 Task: Create a due date automation trigger when advanced on, on the monday before a card is due add dates with a complete due date at 11:00 AM.
Action: Mouse moved to (1170, 340)
Screenshot: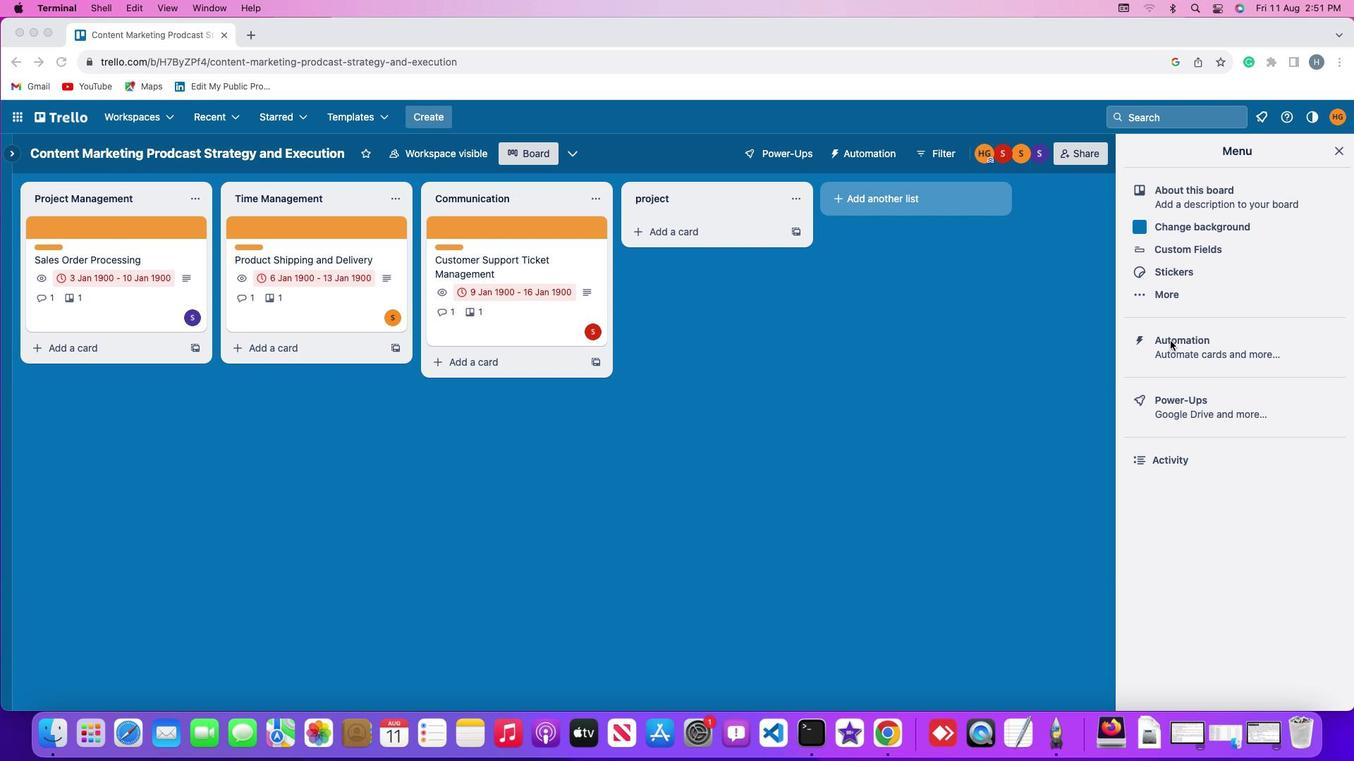 
Action: Mouse pressed left at (1170, 340)
Screenshot: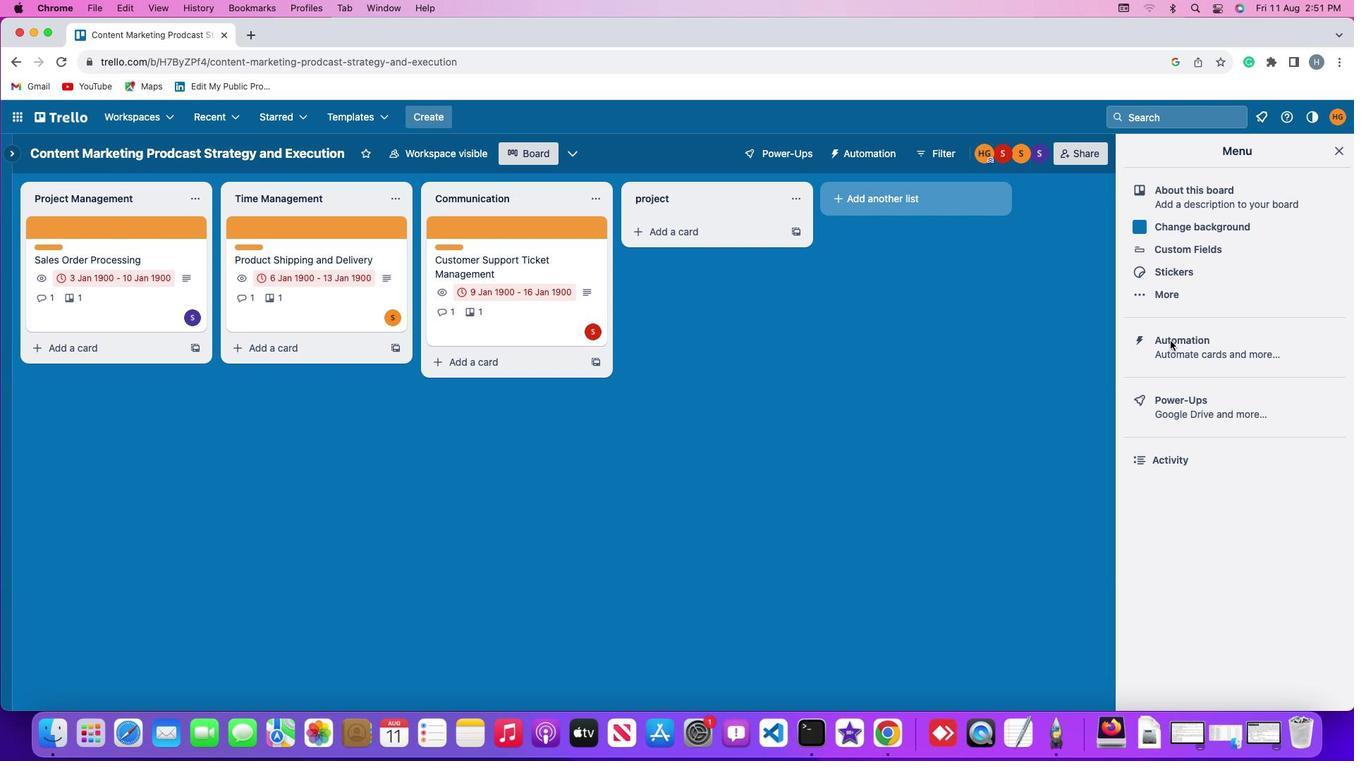 
Action: Mouse pressed left at (1170, 340)
Screenshot: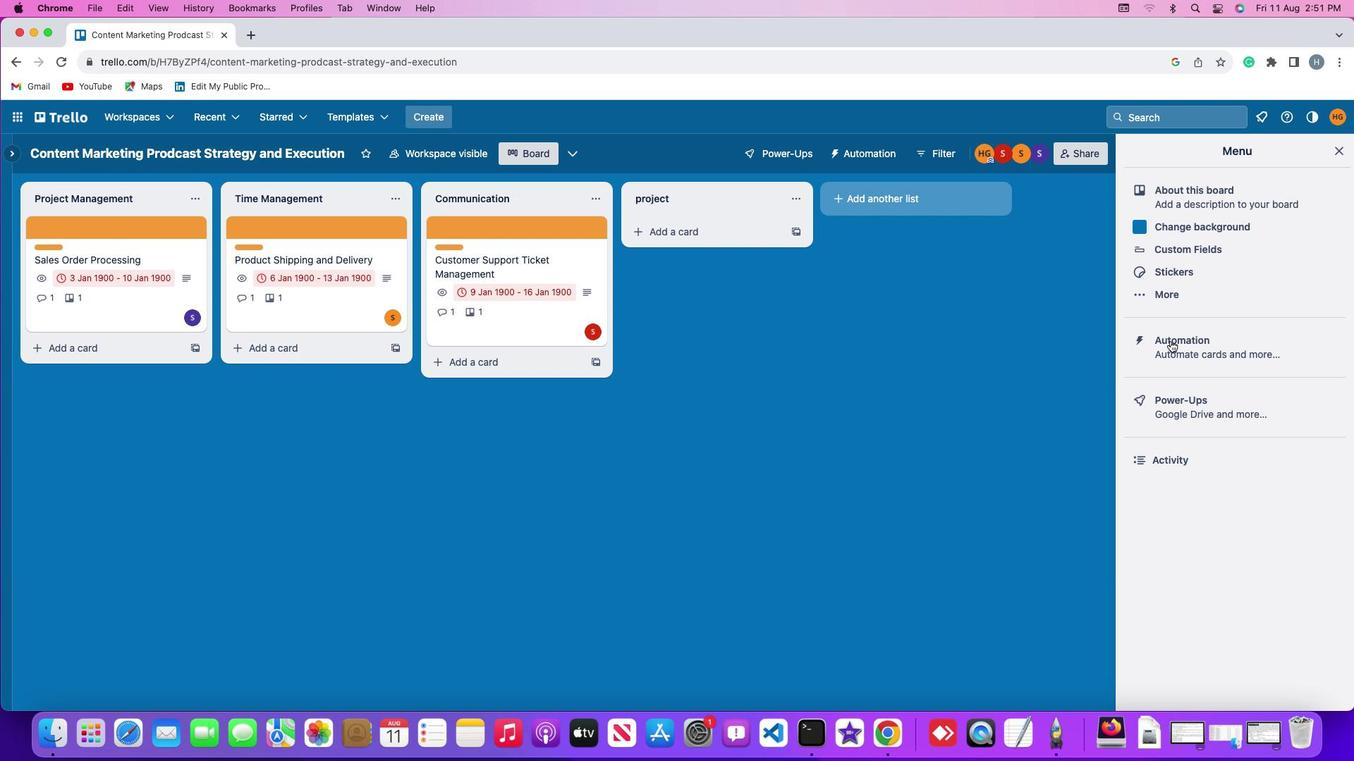 
Action: Mouse moved to (84, 332)
Screenshot: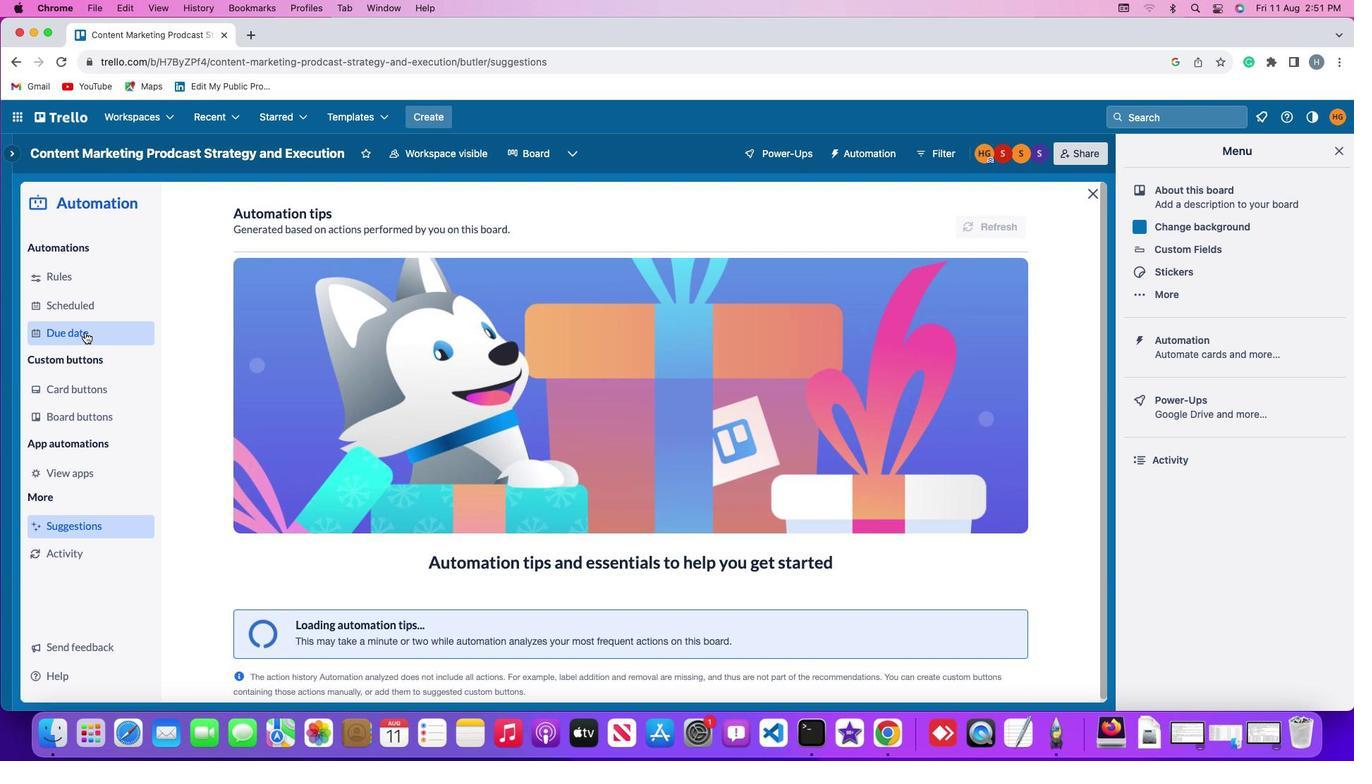 
Action: Mouse pressed left at (84, 332)
Screenshot: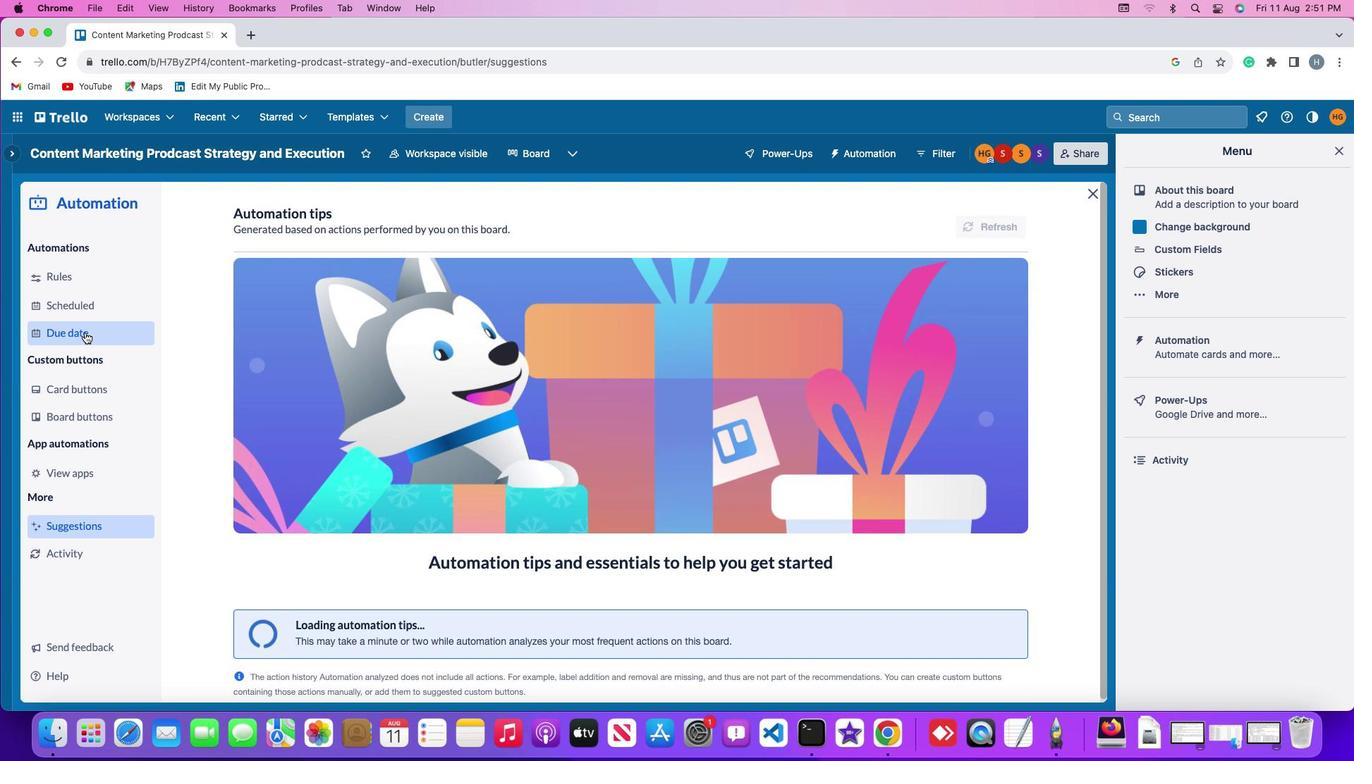 
Action: Mouse moved to (964, 217)
Screenshot: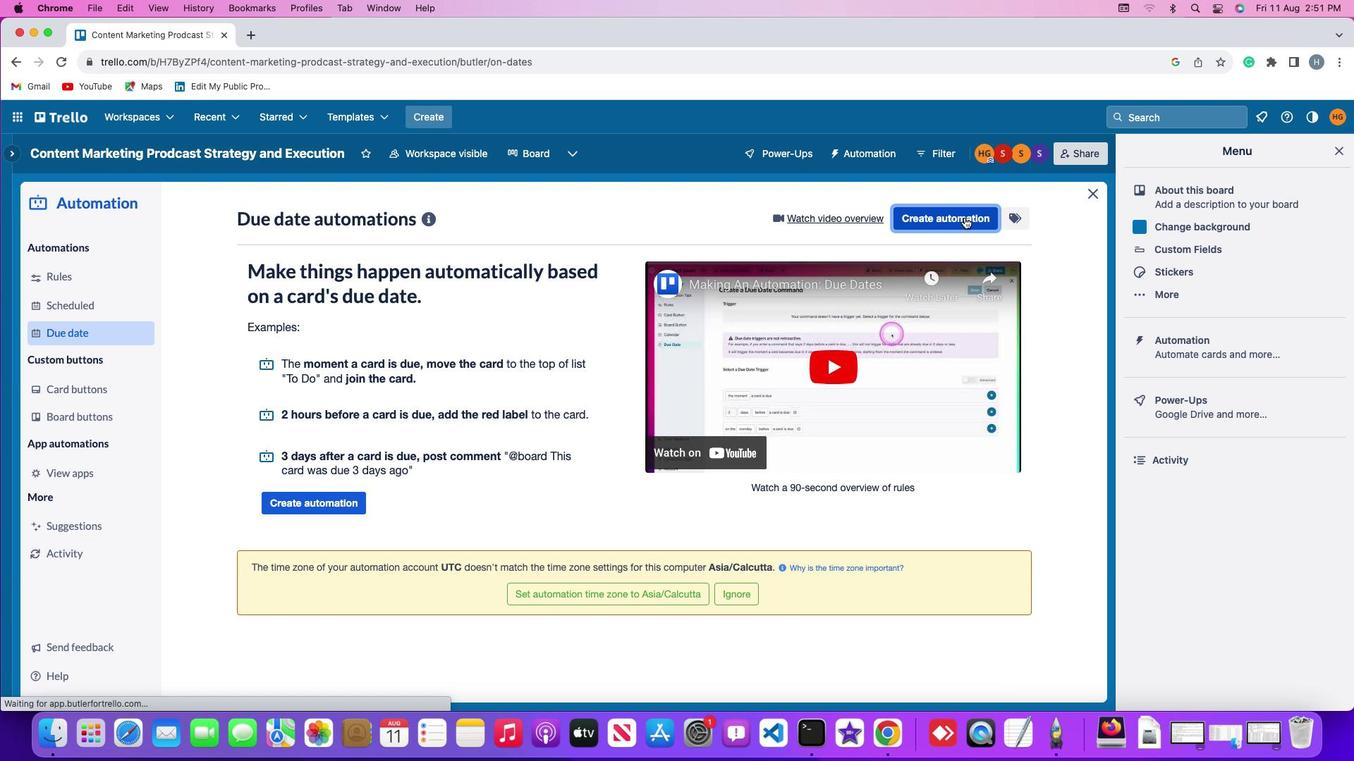 
Action: Mouse pressed left at (964, 217)
Screenshot: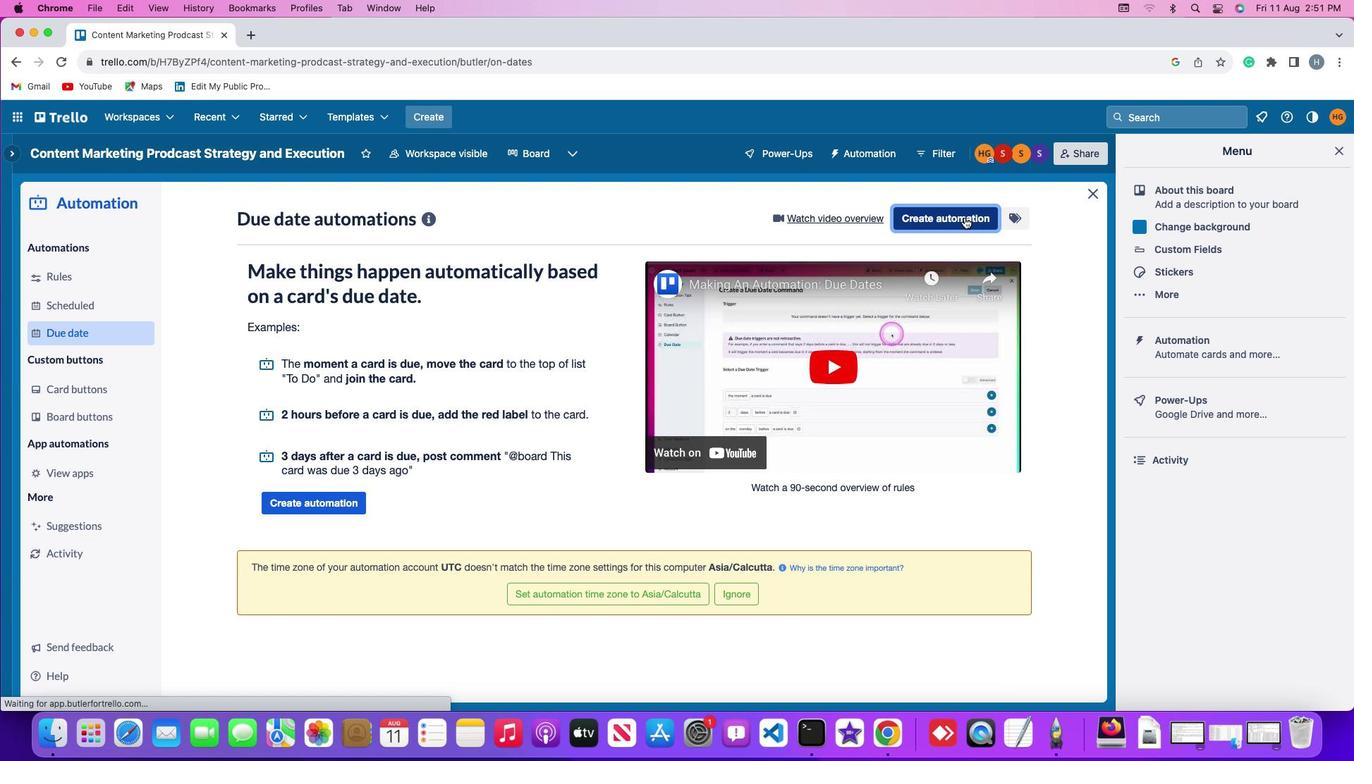 
Action: Mouse moved to (311, 353)
Screenshot: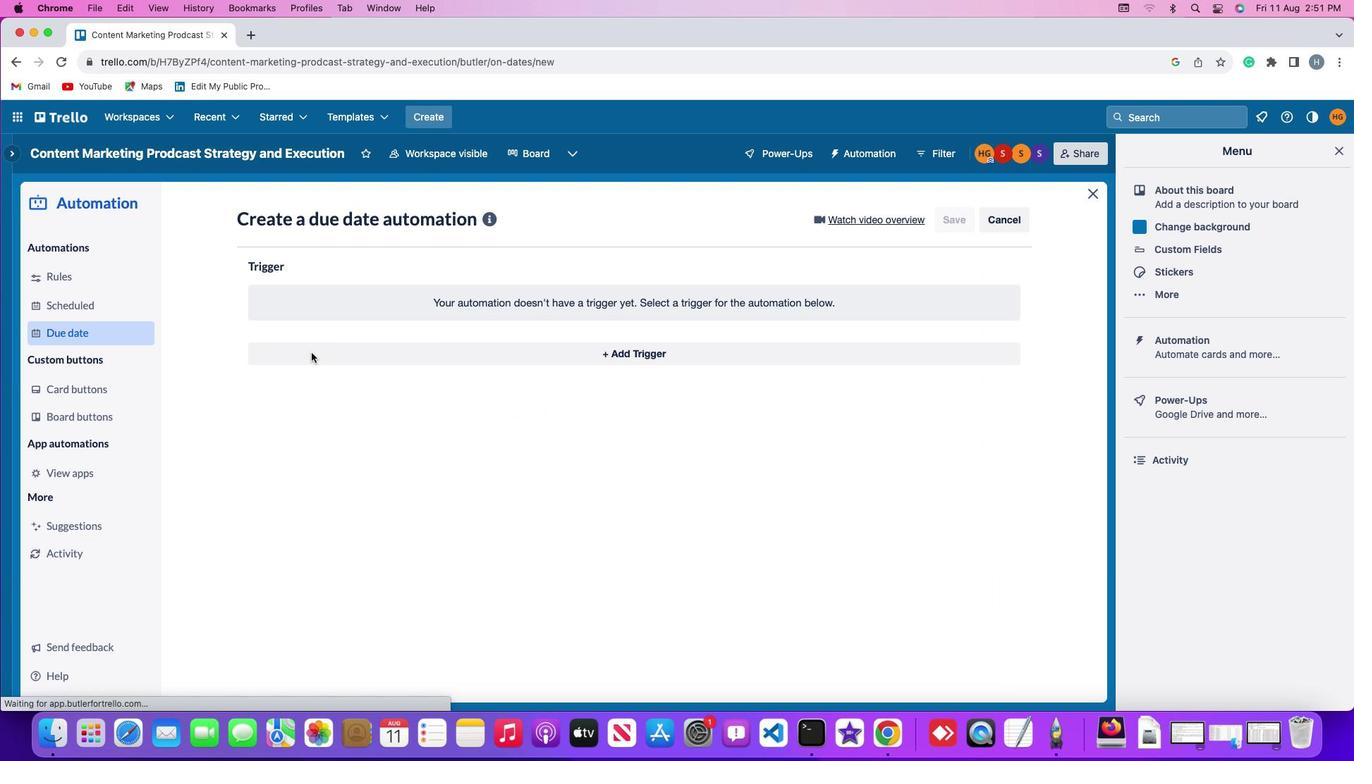 
Action: Mouse pressed left at (311, 353)
Screenshot: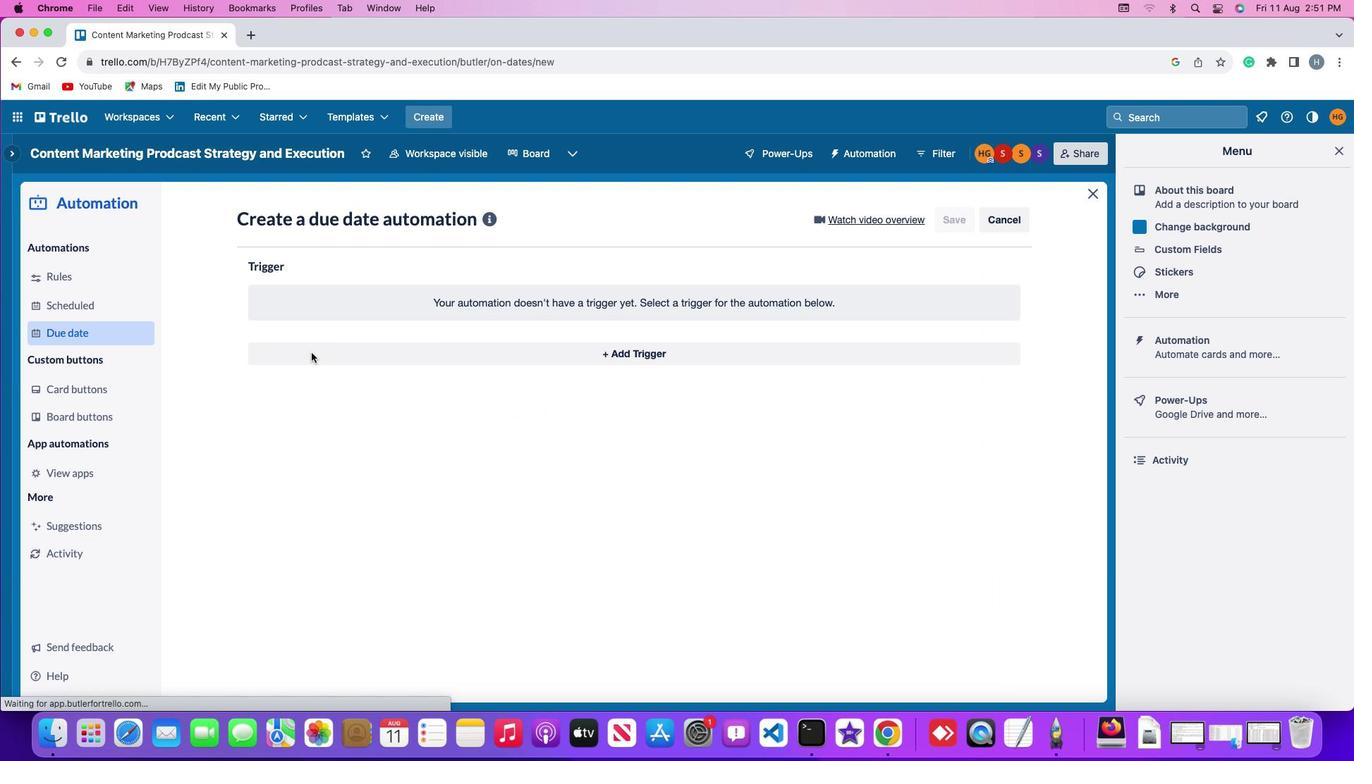 
Action: Mouse moved to (331, 612)
Screenshot: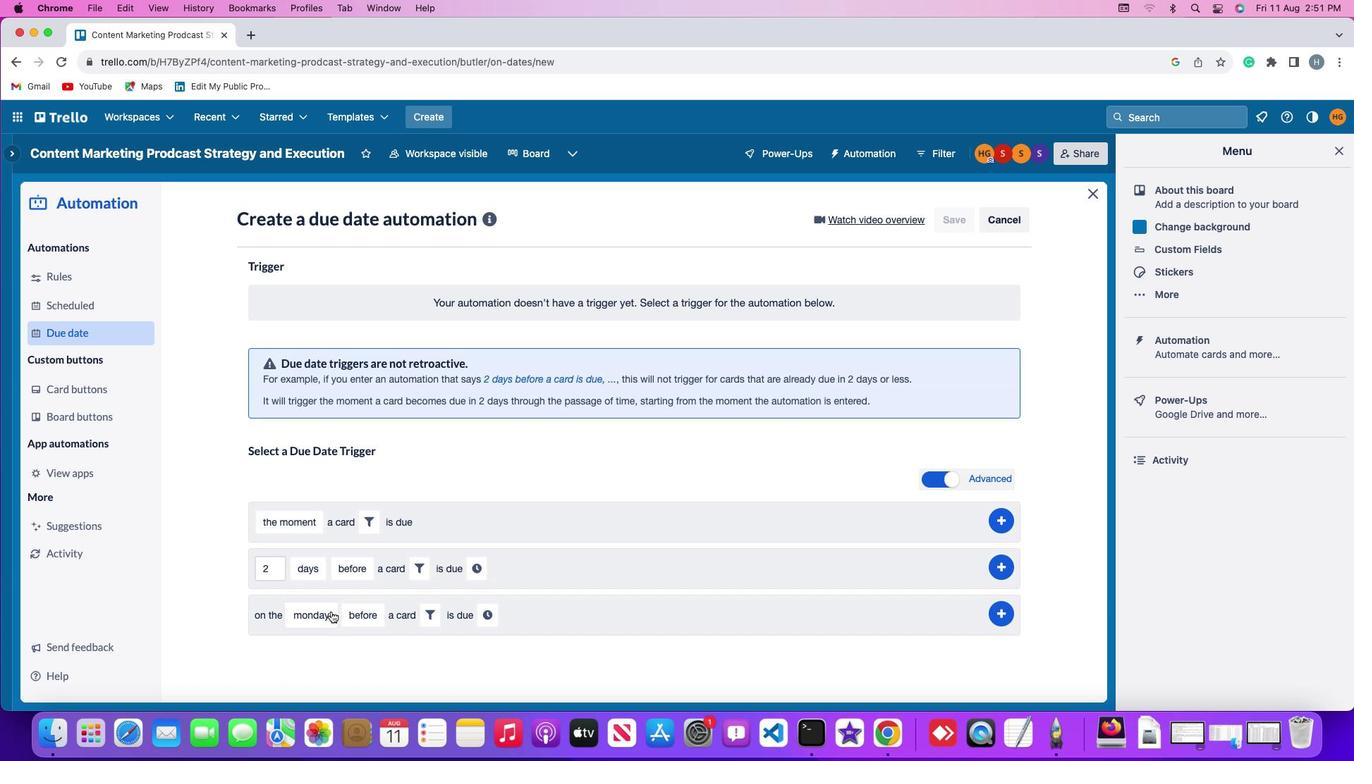 
Action: Mouse pressed left at (331, 612)
Screenshot: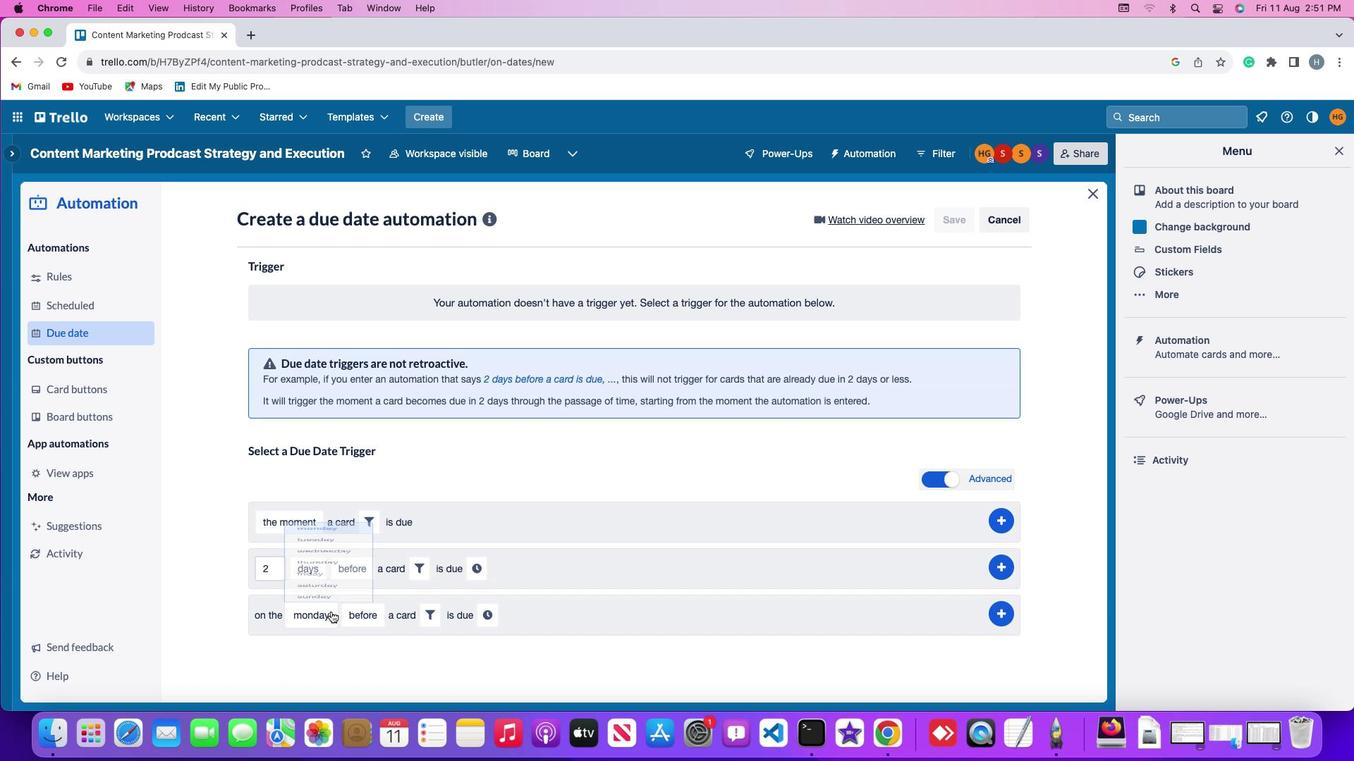 
Action: Mouse moved to (335, 422)
Screenshot: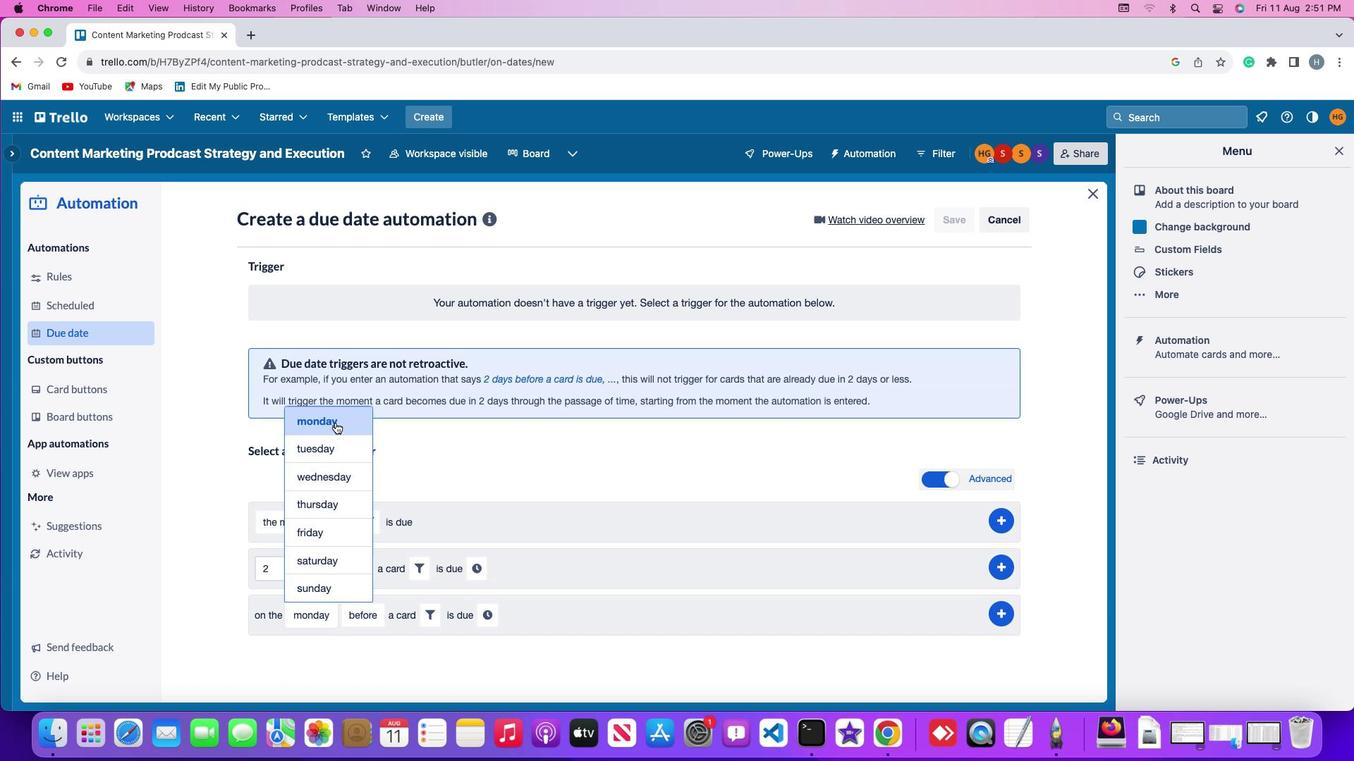 
Action: Mouse pressed left at (335, 422)
Screenshot: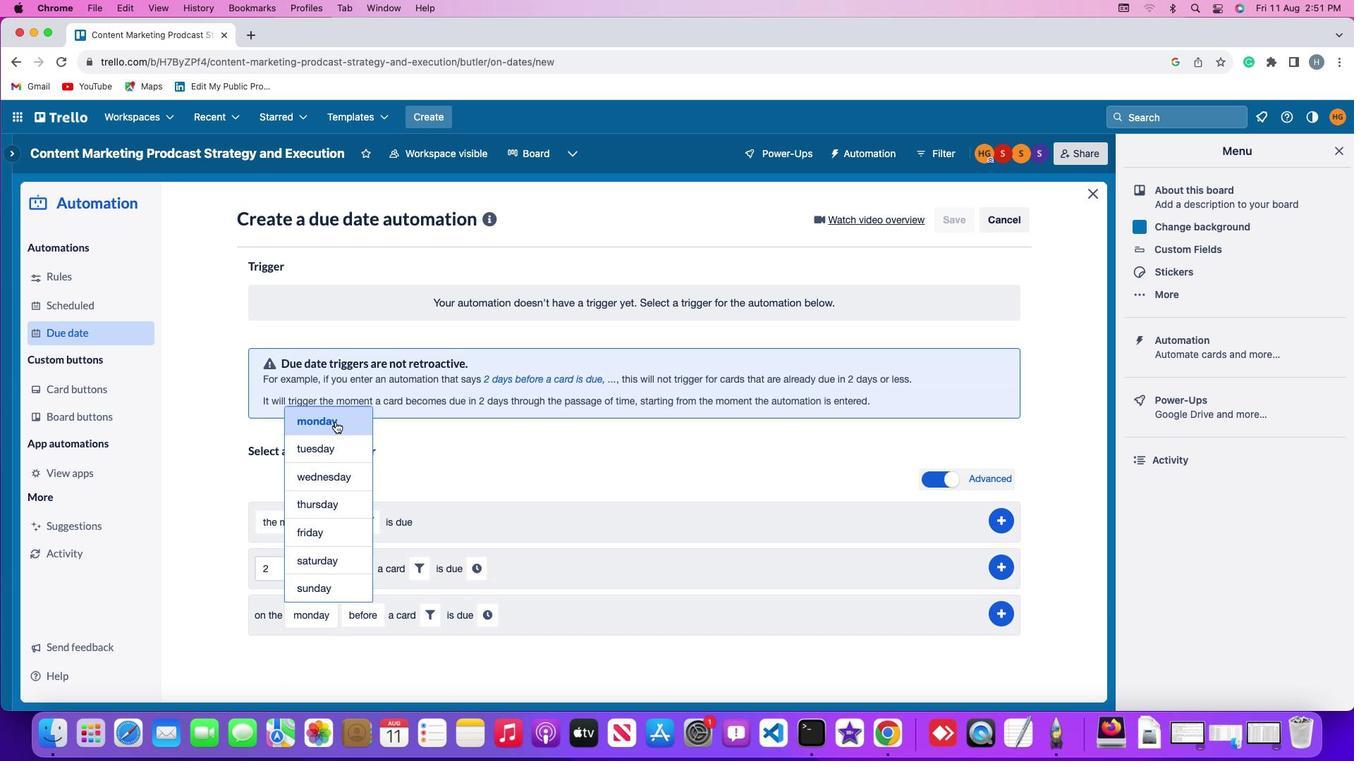 
Action: Mouse moved to (351, 617)
Screenshot: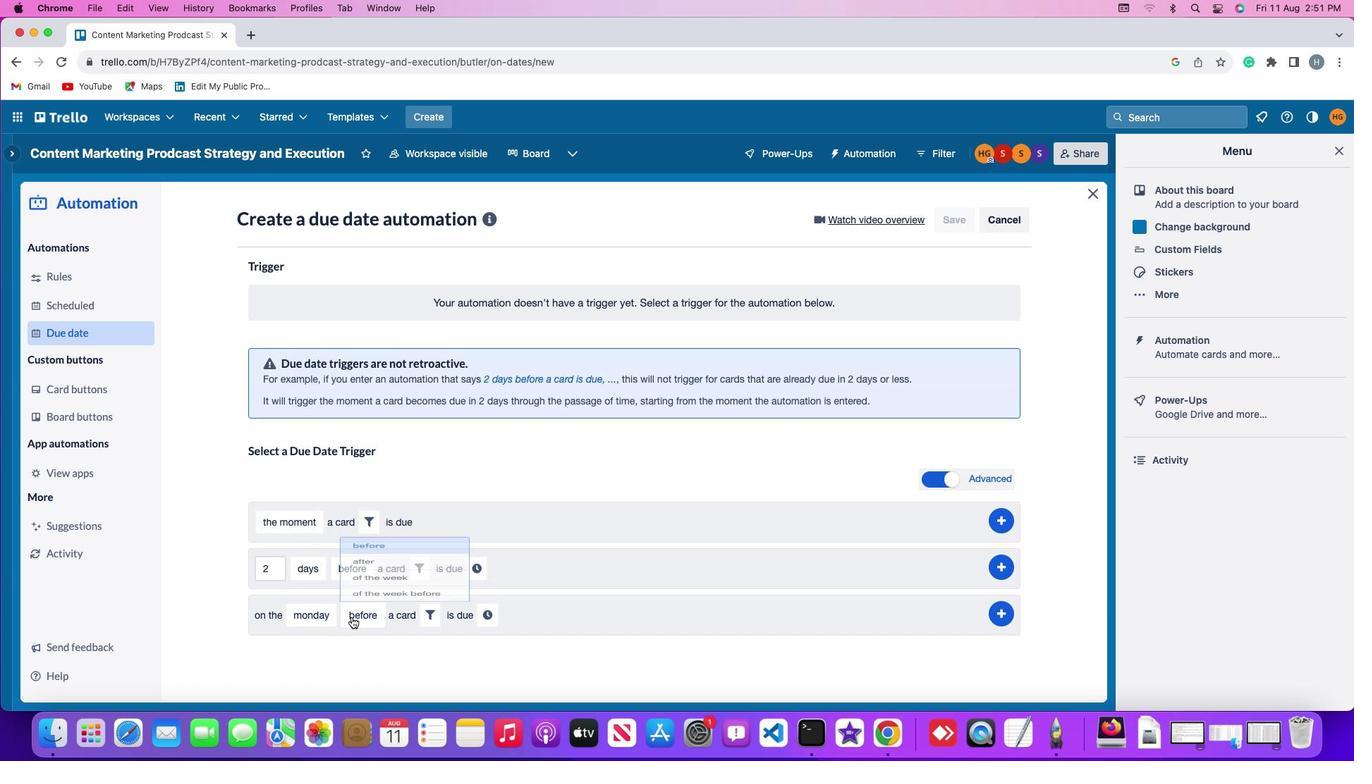 
Action: Mouse pressed left at (351, 617)
Screenshot: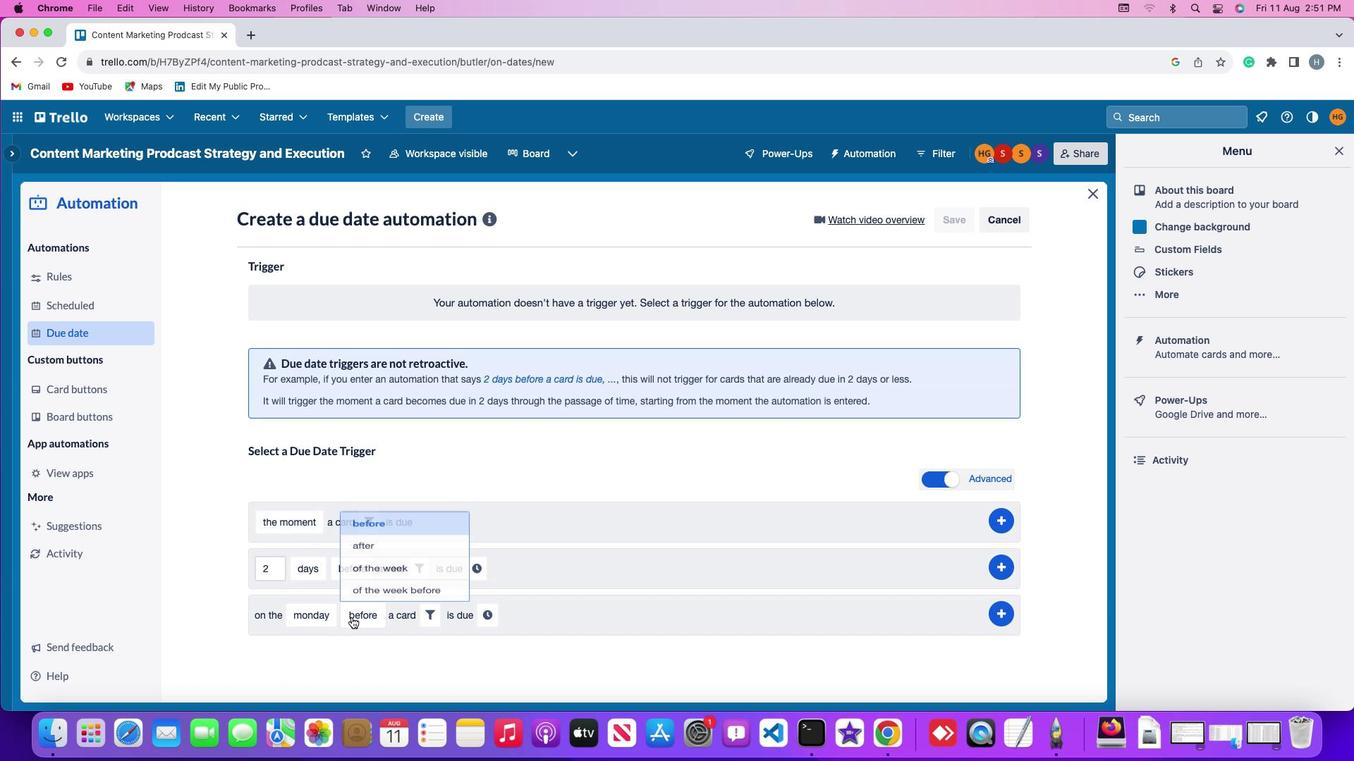 
Action: Mouse moved to (385, 504)
Screenshot: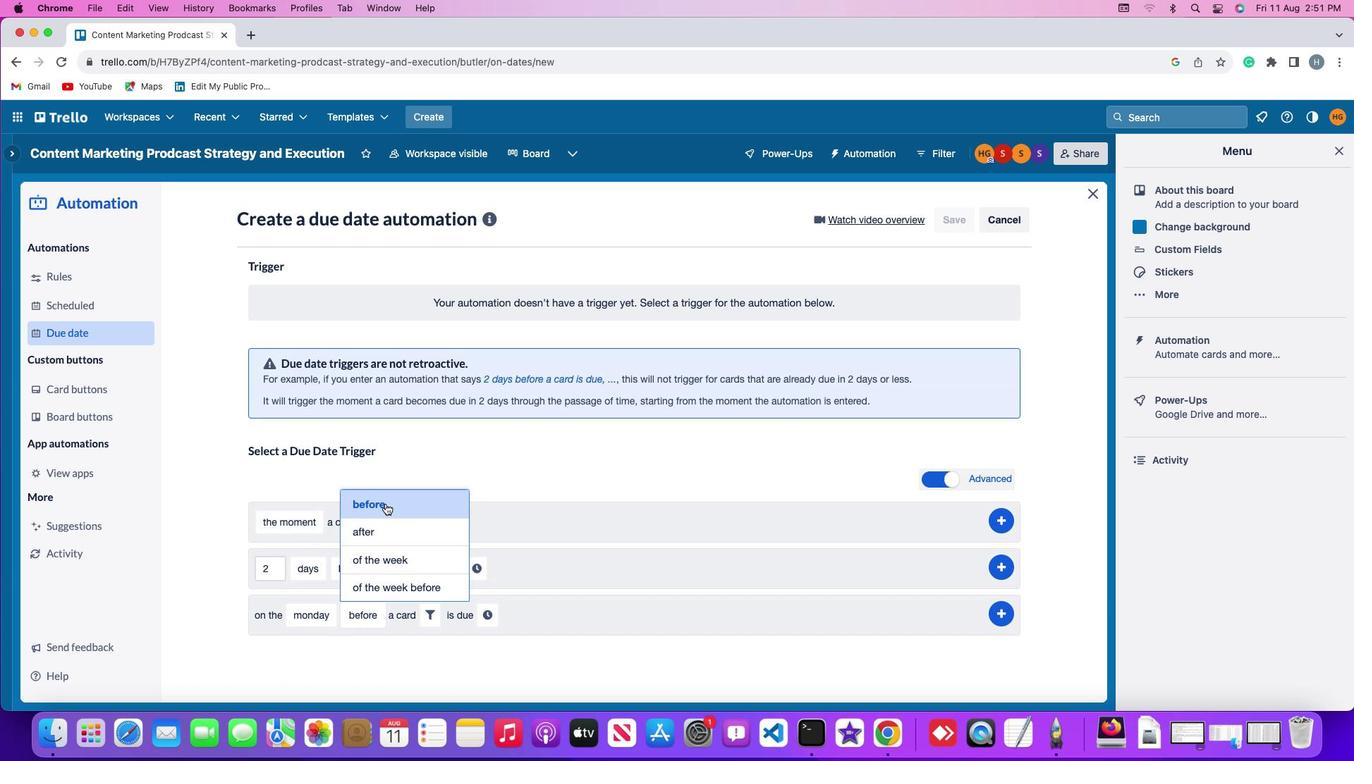 
Action: Mouse pressed left at (385, 504)
Screenshot: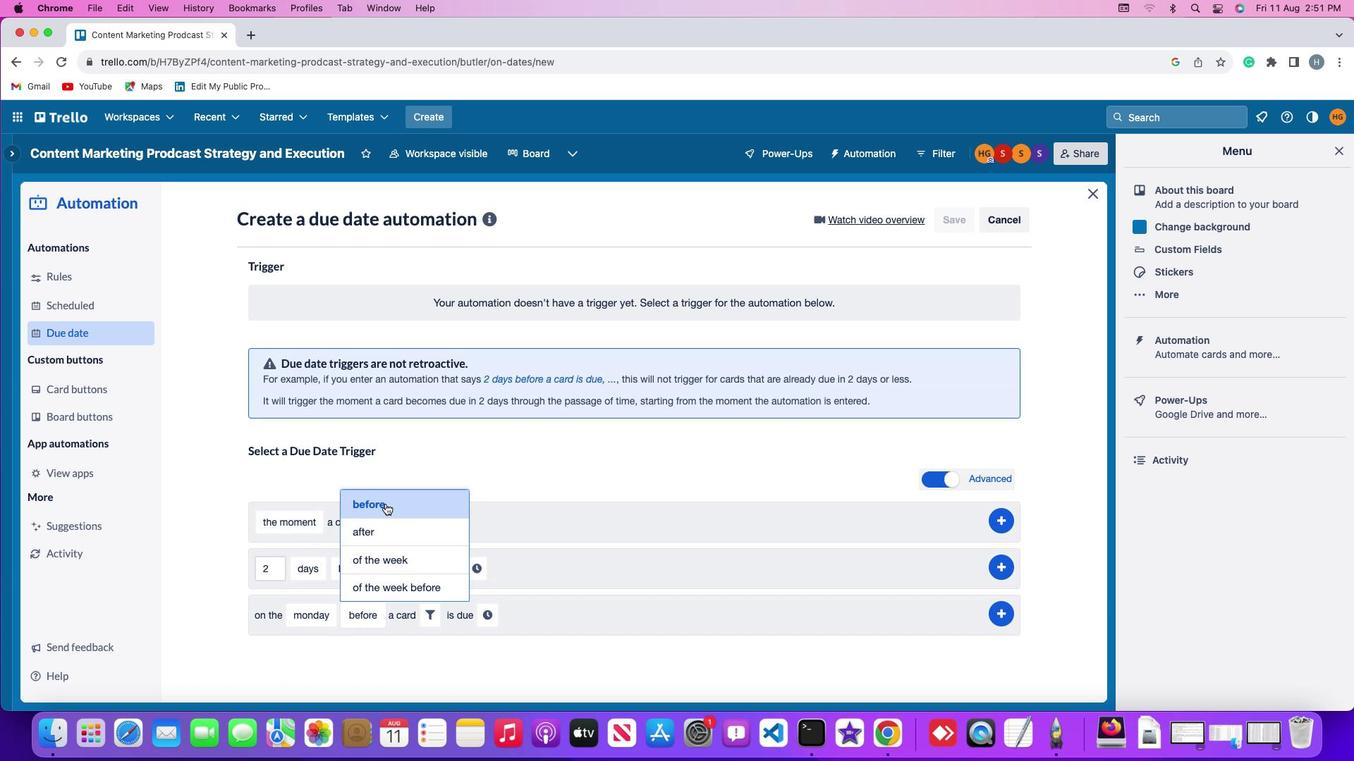 
Action: Mouse moved to (428, 612)
Screenshot: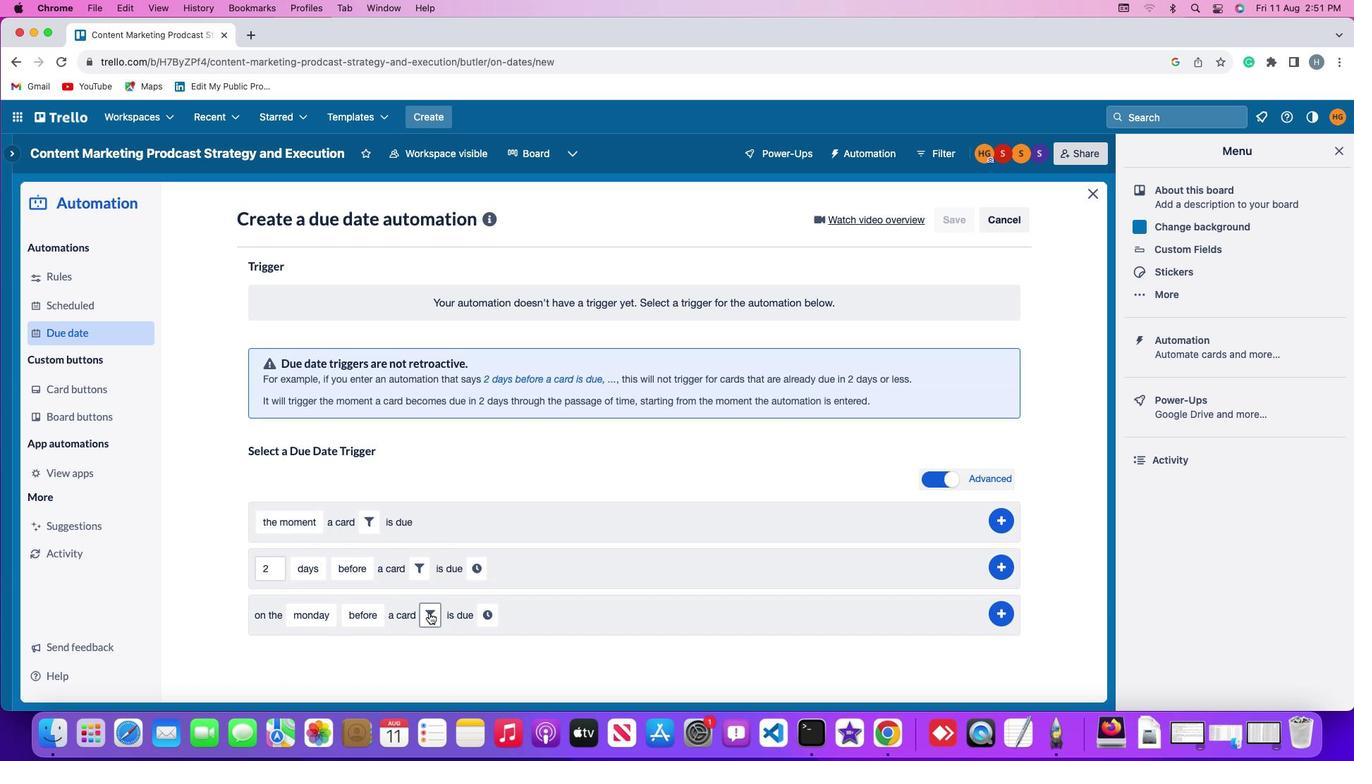 
Action: Mouse pressed left at (428, 612)
Screenshot: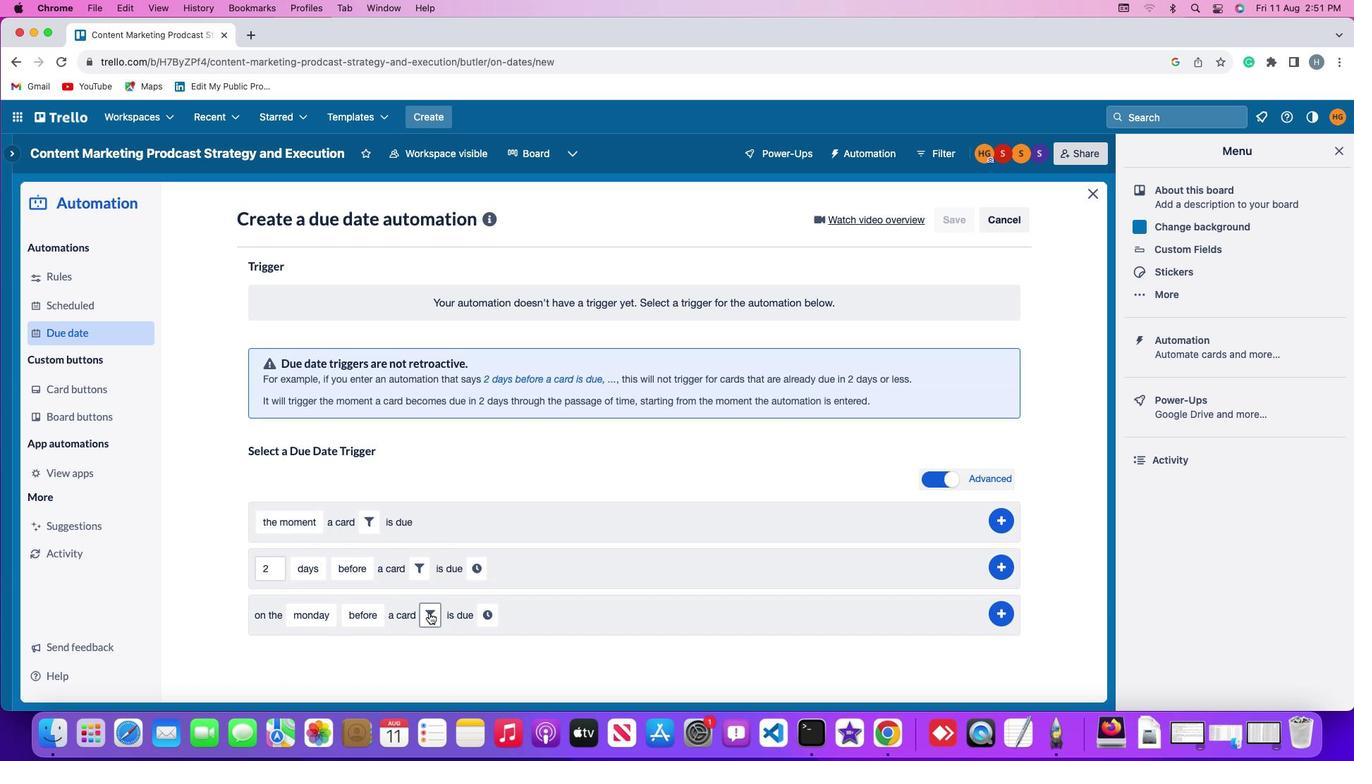 
Action: Mouse moved to (387, 665)
Screenshot: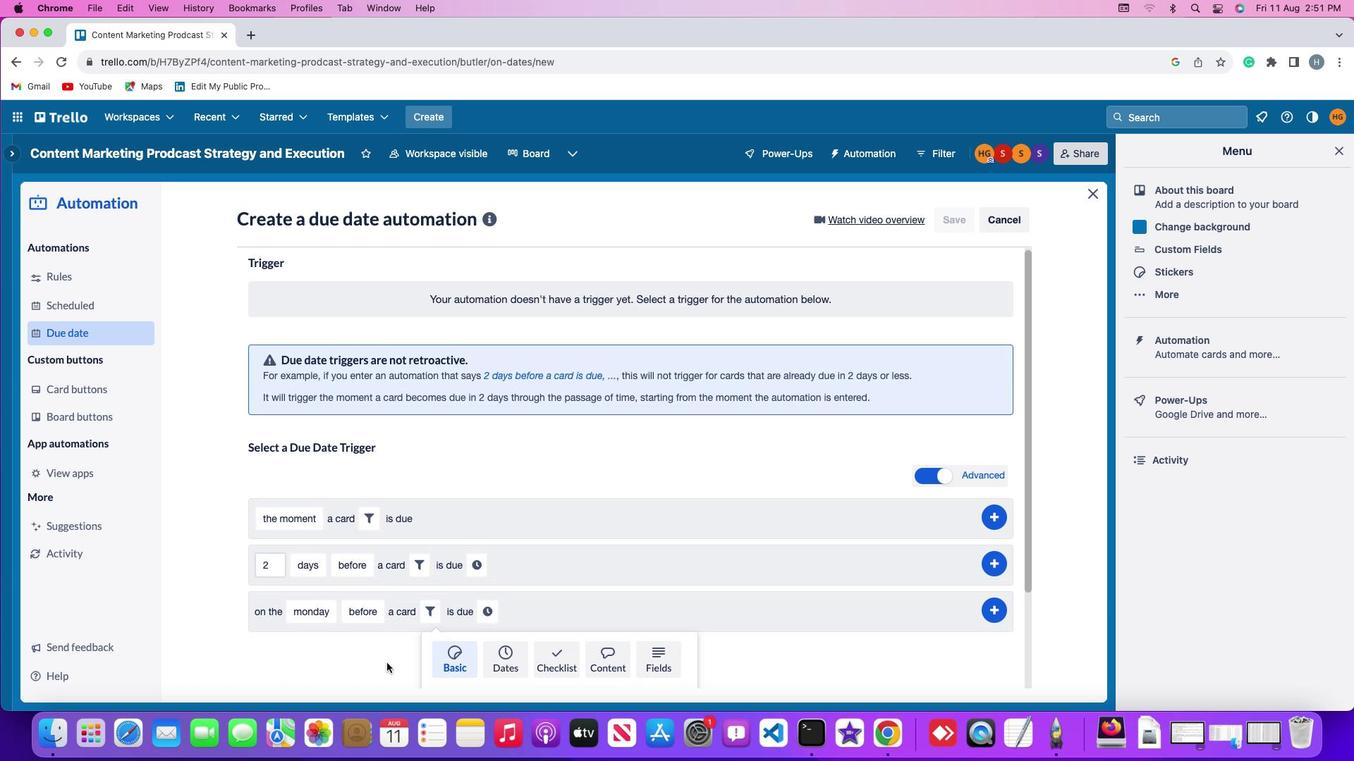 
Action: Mouse scrolled (387, 665) with delta (0, 0)
Screenshot: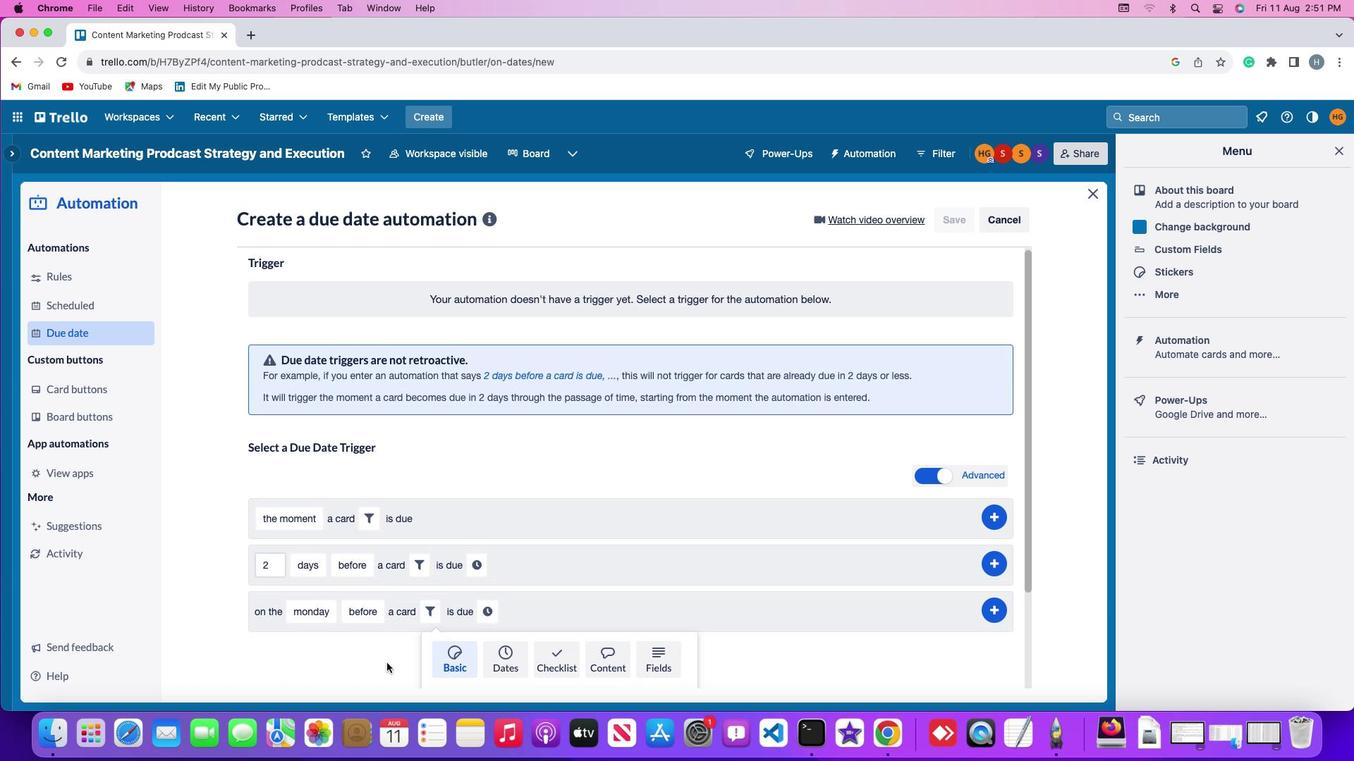 
Action: Mouse scrolled (387, 665) with delta (0, 0)
Screenshot: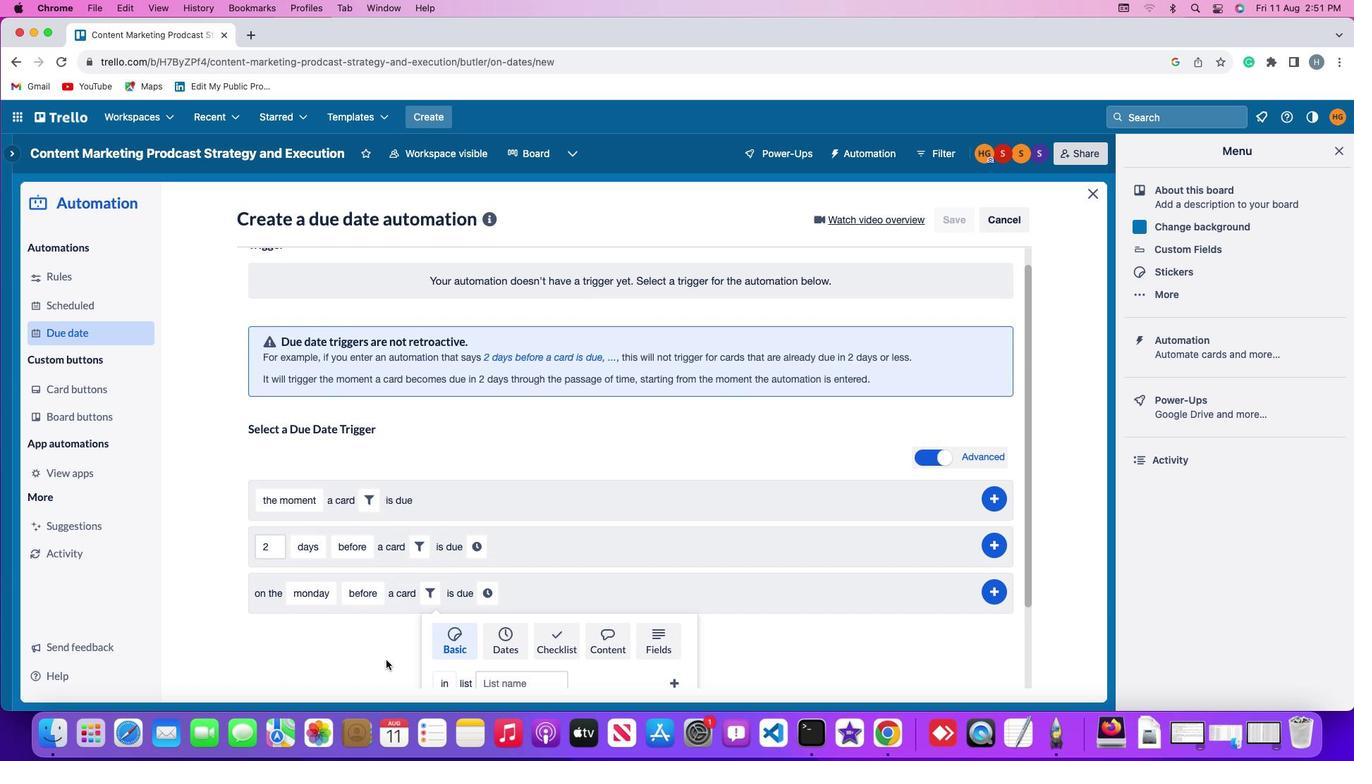 
Action: Mouse scrolled (387, 665) with delta (0, -2)
Screenshot: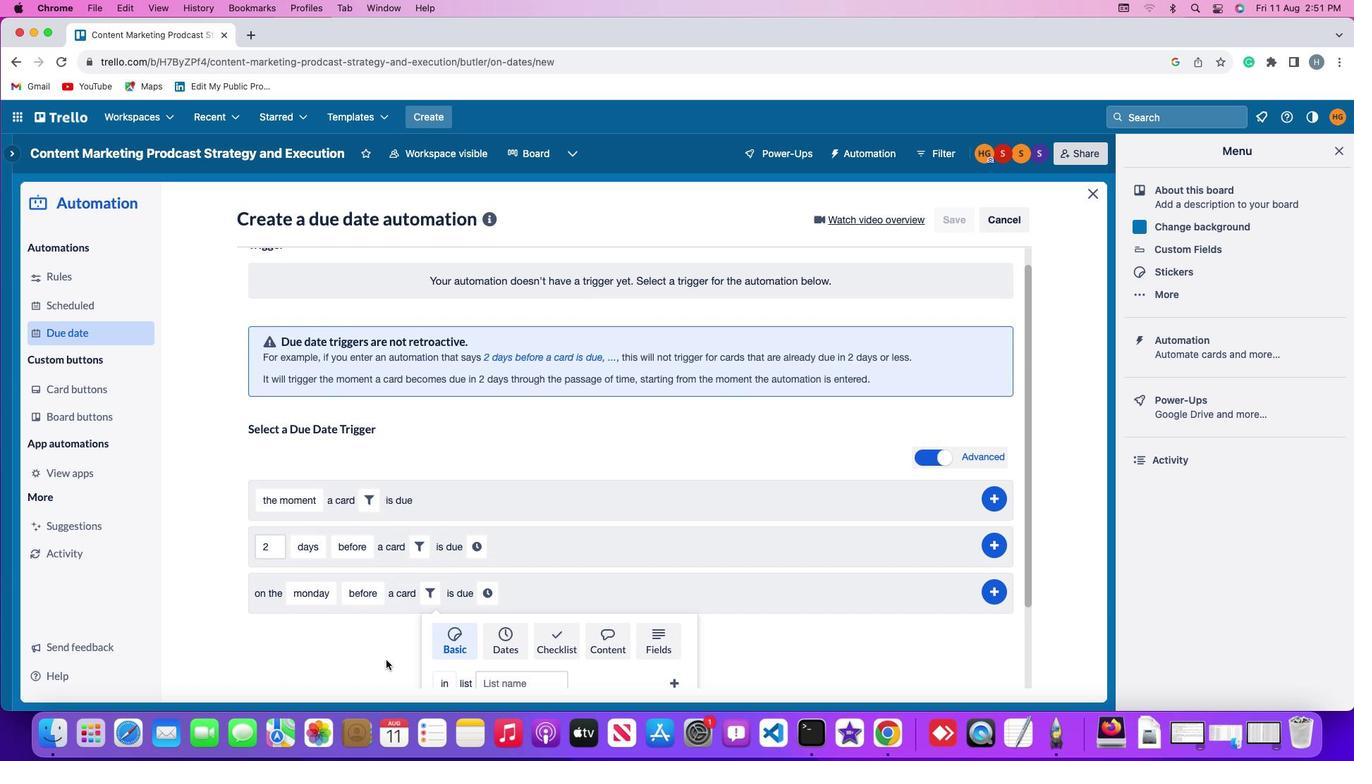 
Action: Mouse moved to (387, 665)
Screenshot: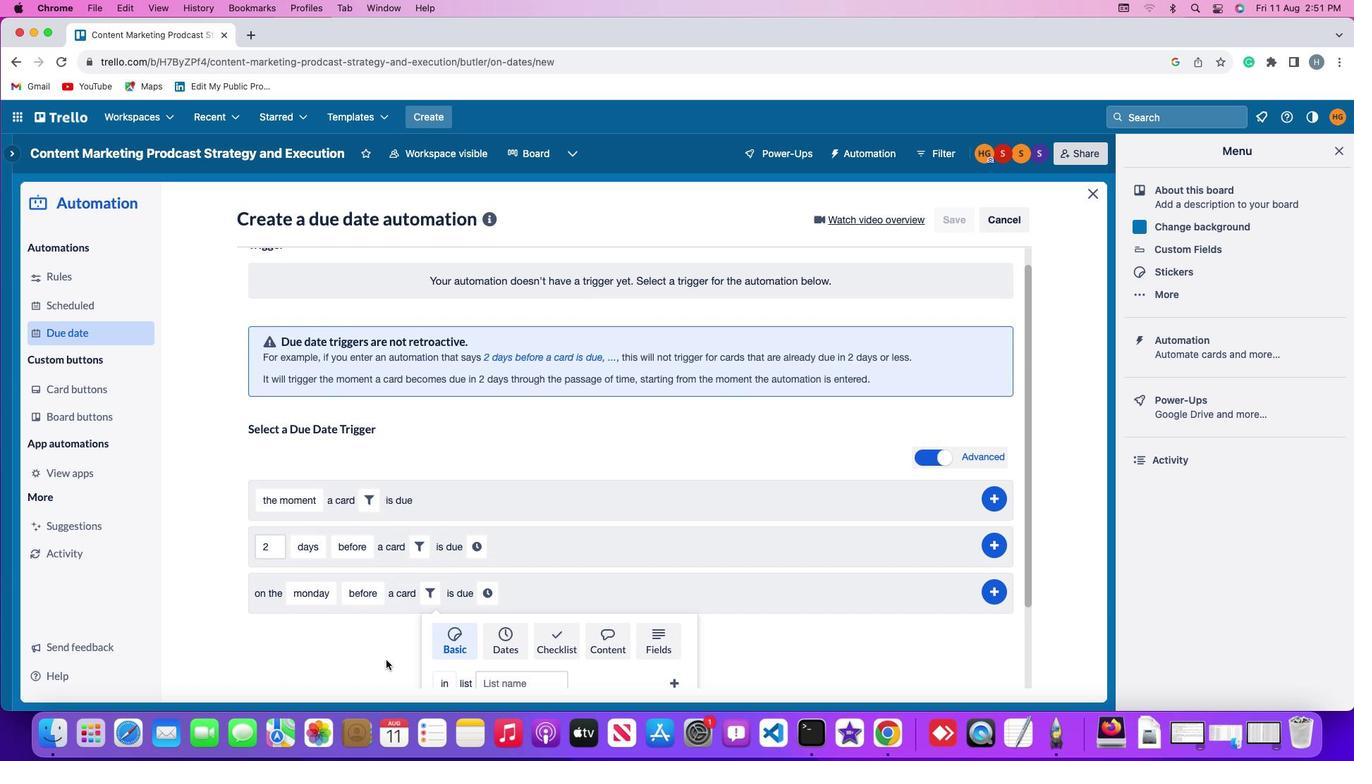 
Action: Mouse scrolled (387, 665) with delta (0, -3)
Screenshot: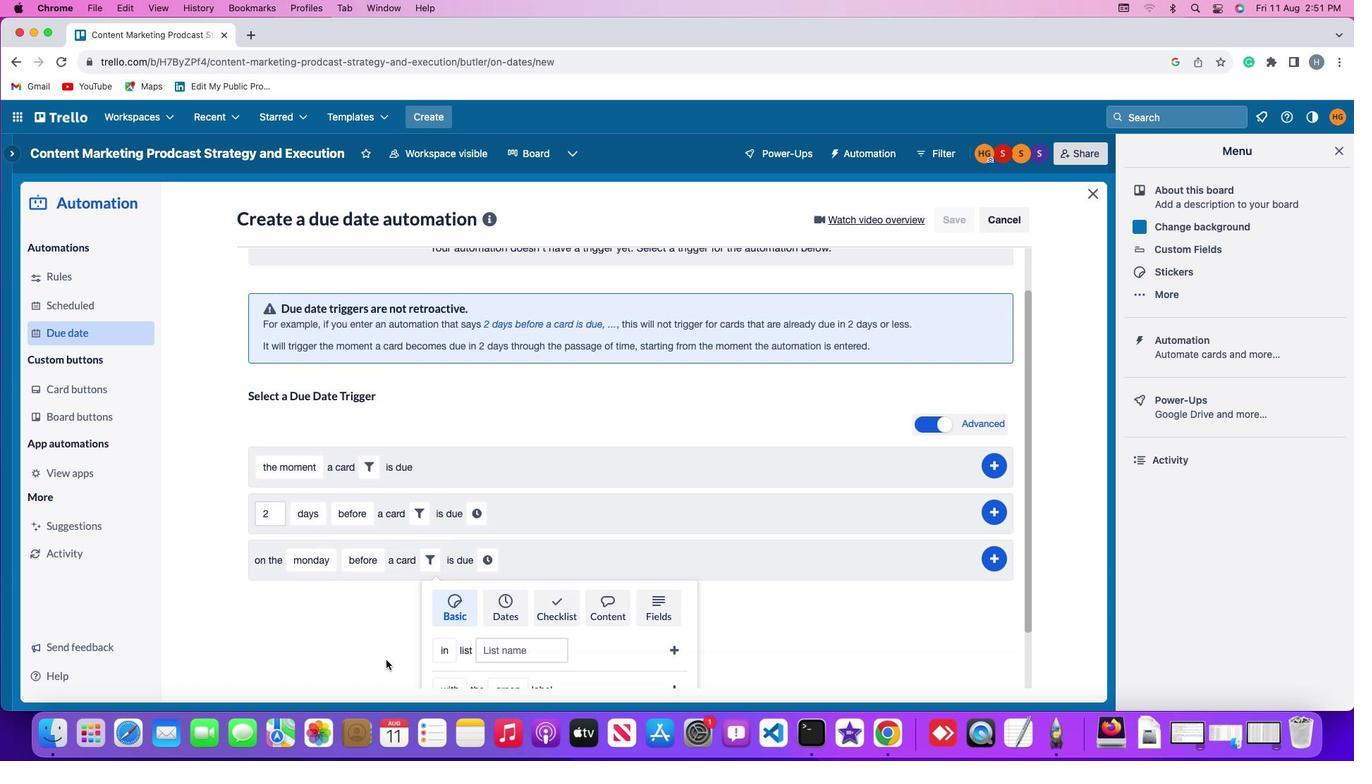 
Action: Mouse moved to (384, 660)
Screenshot: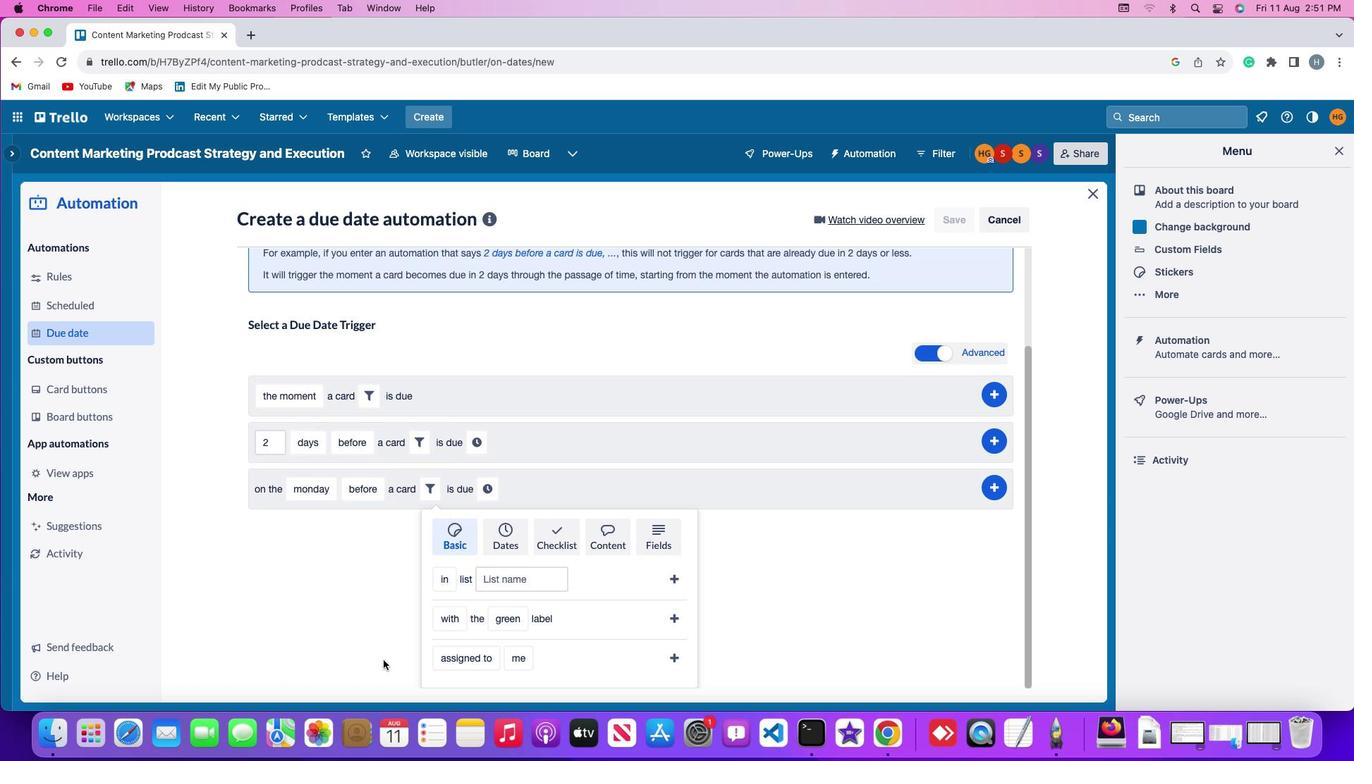 
Action: Mouse scrolled (384, 660) with delta (0, 0)
Screenshot: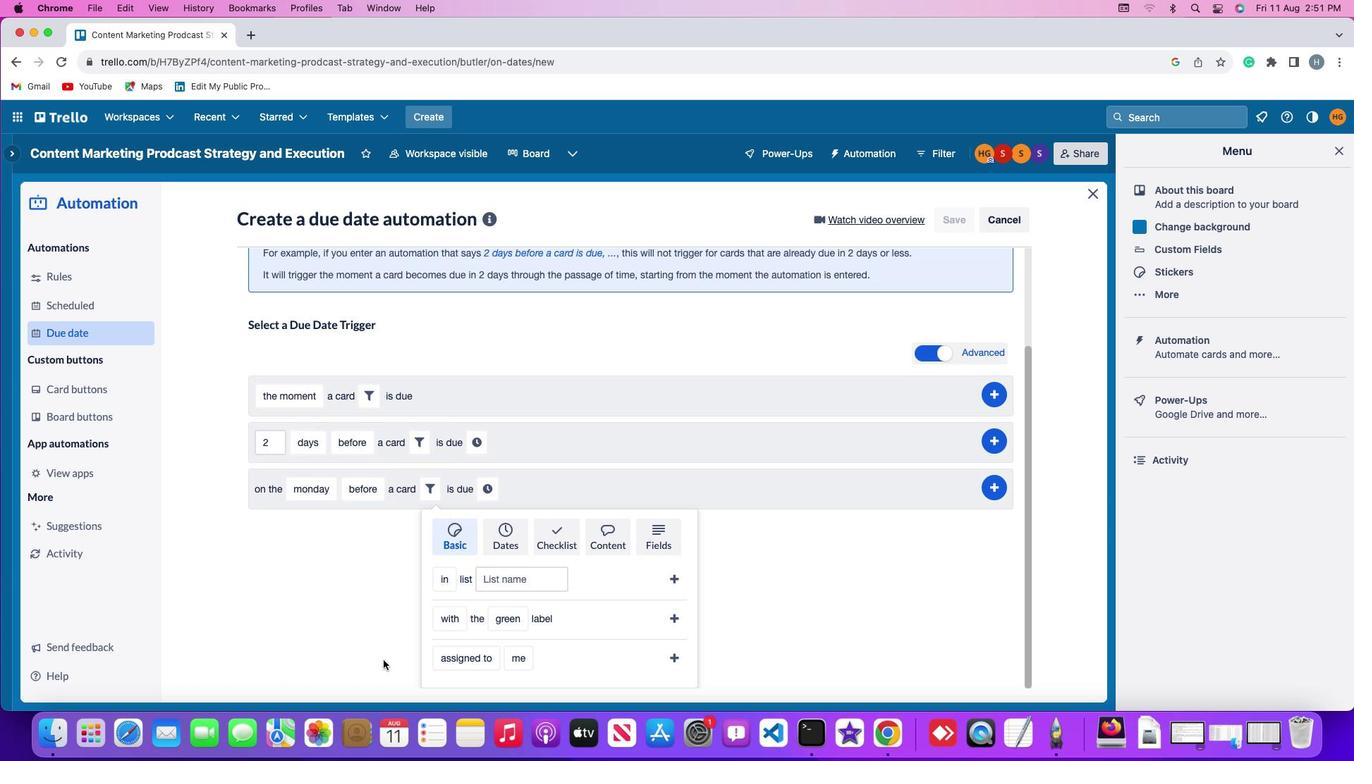 
Action: Mouse moved to (384, 660)
Screenshot: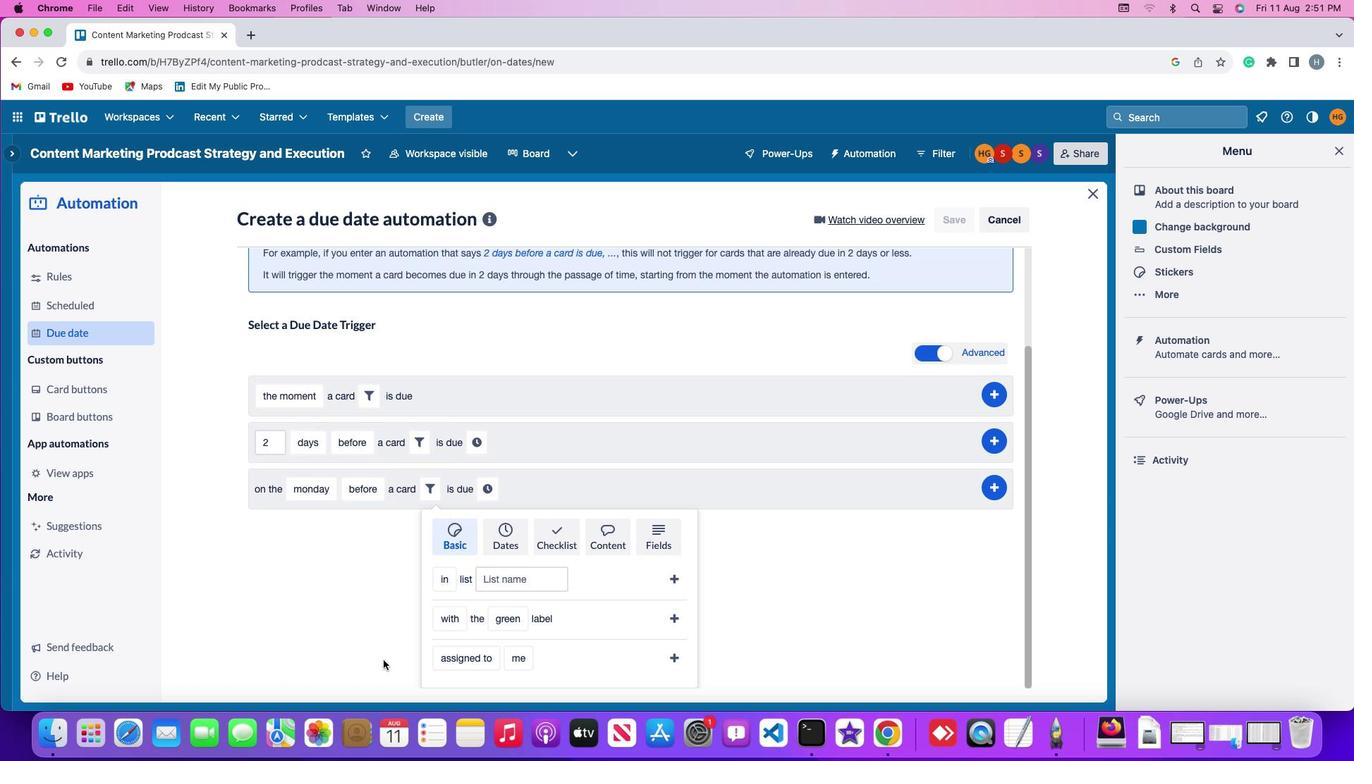 
Action: Mouse scrolled (384, 660) with delta (0, 0)
Screenshot: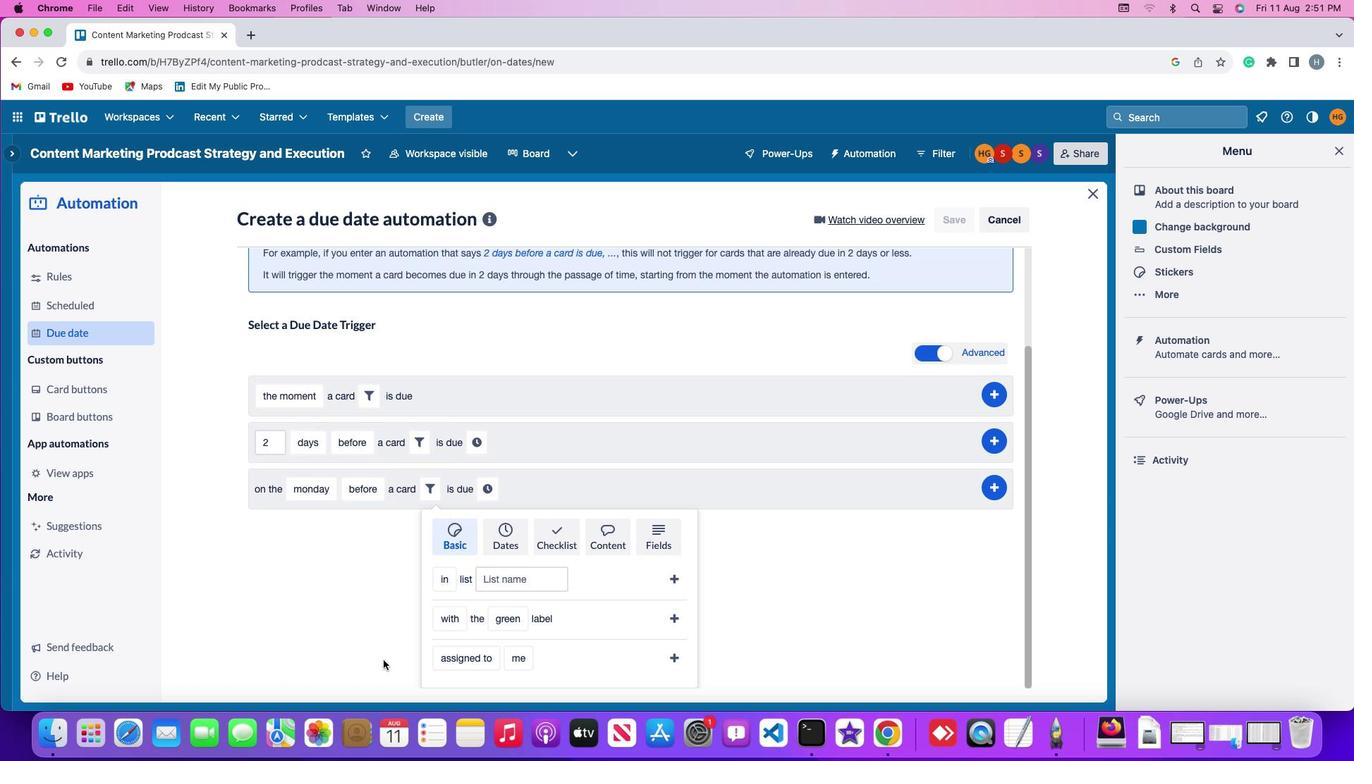 
Action: Mouse scrolled (384, 660) with delta (0, -2)
Screenshot: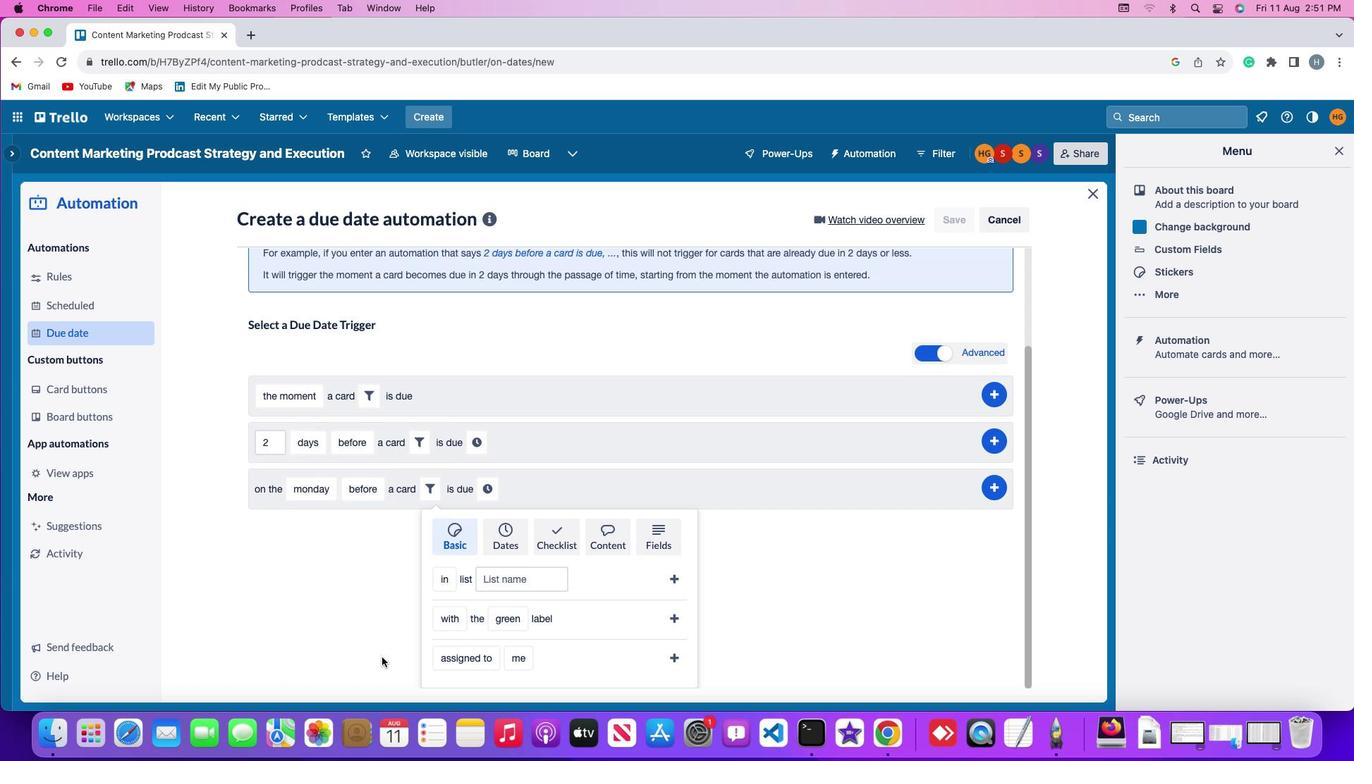 
Action: Mouse moved to (382, 658)
Screenshot: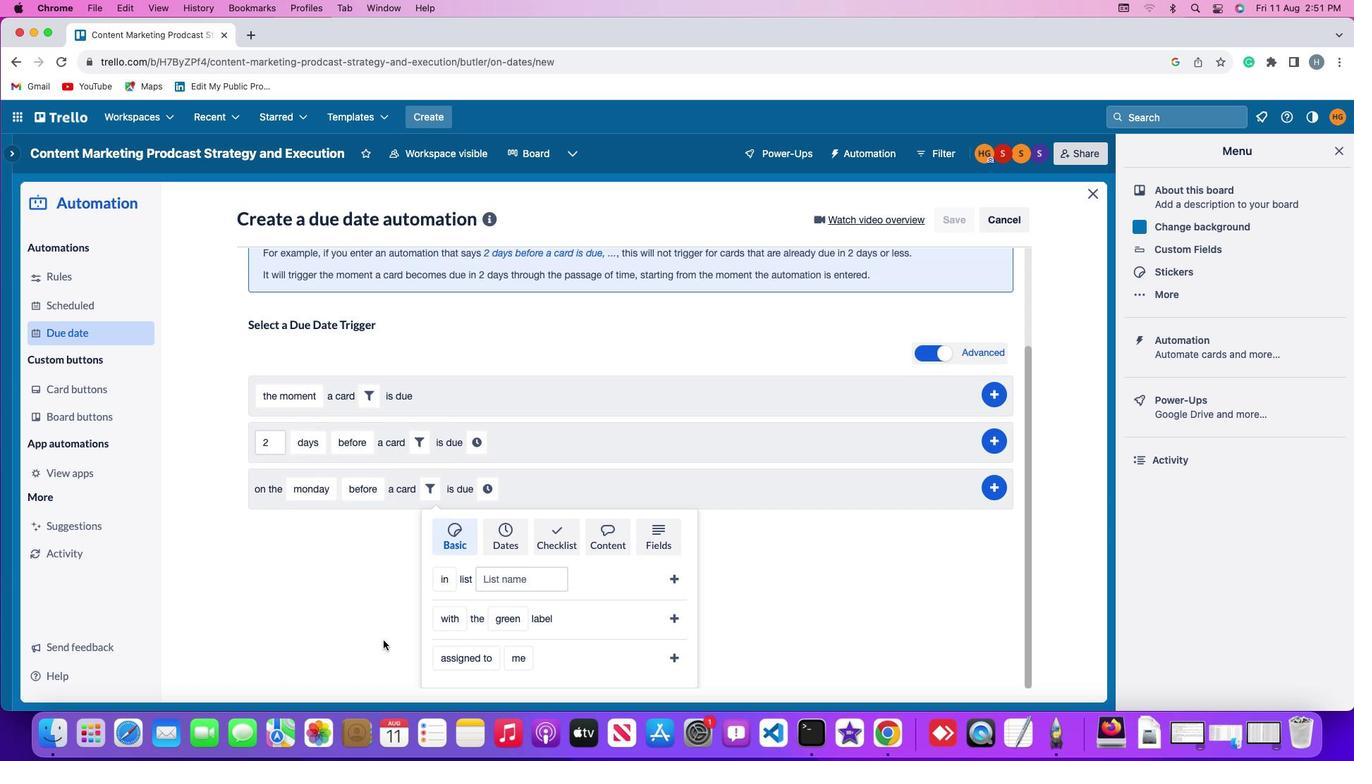 
Action: Mouse scrolled (382, 658) with delta (0, -2)
Screenshot: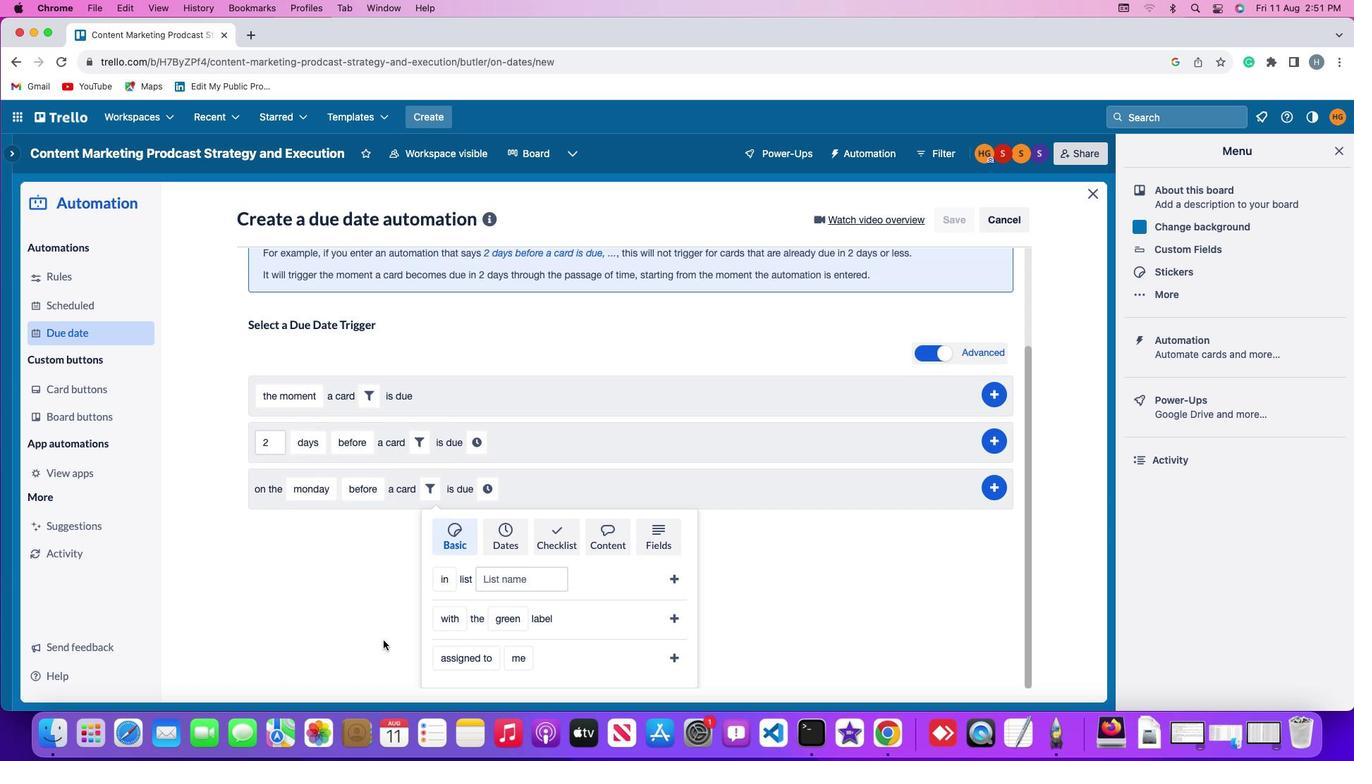 
Action: Mouse moved to (504, 542)
Screenshot: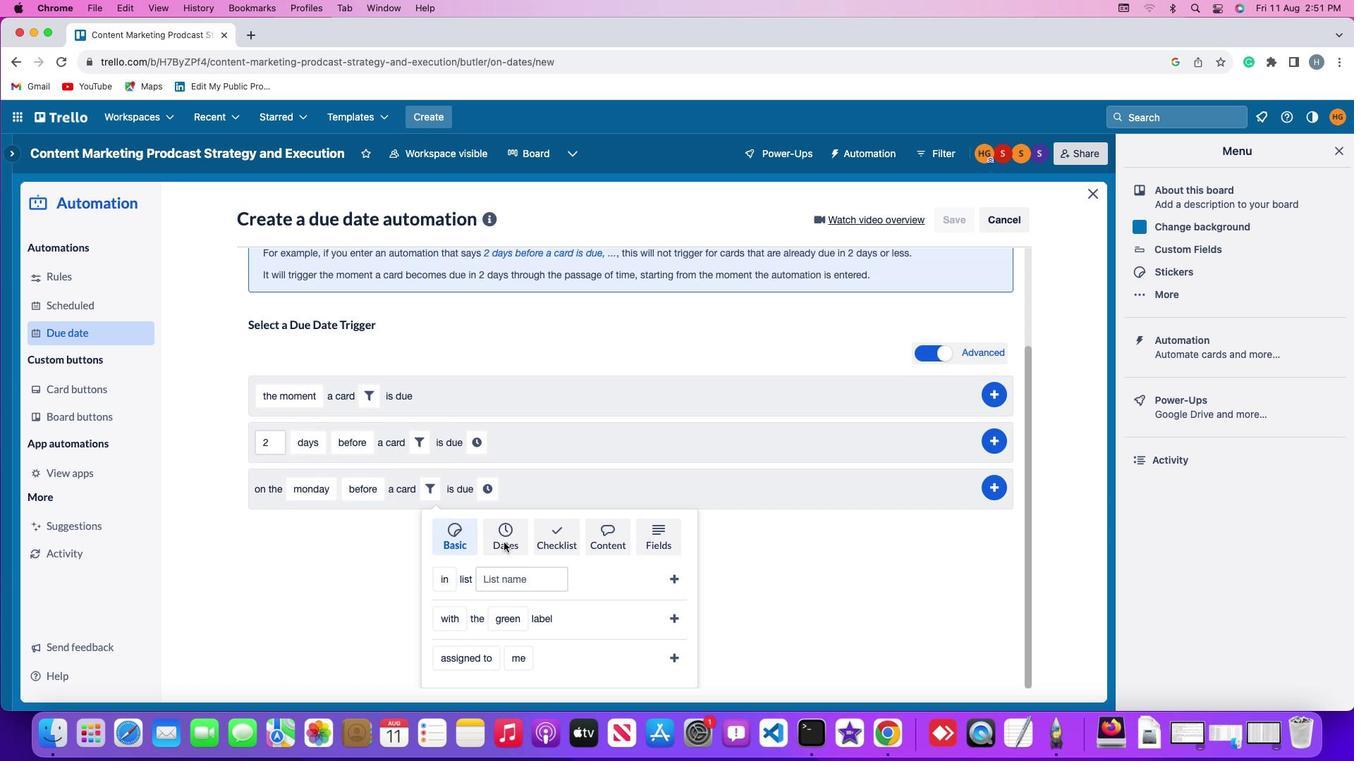 
Action: Mouse pressed left at (504, 542)
Screenshot: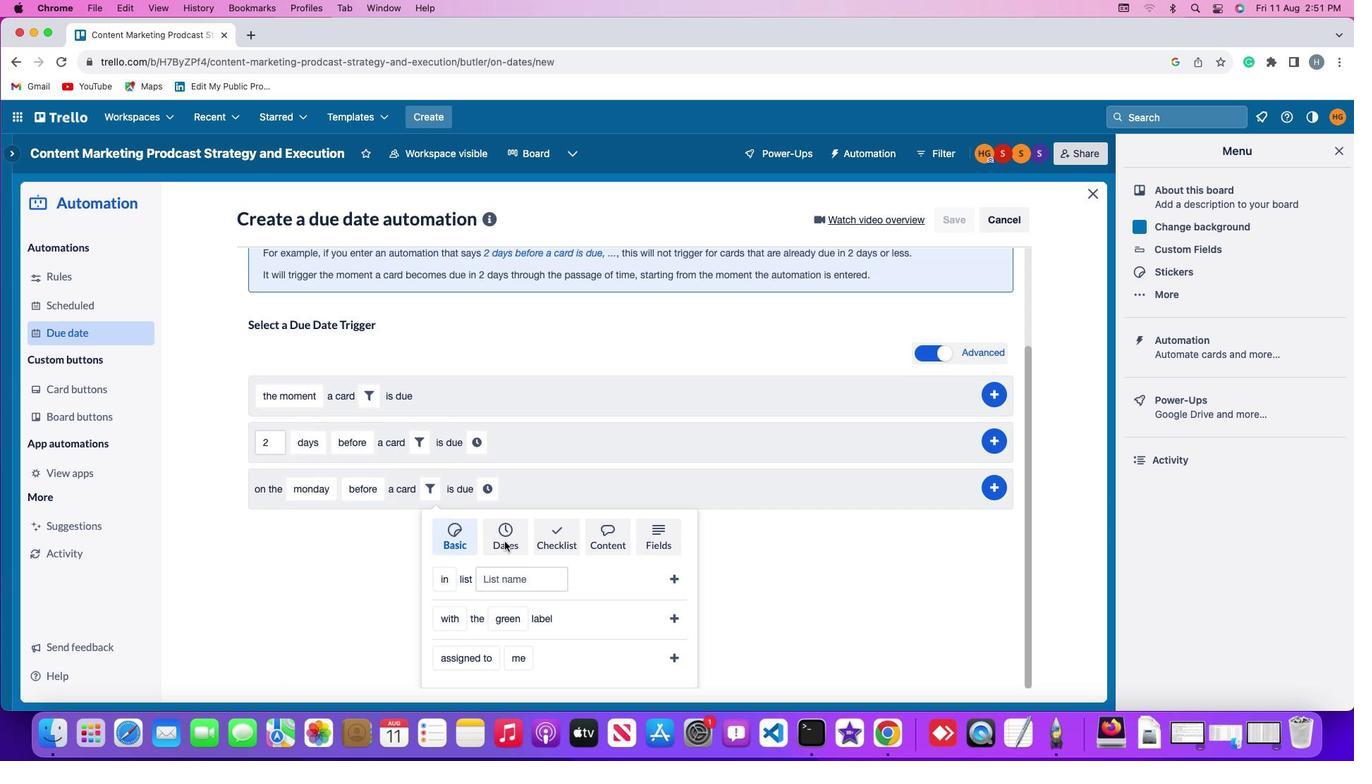 
Action: Mouse moved to (441, 579)
Screenshot: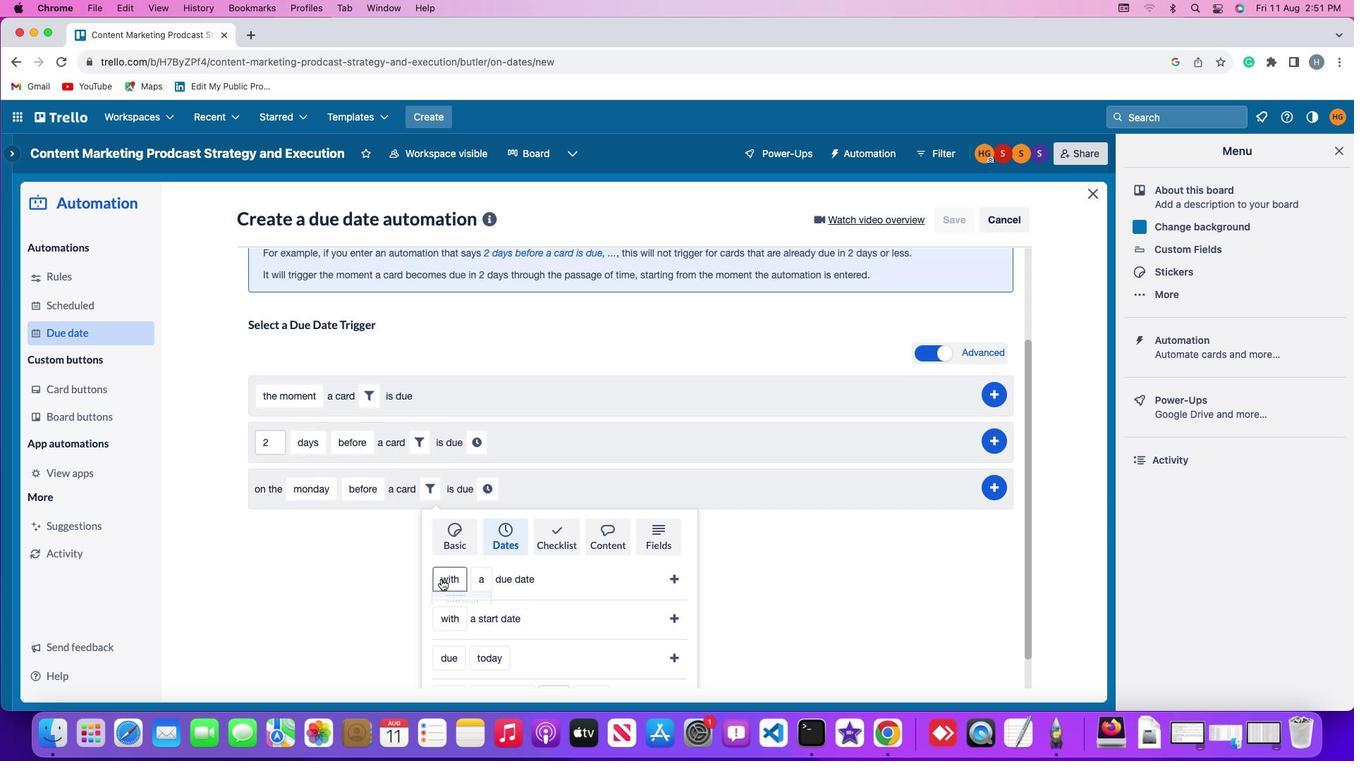 
Action: Mouse pressed left at (441, 579)
Screenshot: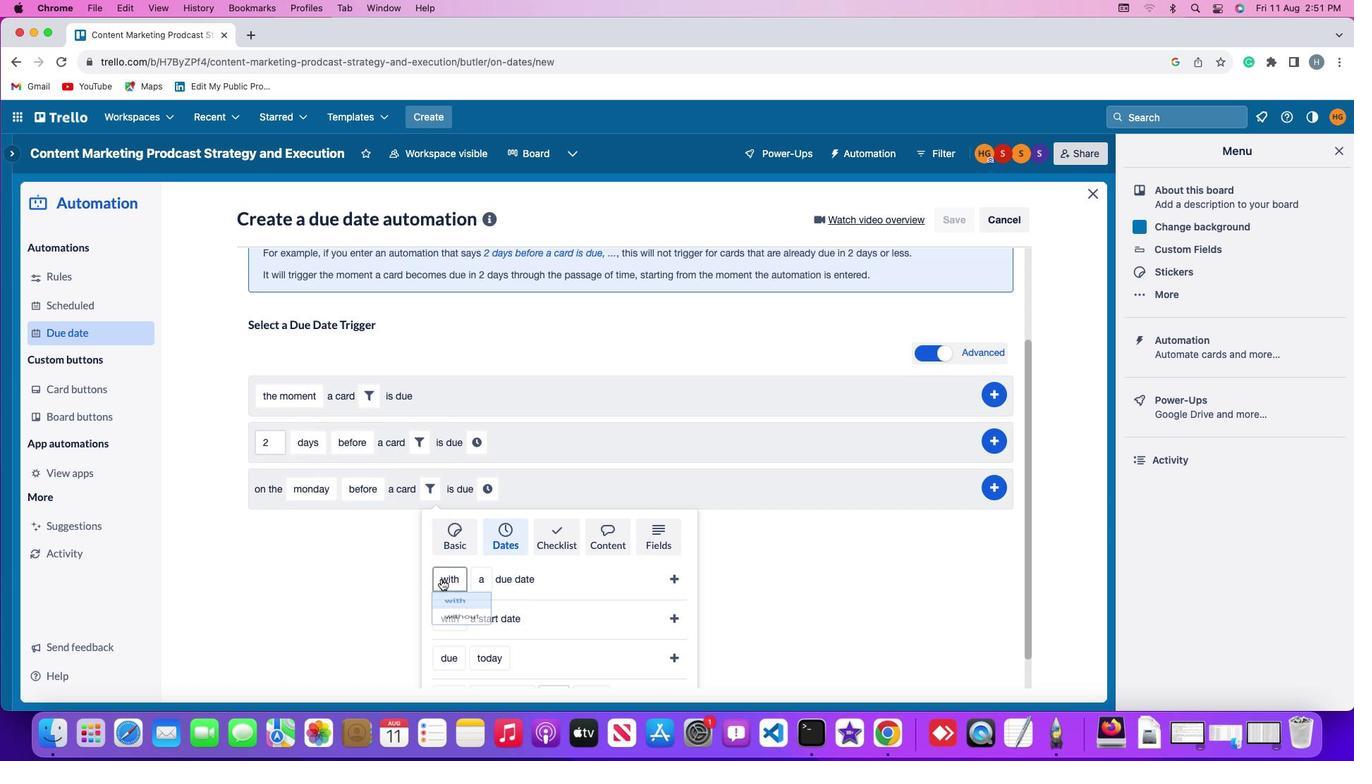 
Action: Mouse moved to (452, 601)
Screenshot: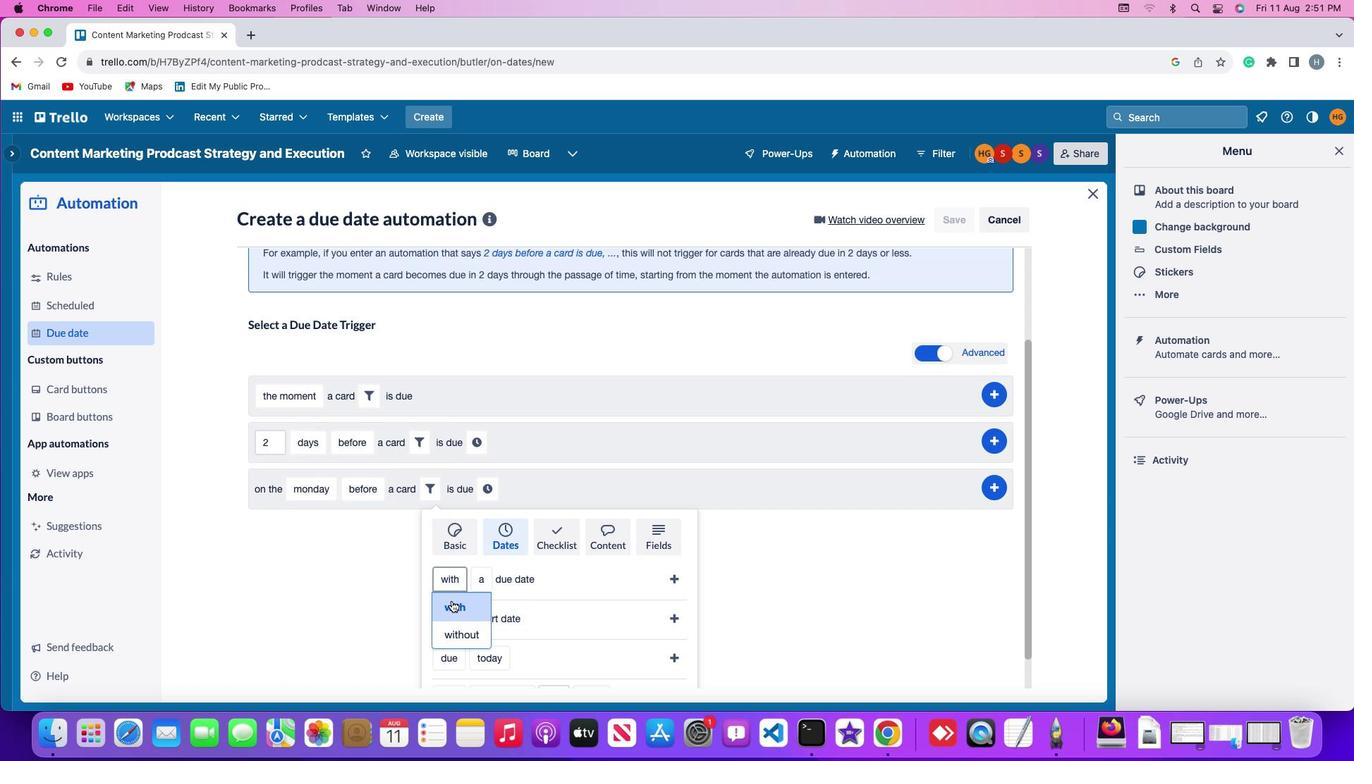 
Action: Mouse pressed left at (452, 601)
Screenshot: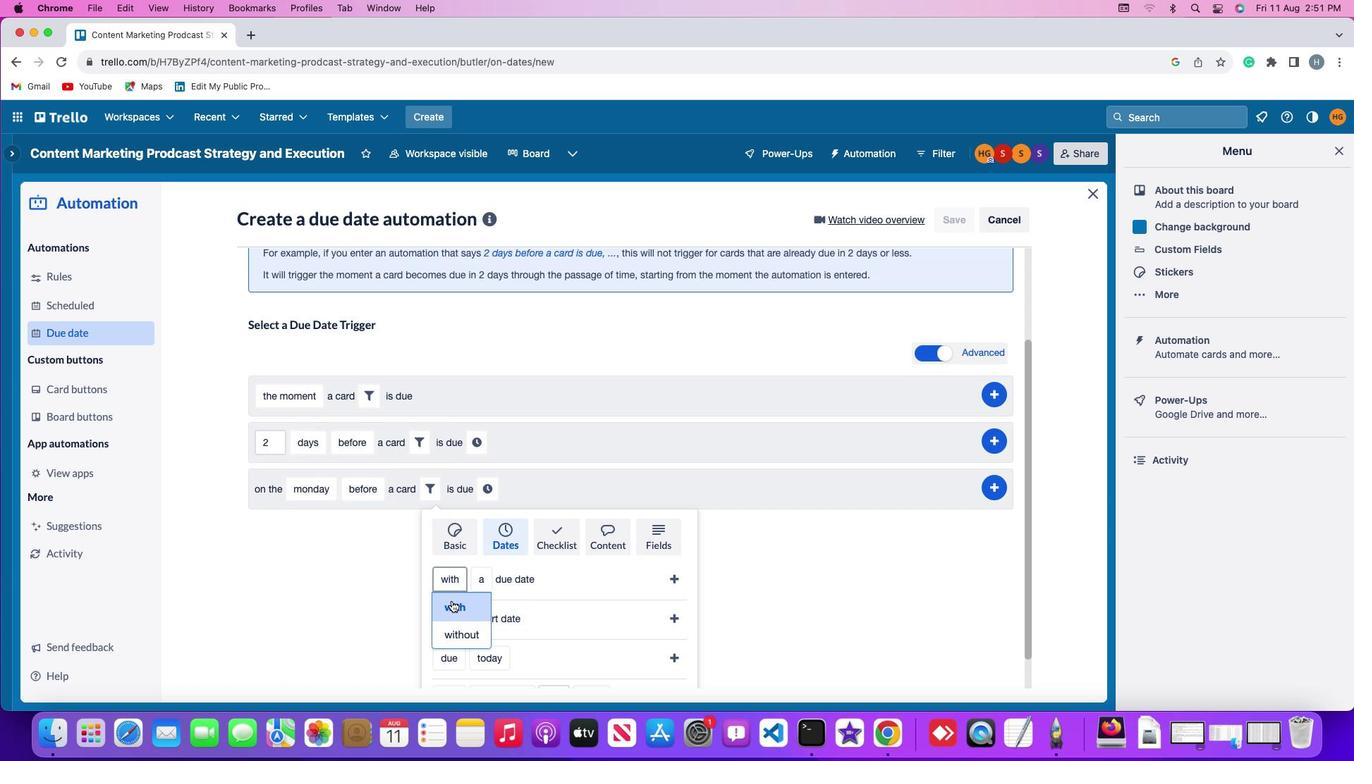 
Action: Mouse moved to (488, 579)
Screenshot: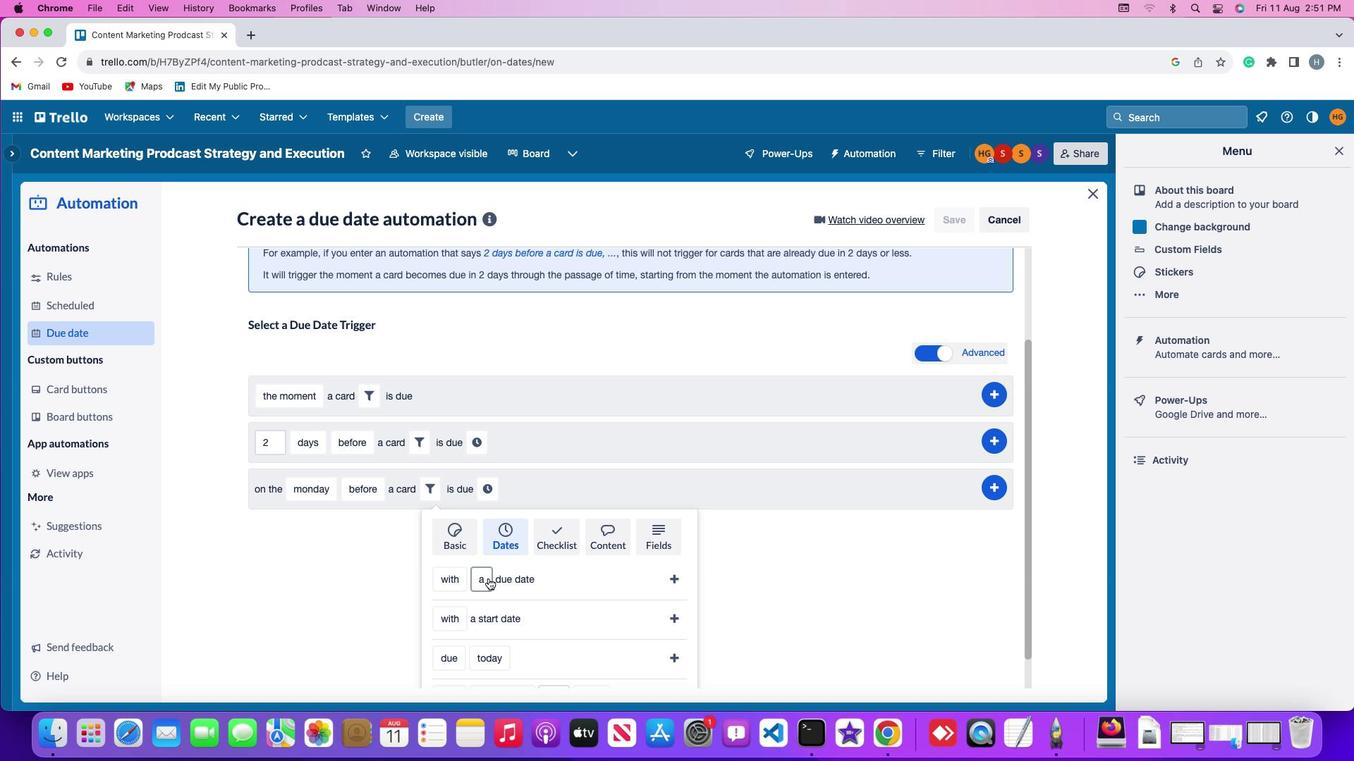 
Action: Mouse pressed left at (488, 579)
Screenshot: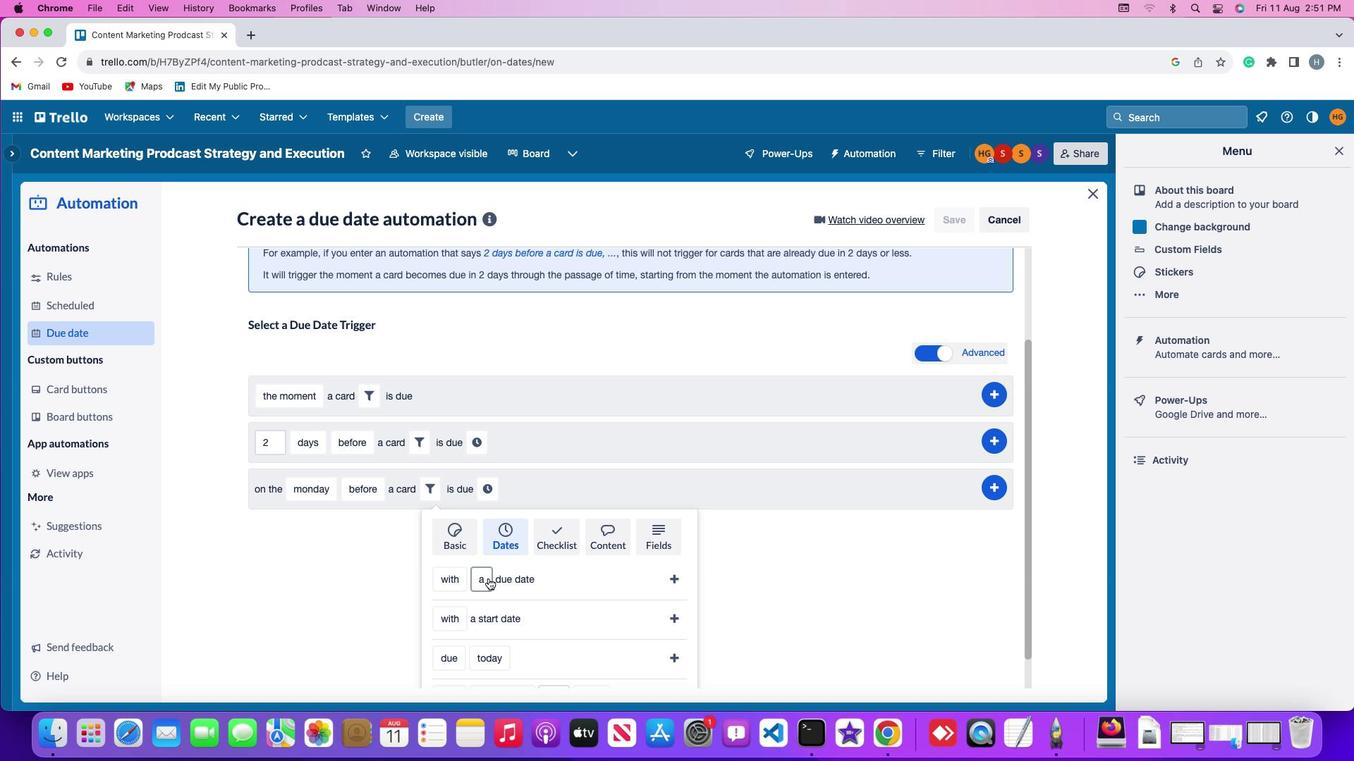 
Action: Mouse moved to (519, 496)
Screenshot: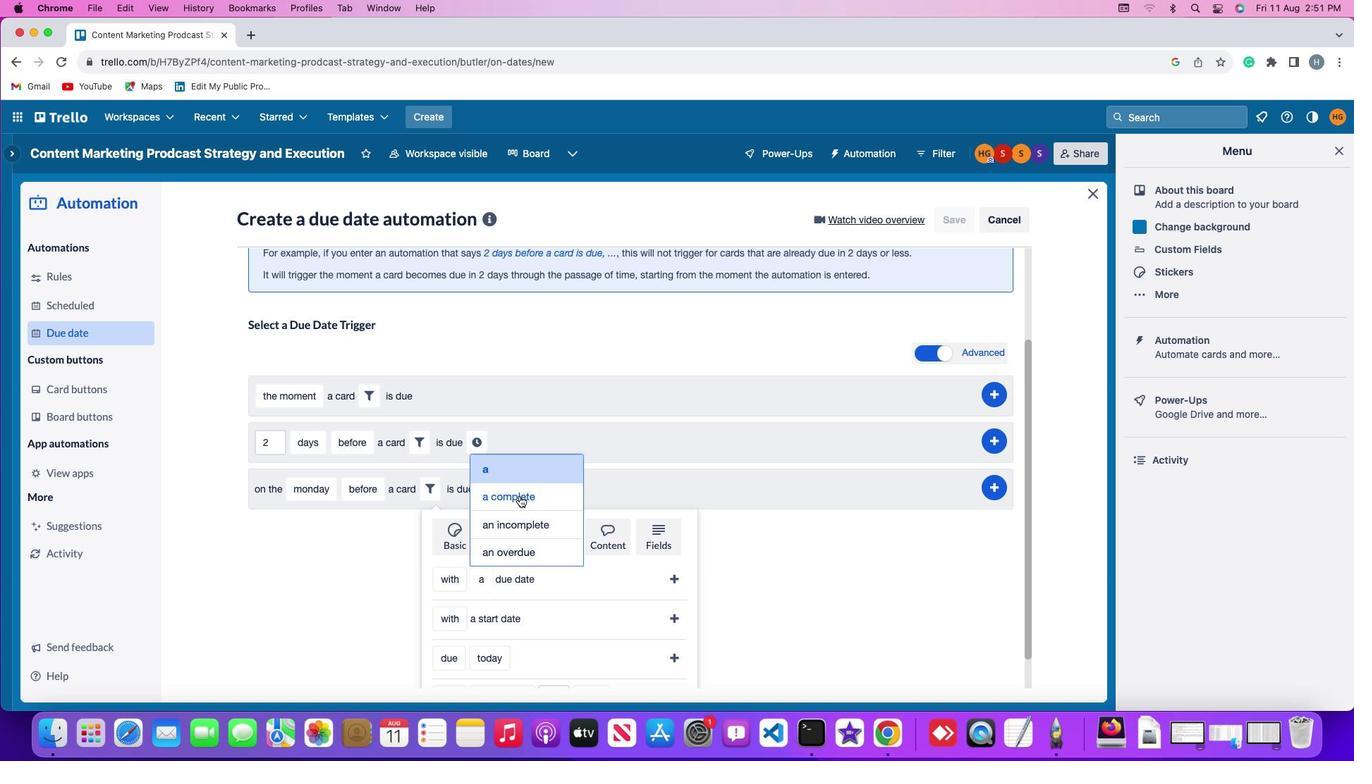 
Action: Mouse pressed left at (519, 496)
Screenshot: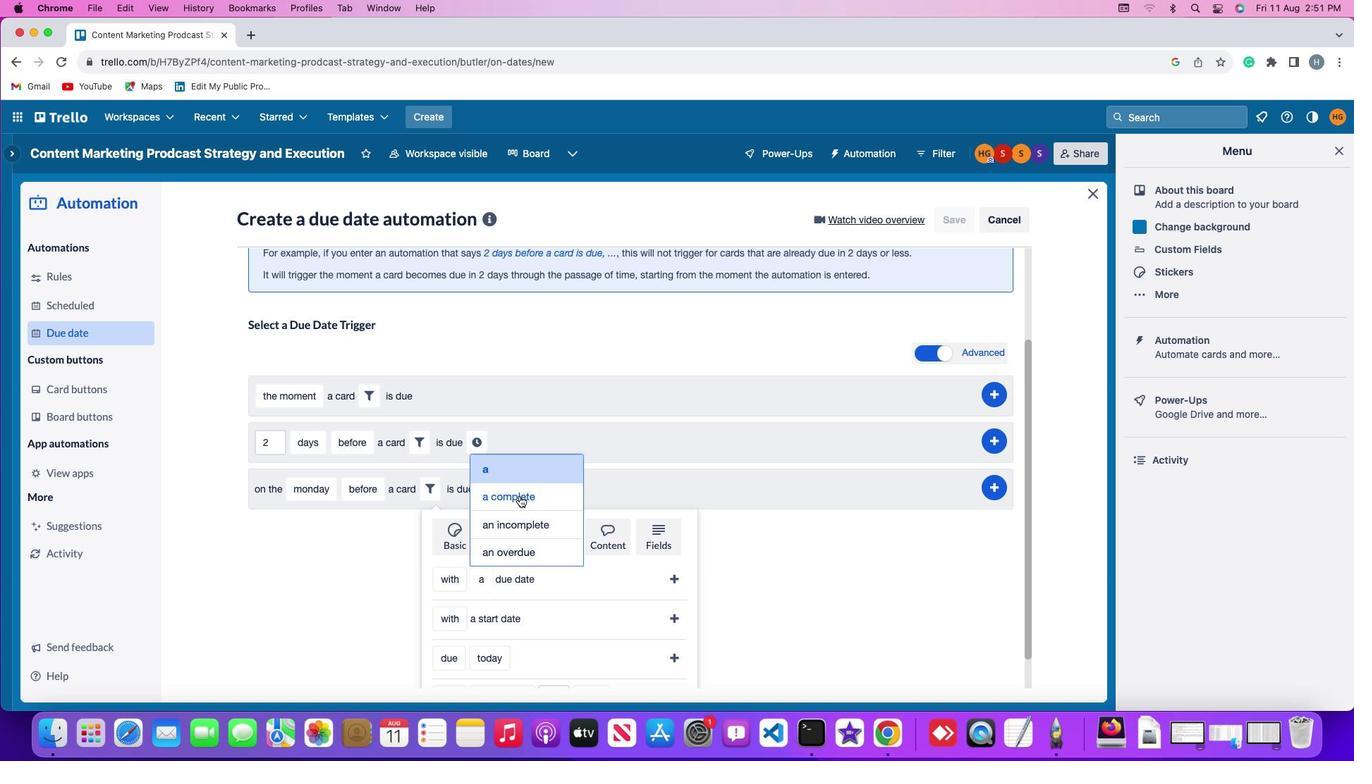 
Action: Mouse moved to (669, 576)
Screenshot: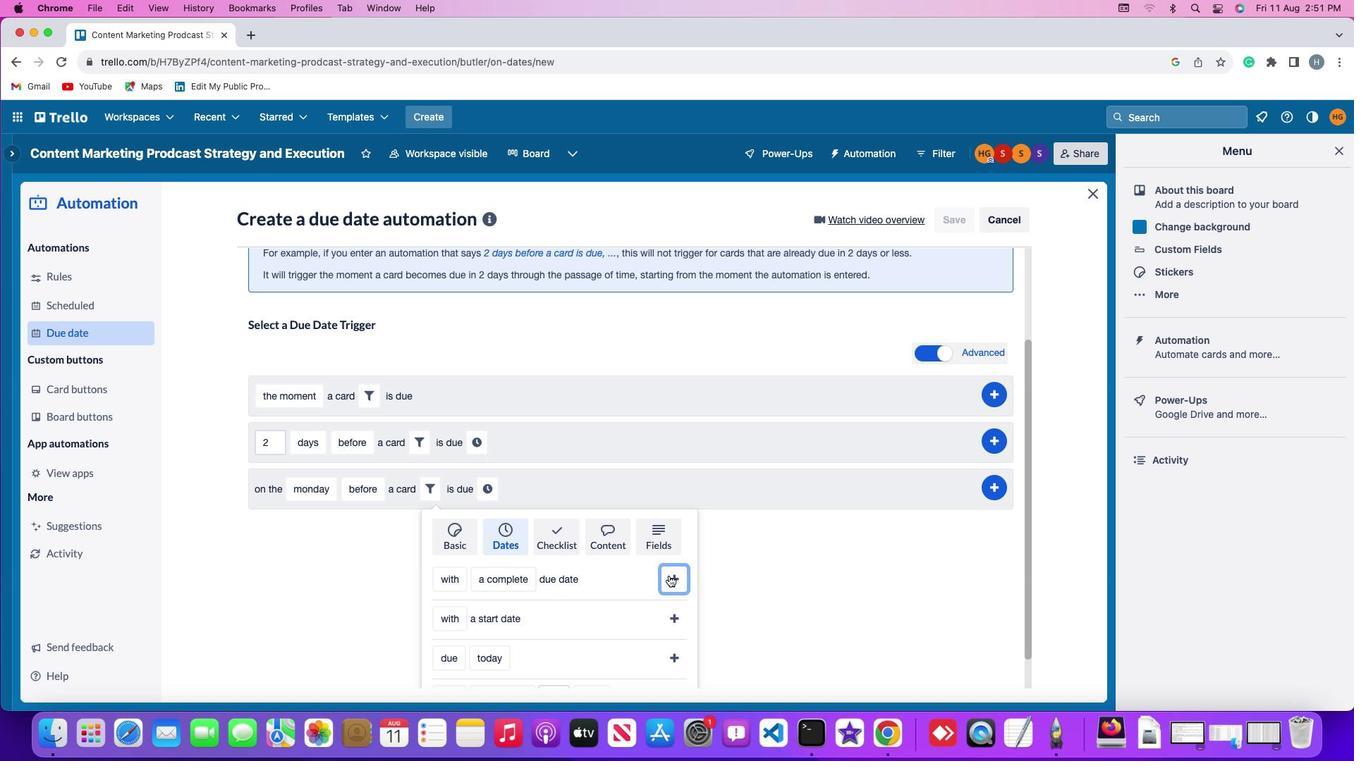 
Action: Mouse pressed left at (669, 576)
Screenshot: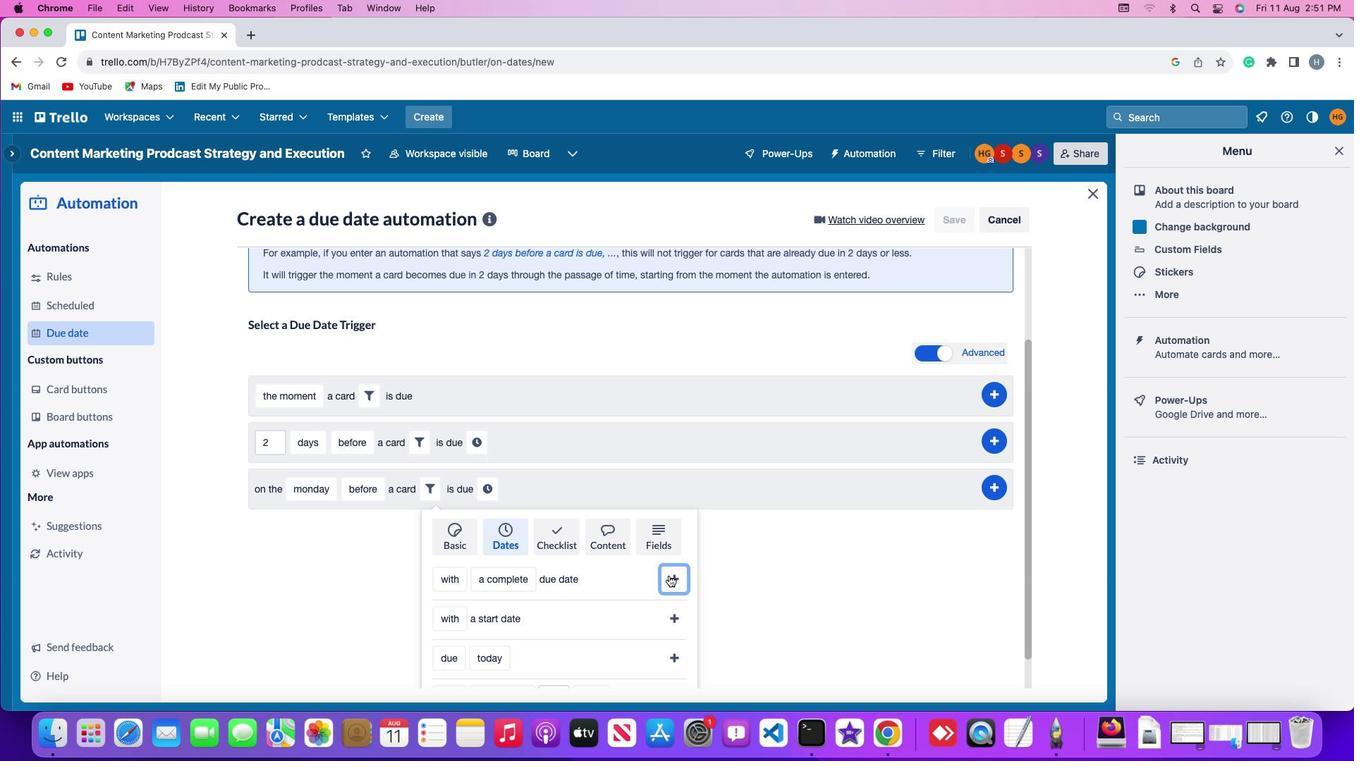 
Action: Mouse moved to (637, 600)
Screenshot: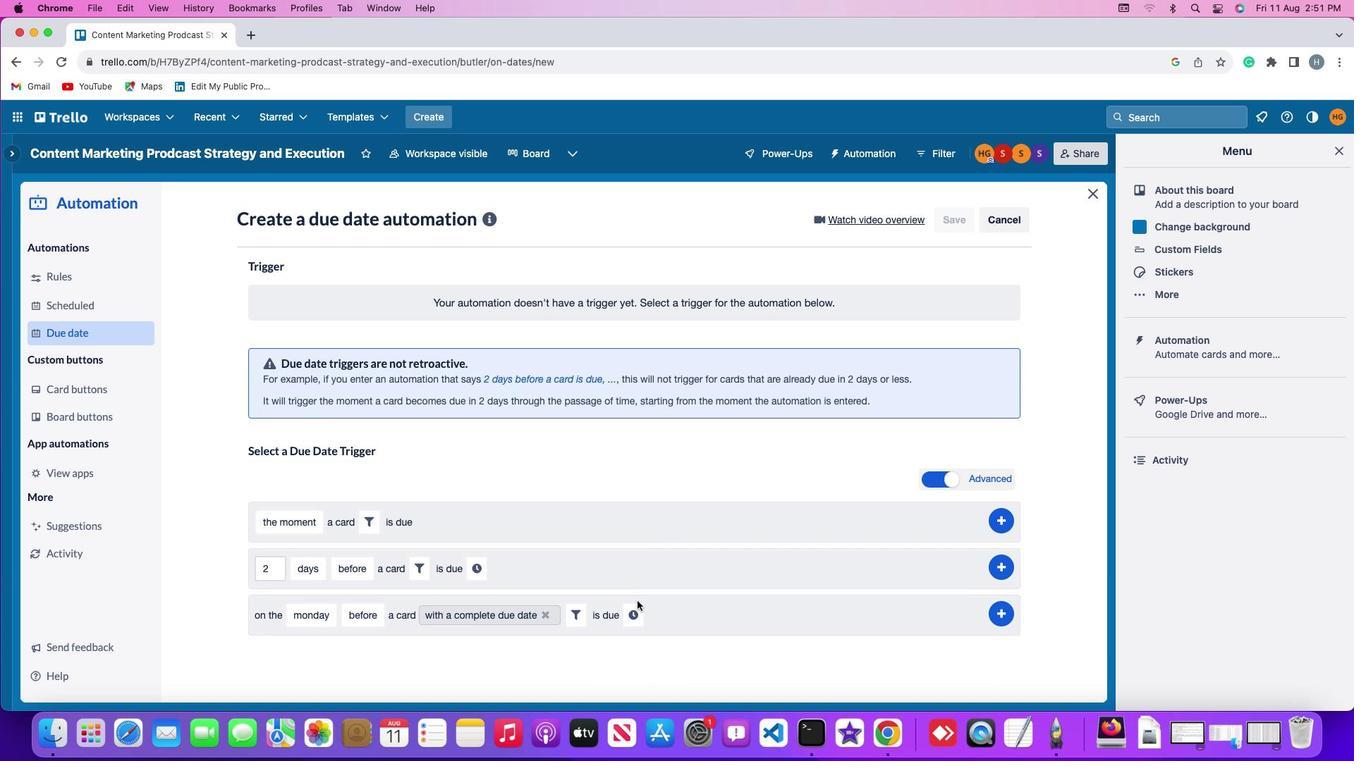 
Action: Mouse pressed left at (637, 600)
Screenshot: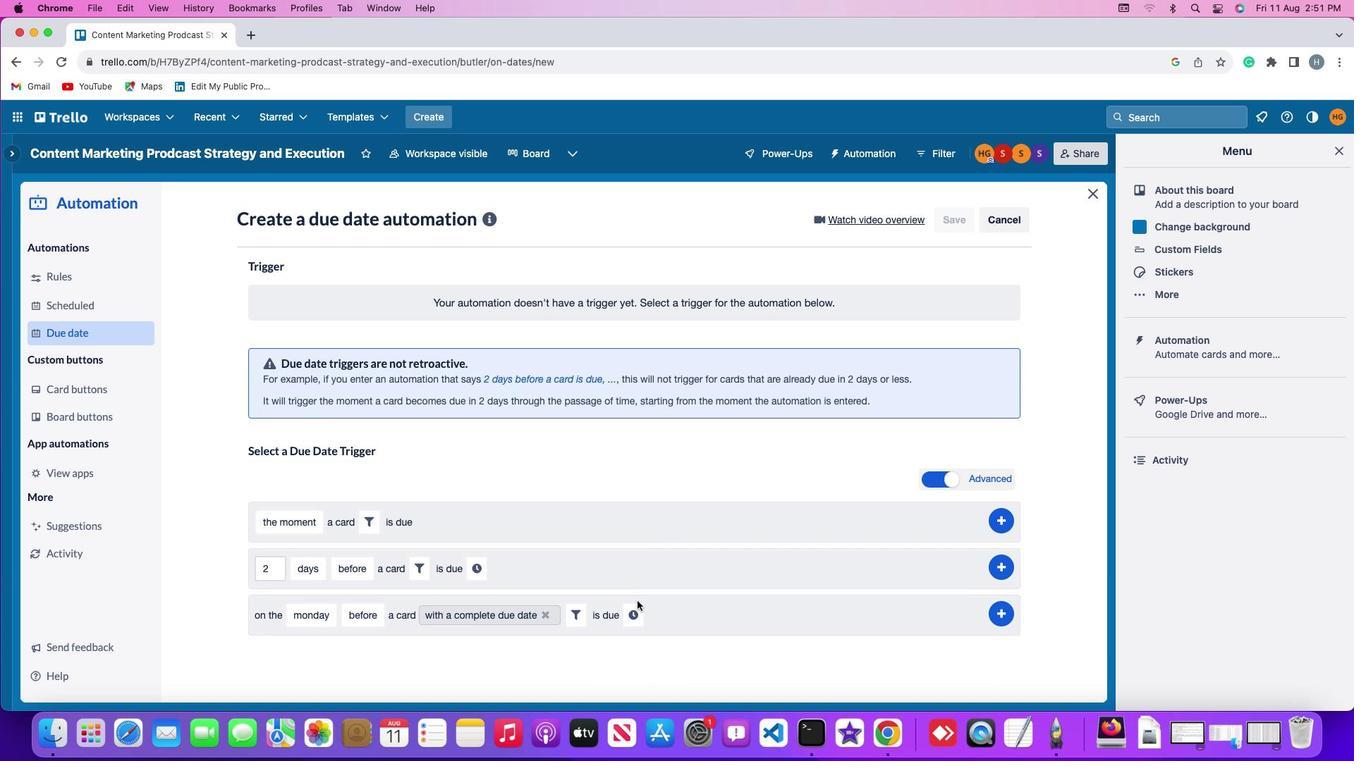 
Action: Mouse moved to (634, 615)
Screenshot: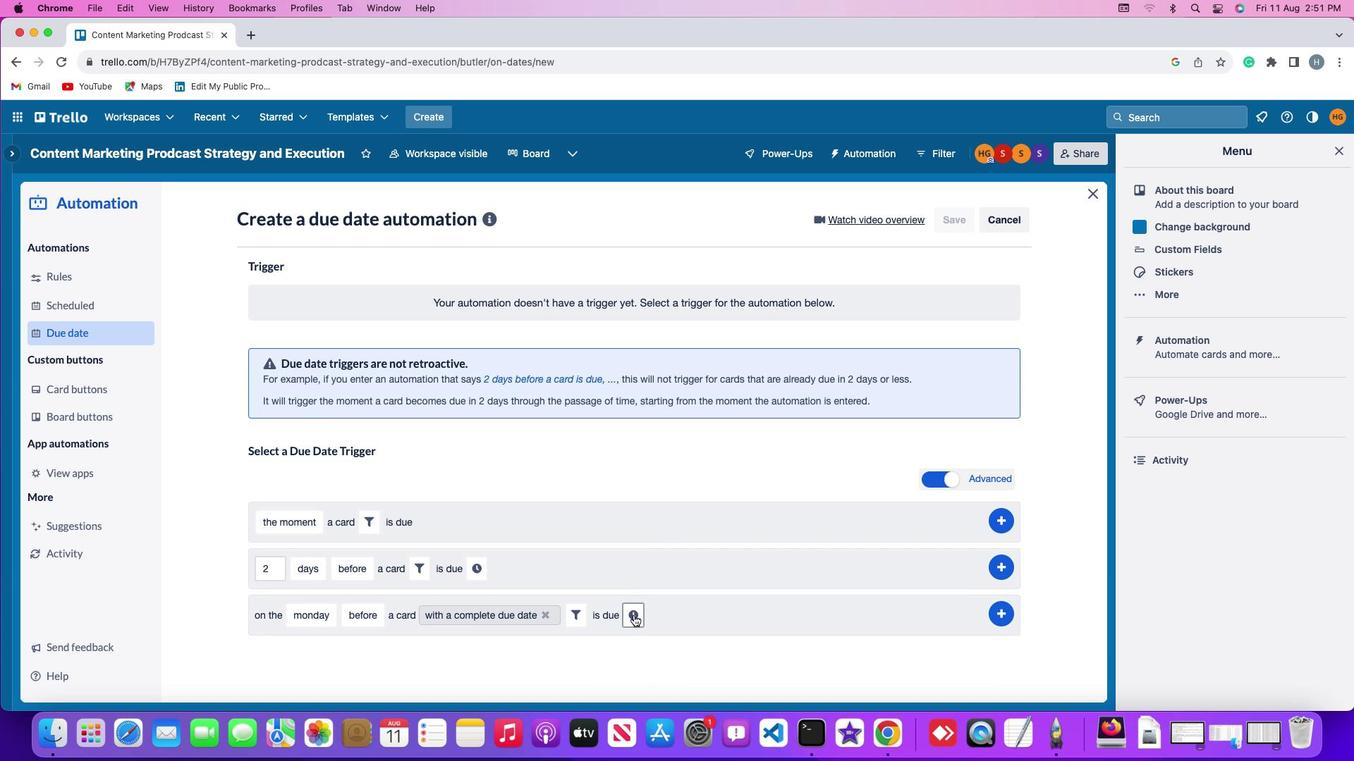 
Action: Mouse pressed left at (634, 615)
Screenshot: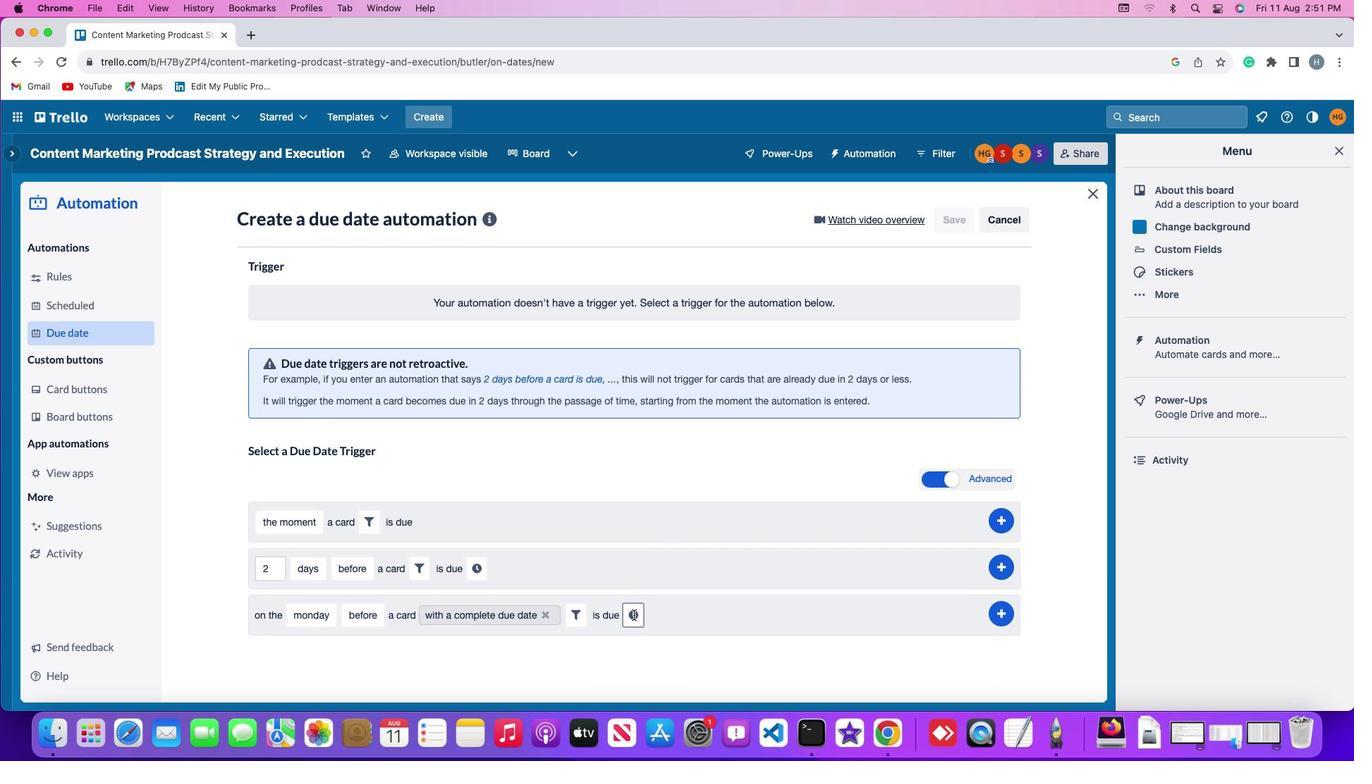 
Action: Mouse moved to (655, 618)
Screenshot: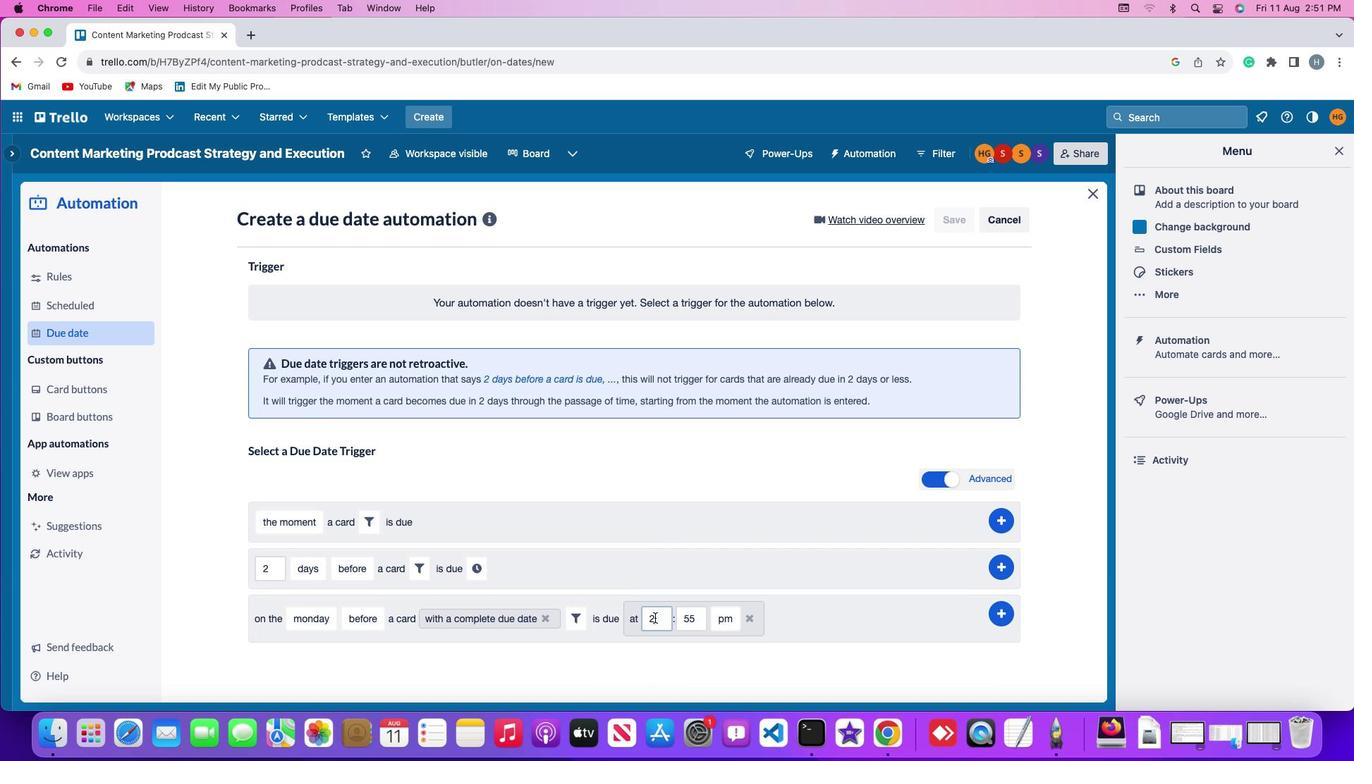 
Action: Mouse pressed left at (655, 618)
Screenshot: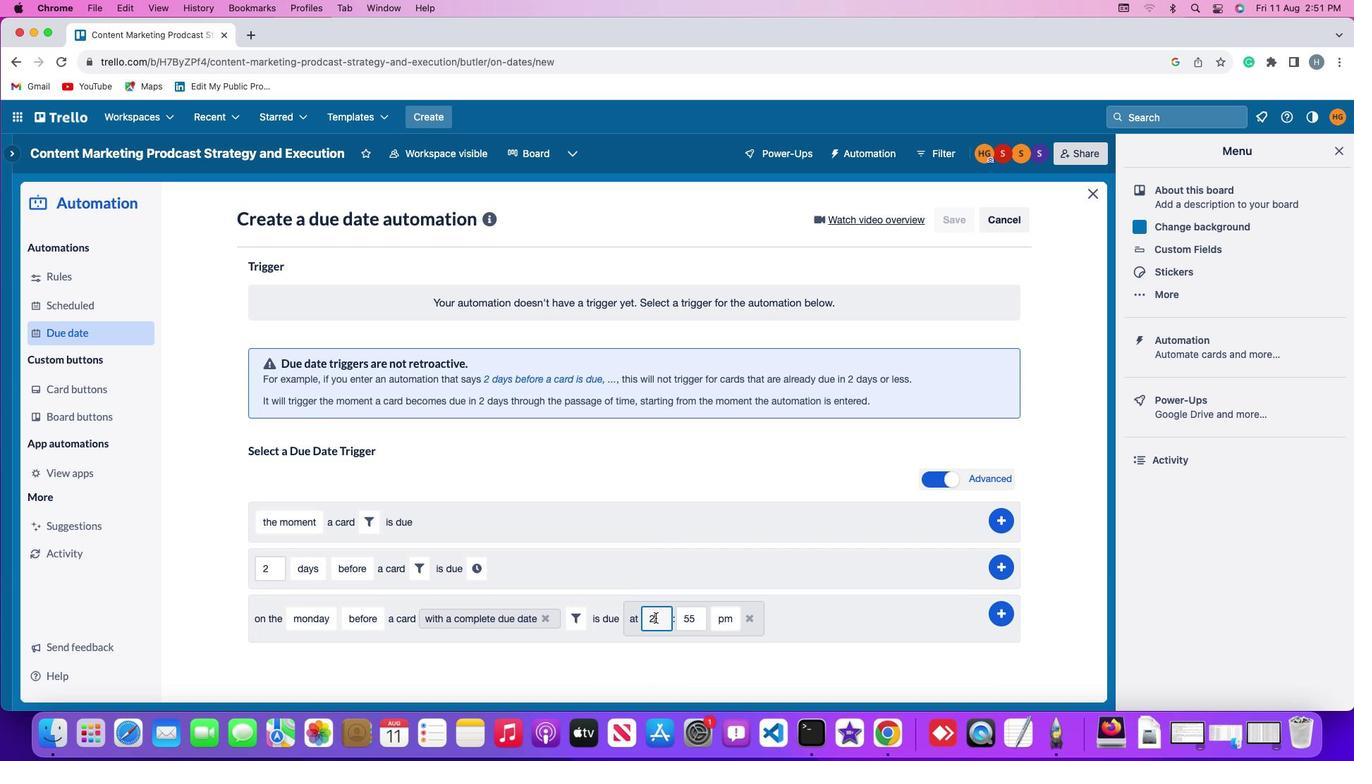 
Action: Mouse moved to (657, 617)
Screenshot: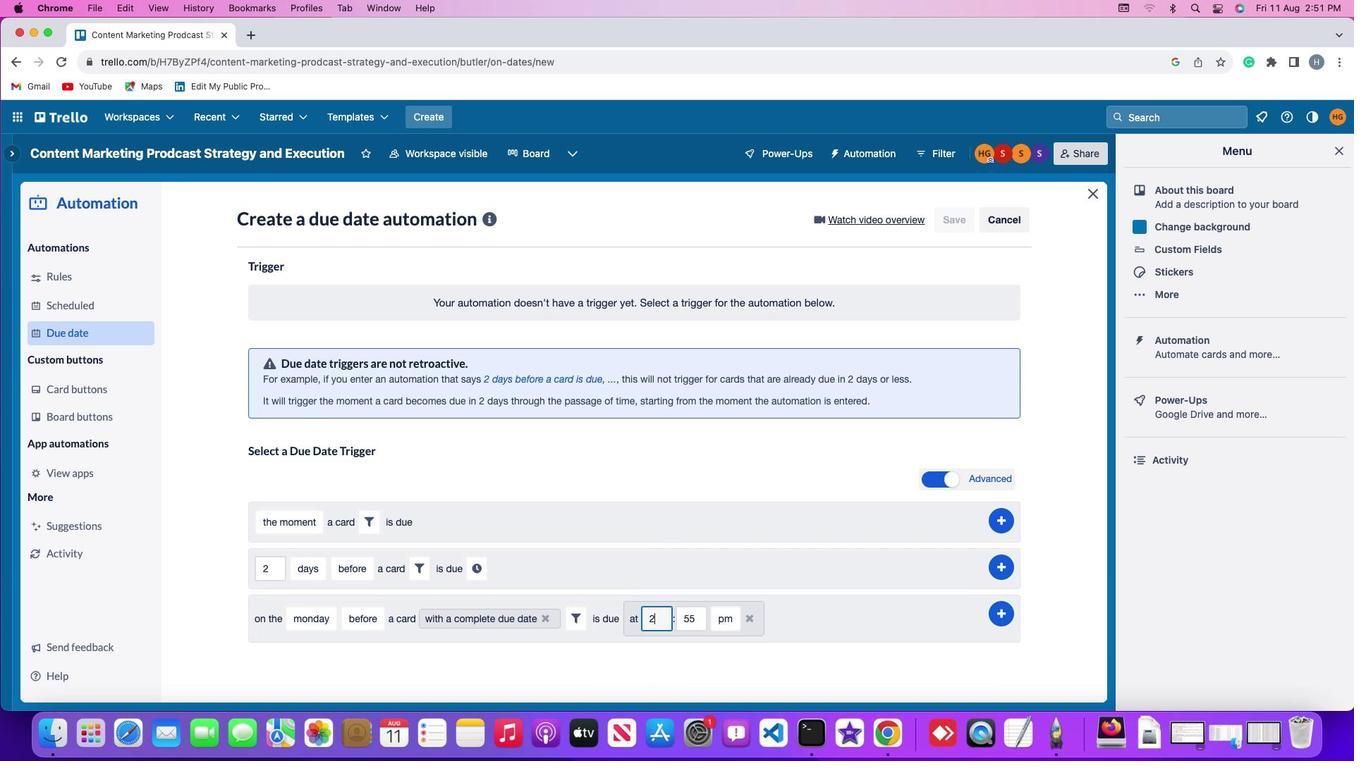 
Action: Key pressed Key.backspace
Screenshot: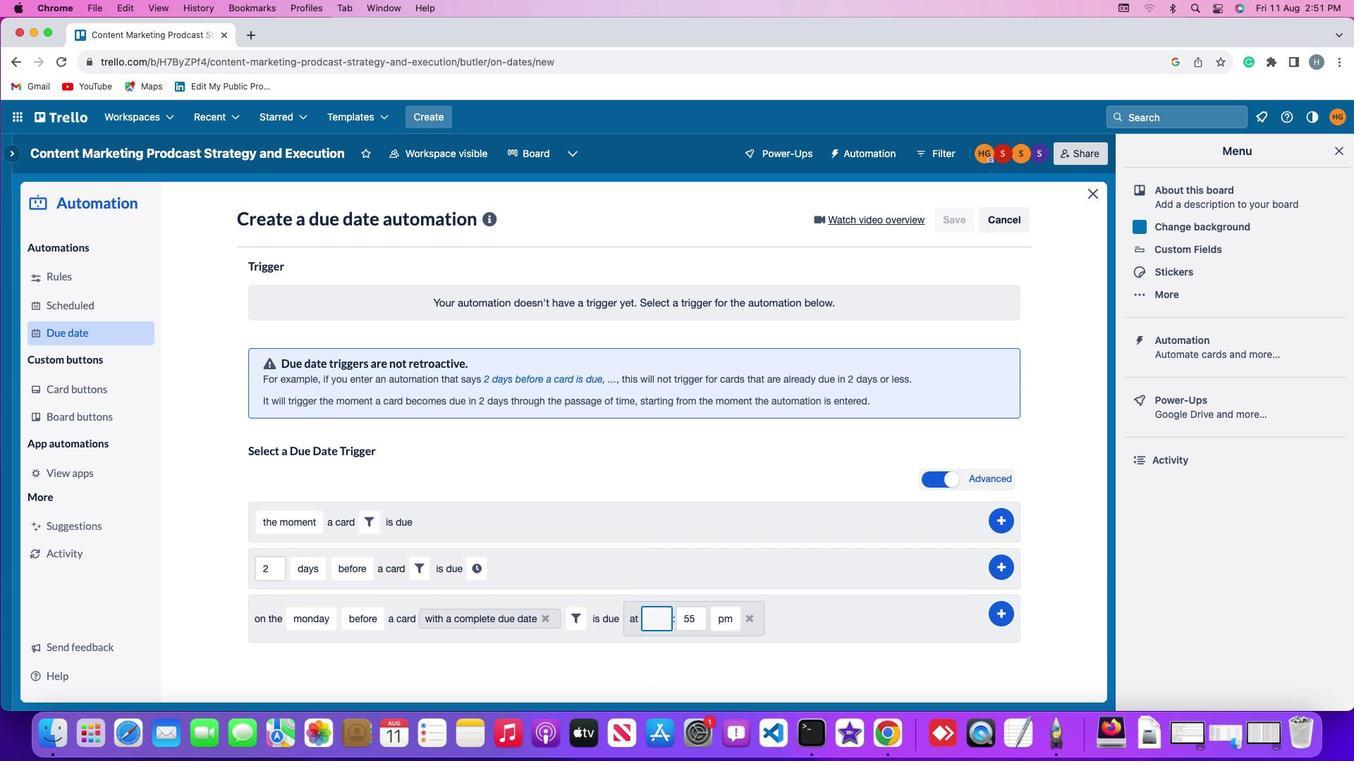 
Action: Mouse moved to (657, 617)
Screenshot: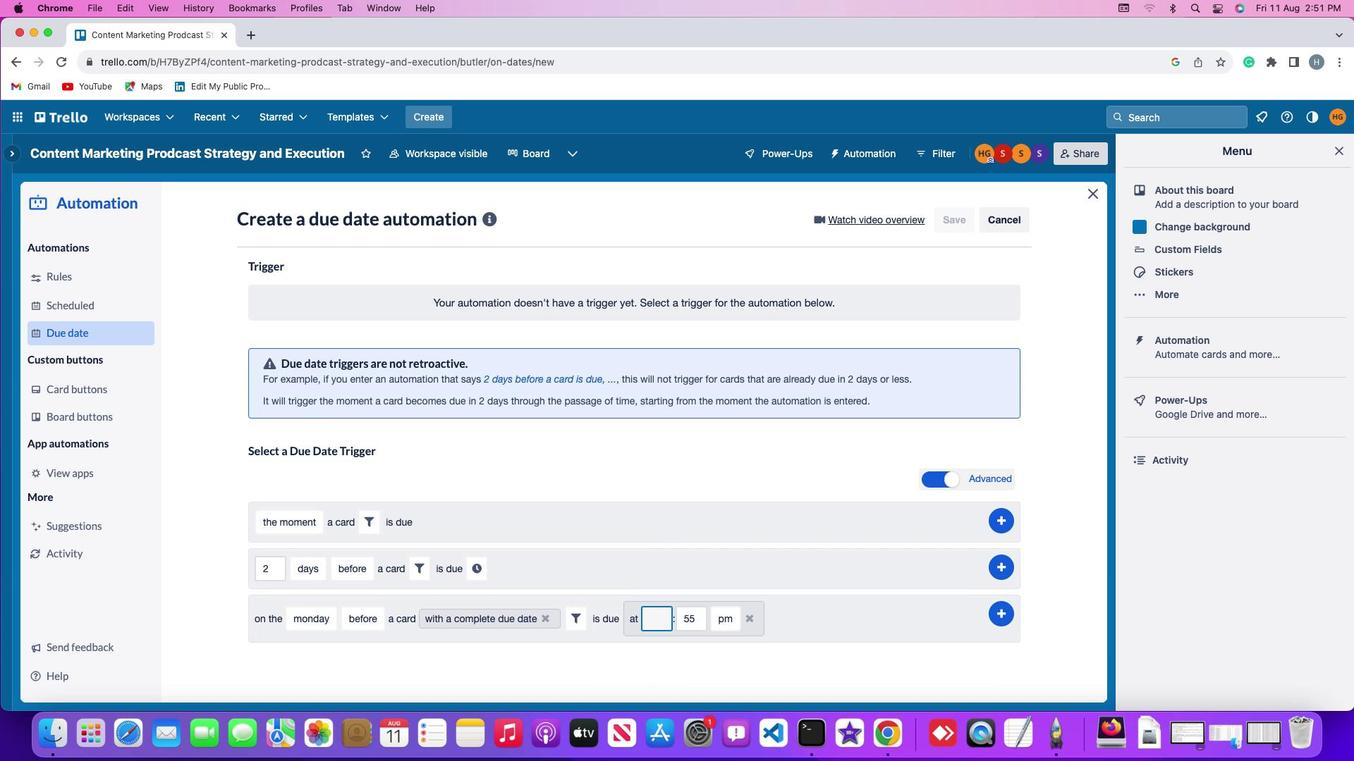 
Action: Key pressed '1'
Screenshot: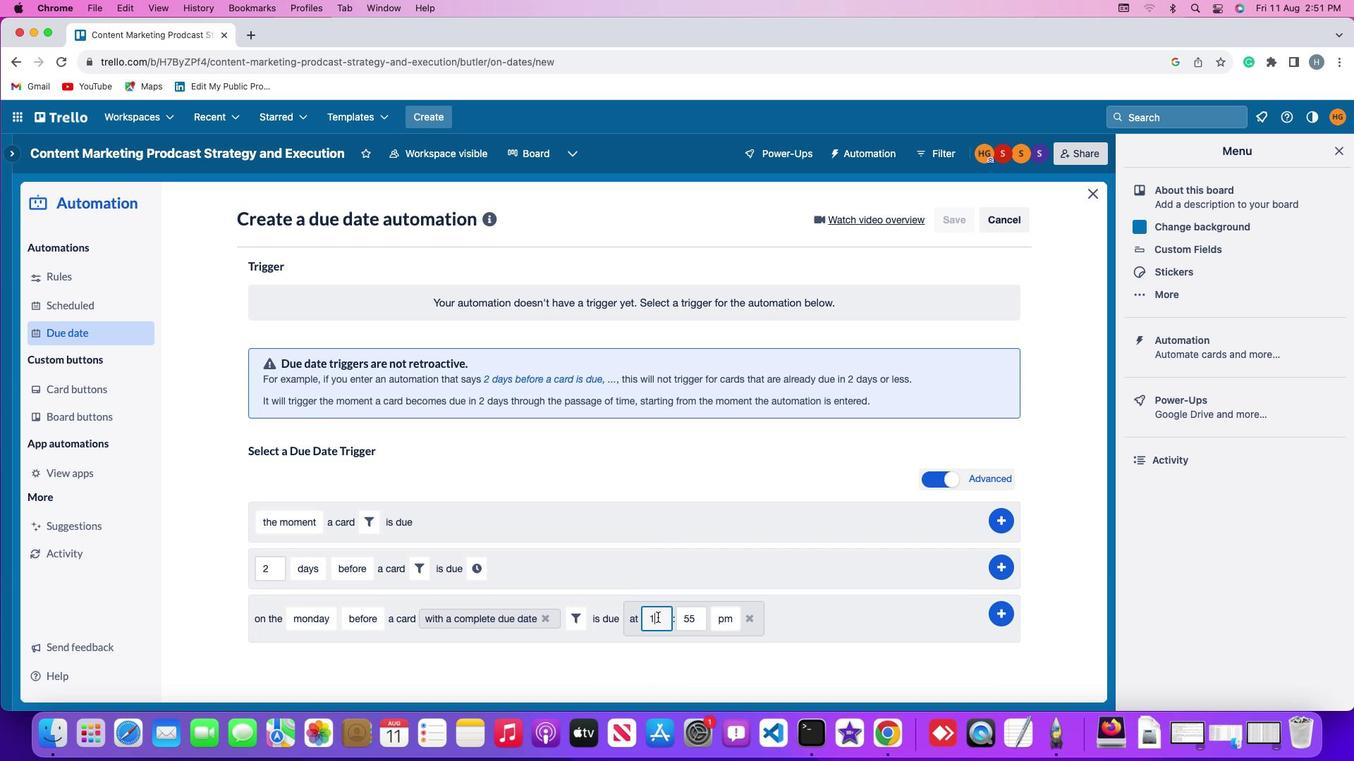 
Action: Mouse moved to (658, 617)
Screenshot: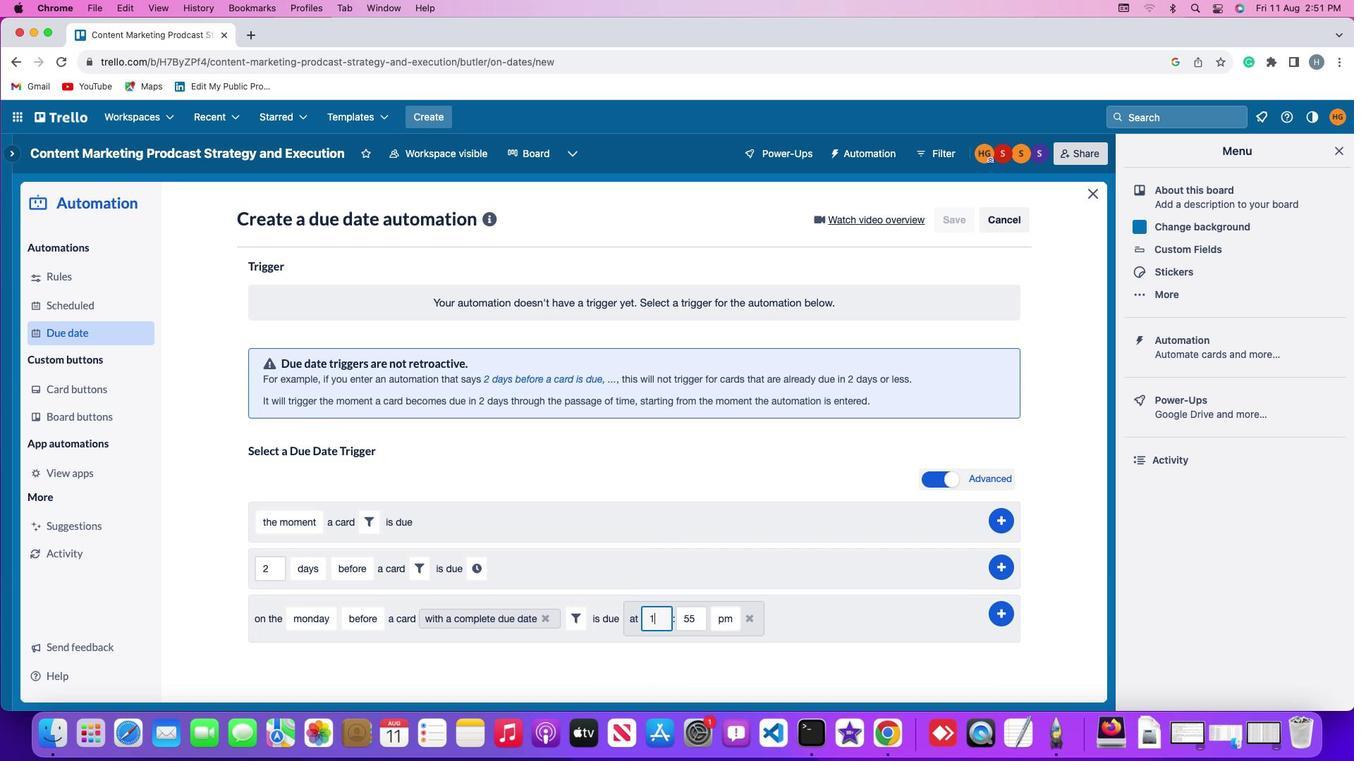
Action: Key pressed '1'
Screenshot: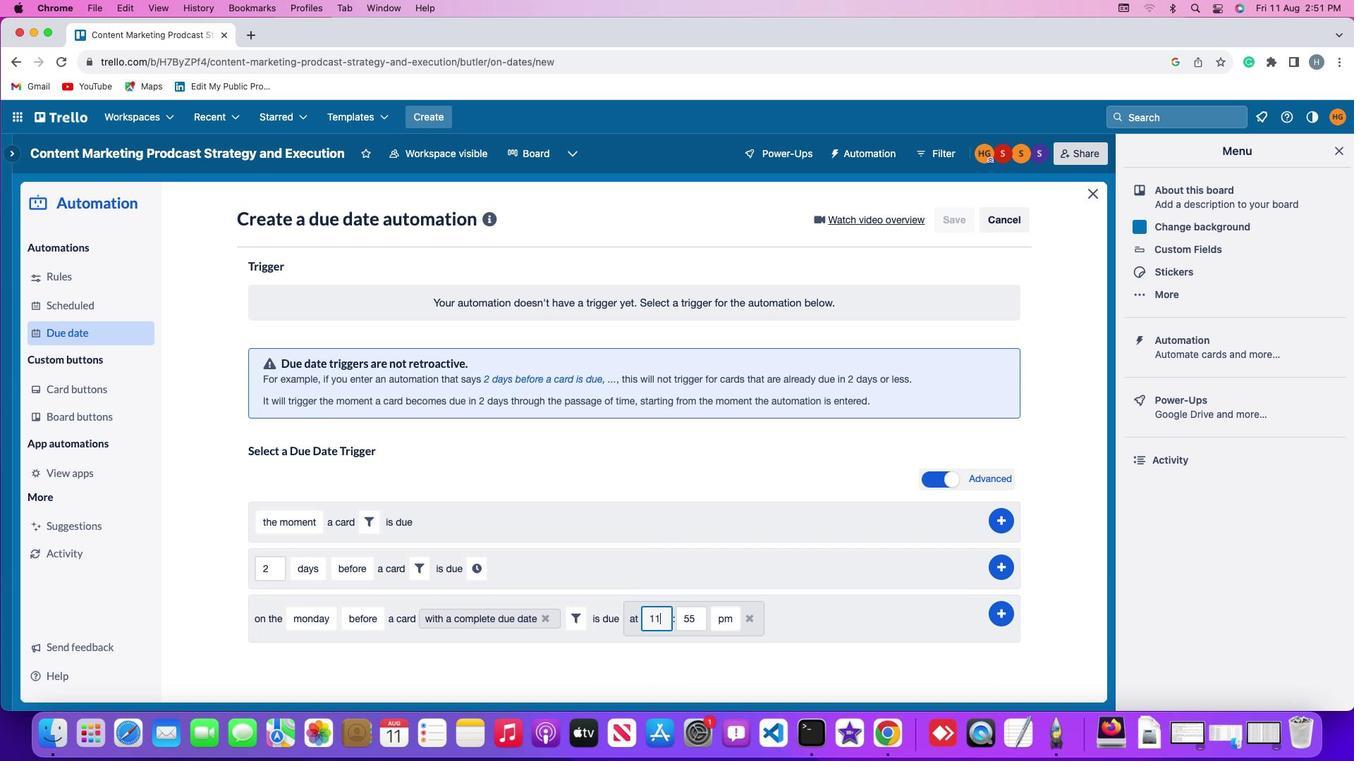 
Action: Mouse moved to (688, 617)
Screenshot: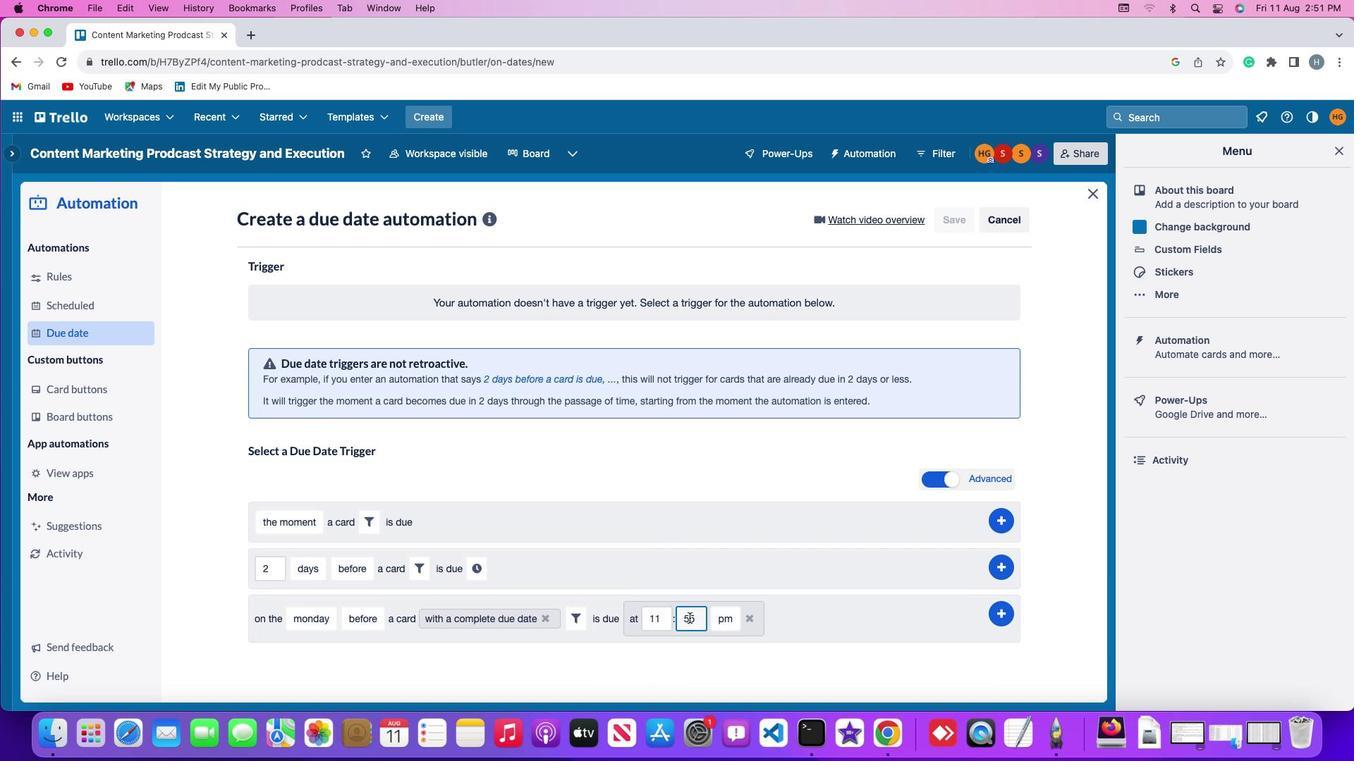 
Action: Mouse pressed left at (688, 617)
Screenshot: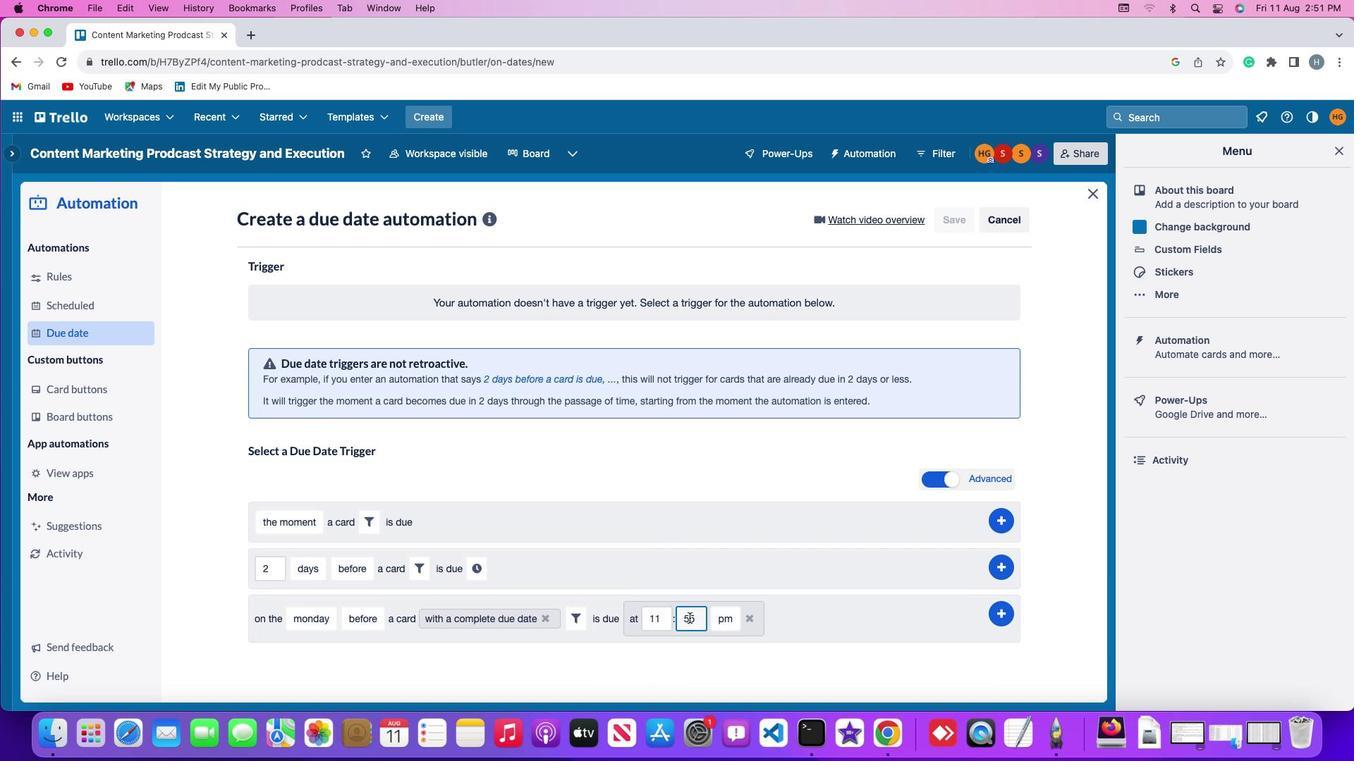 
Action: Mouse moved to (702, 621)
Screenshot: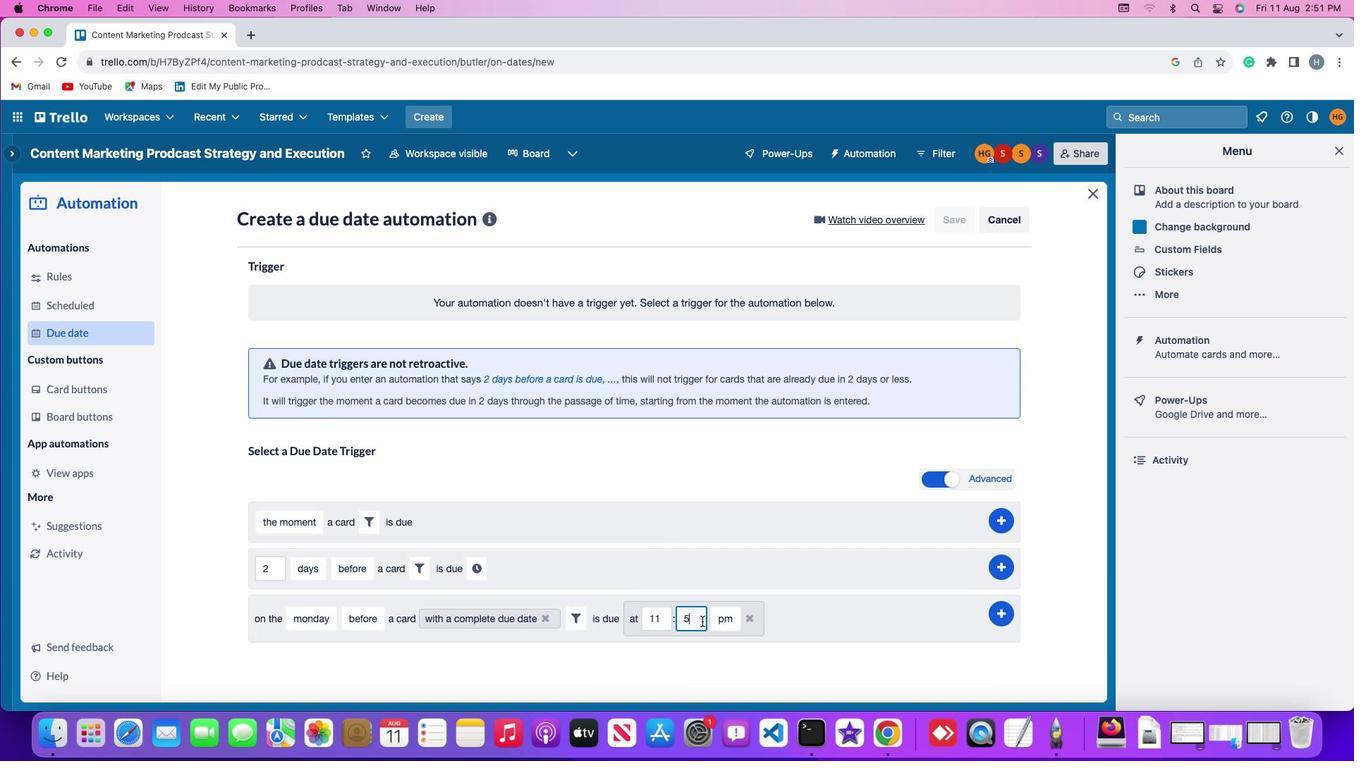 
Action: Key pressed Key.backspace
Screenshot: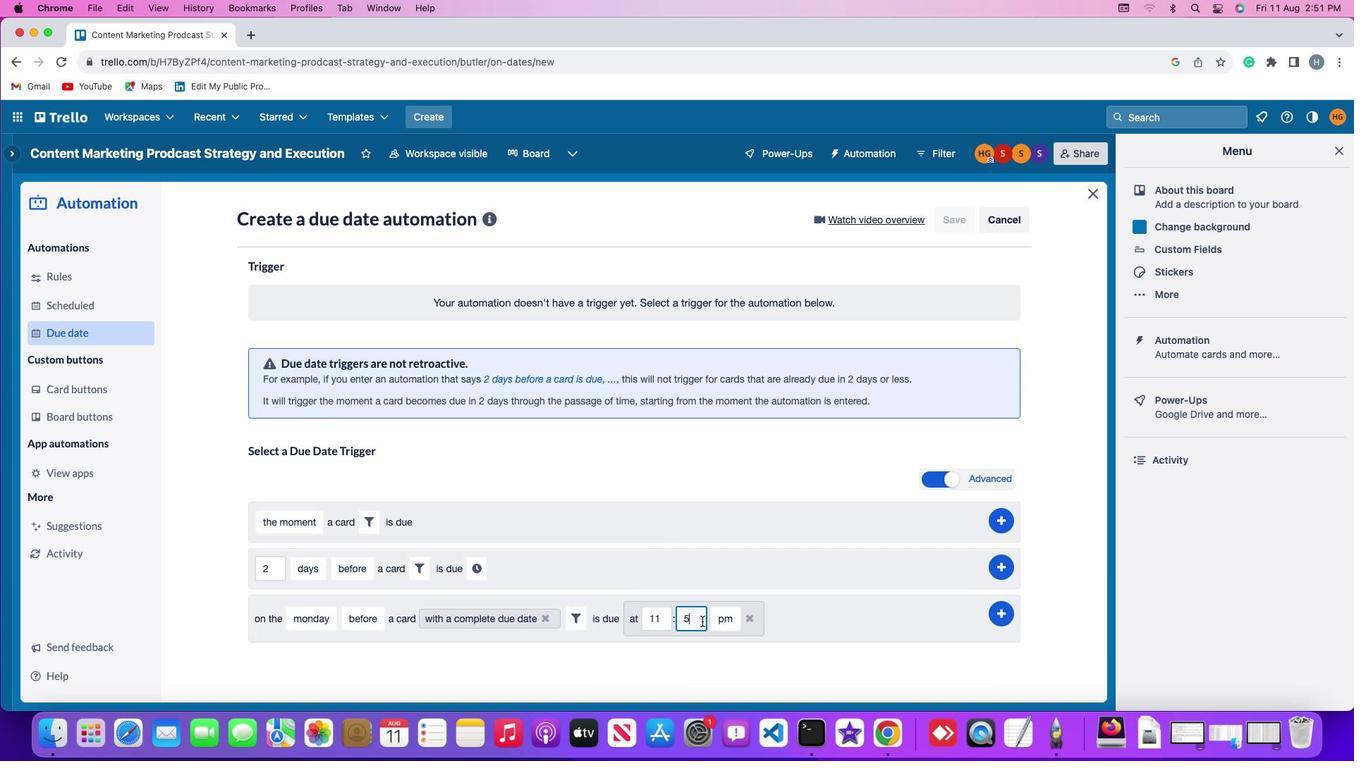 
Action: Mouse moved to (702, 621)
Screenshot: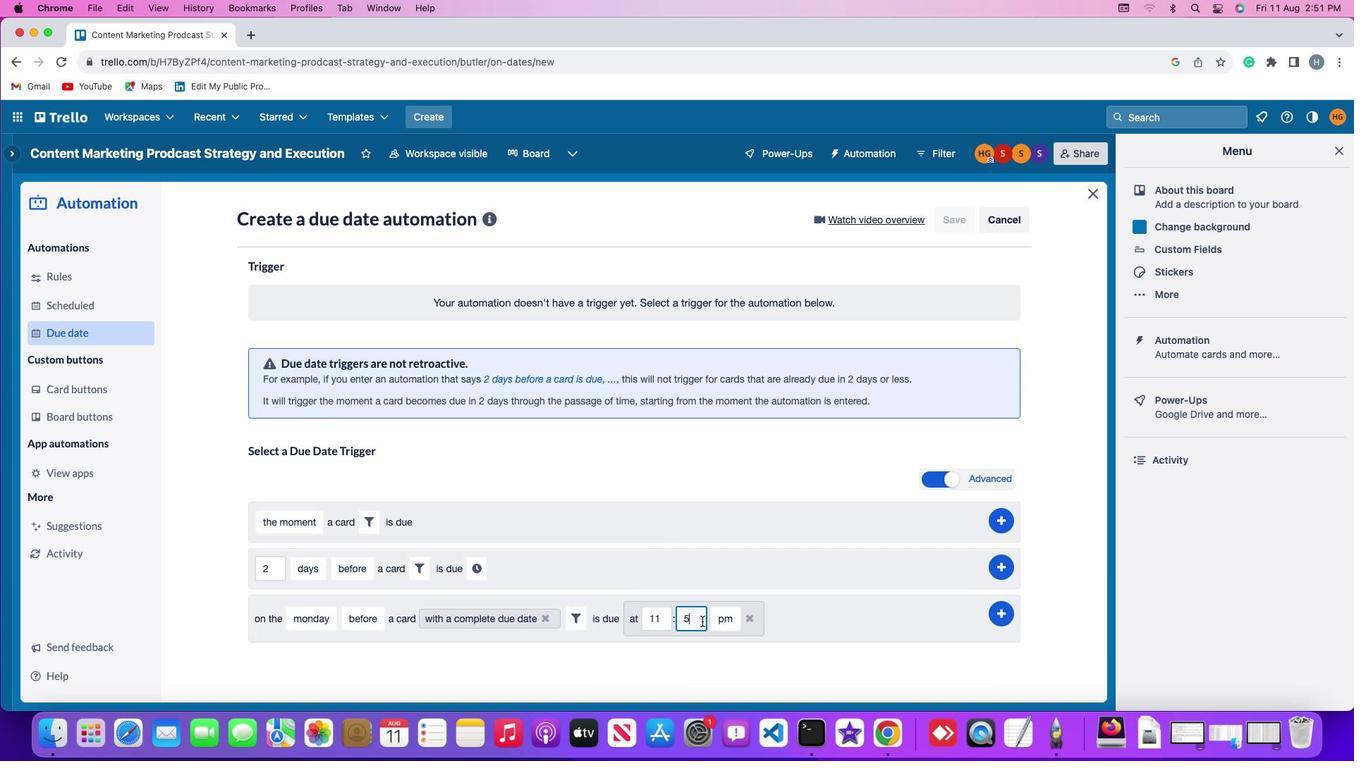 
Action: Key pressed Key.backspace
Screenshot: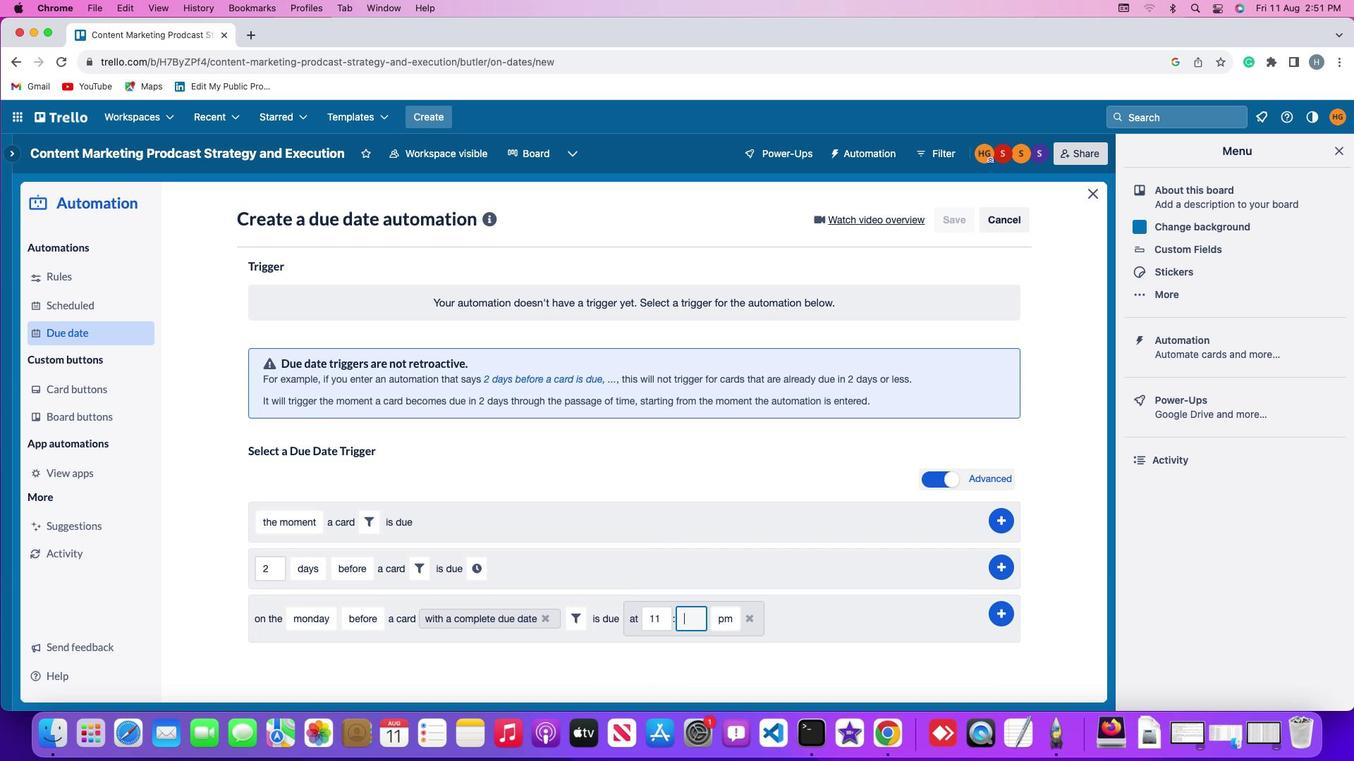 
Action: Mouse moved to (701, 622)
Screenshot: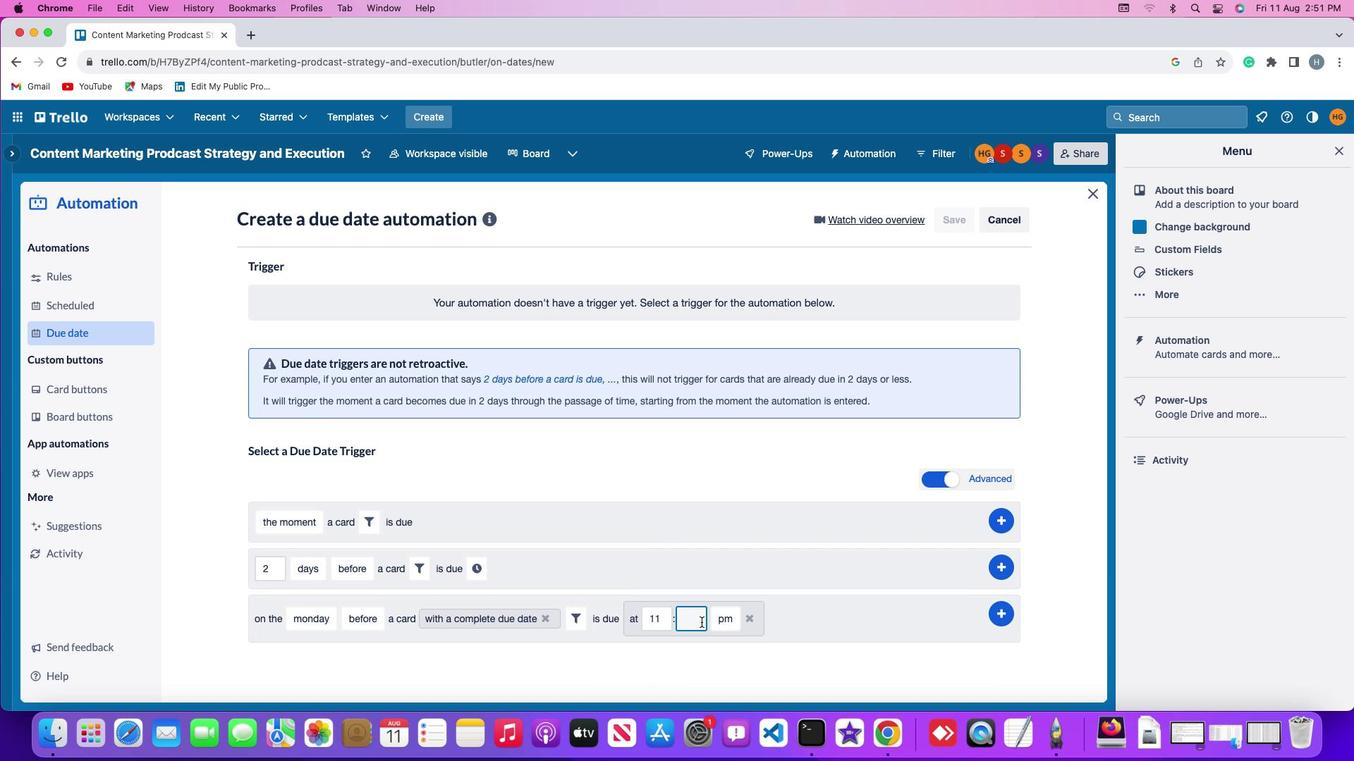 
Action: Key pressed '0'
Screenshot: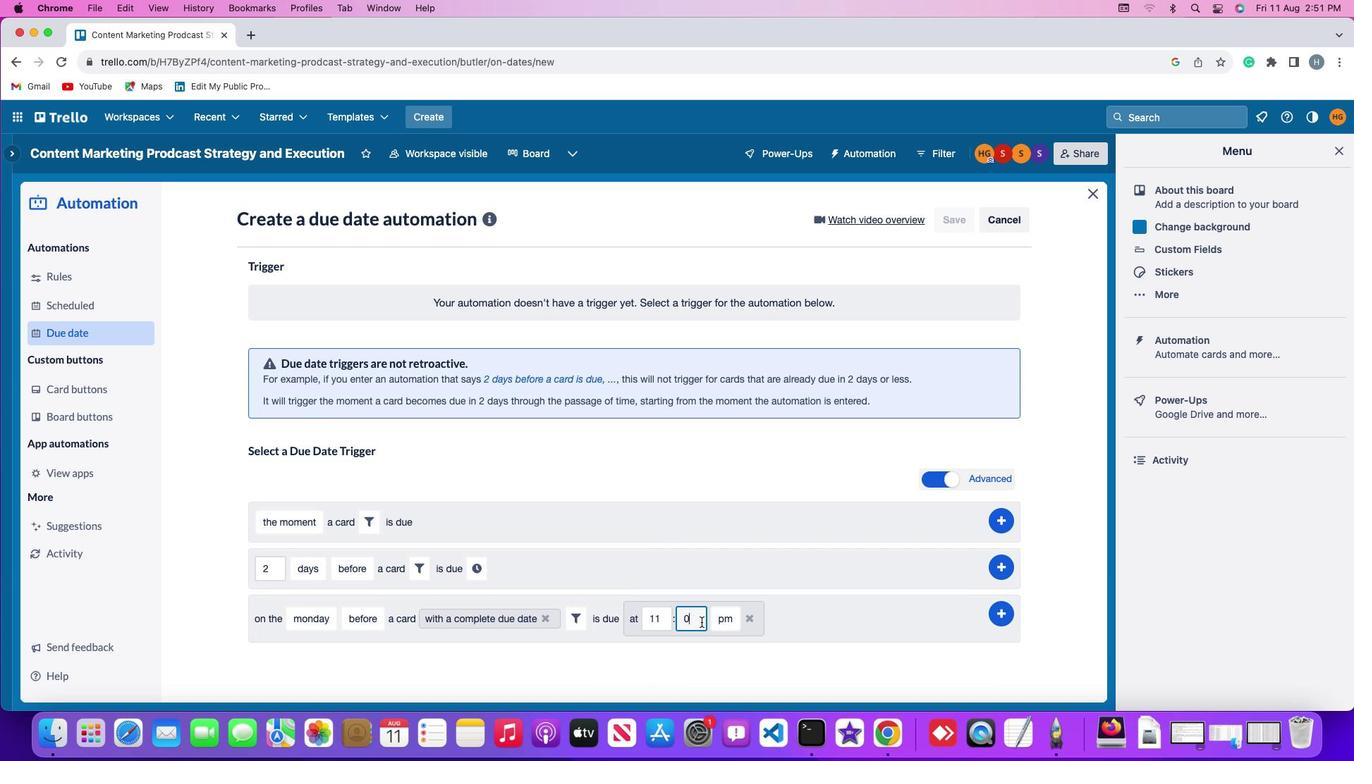 
Action: Mouse moved to (701, 622)
Screenshot: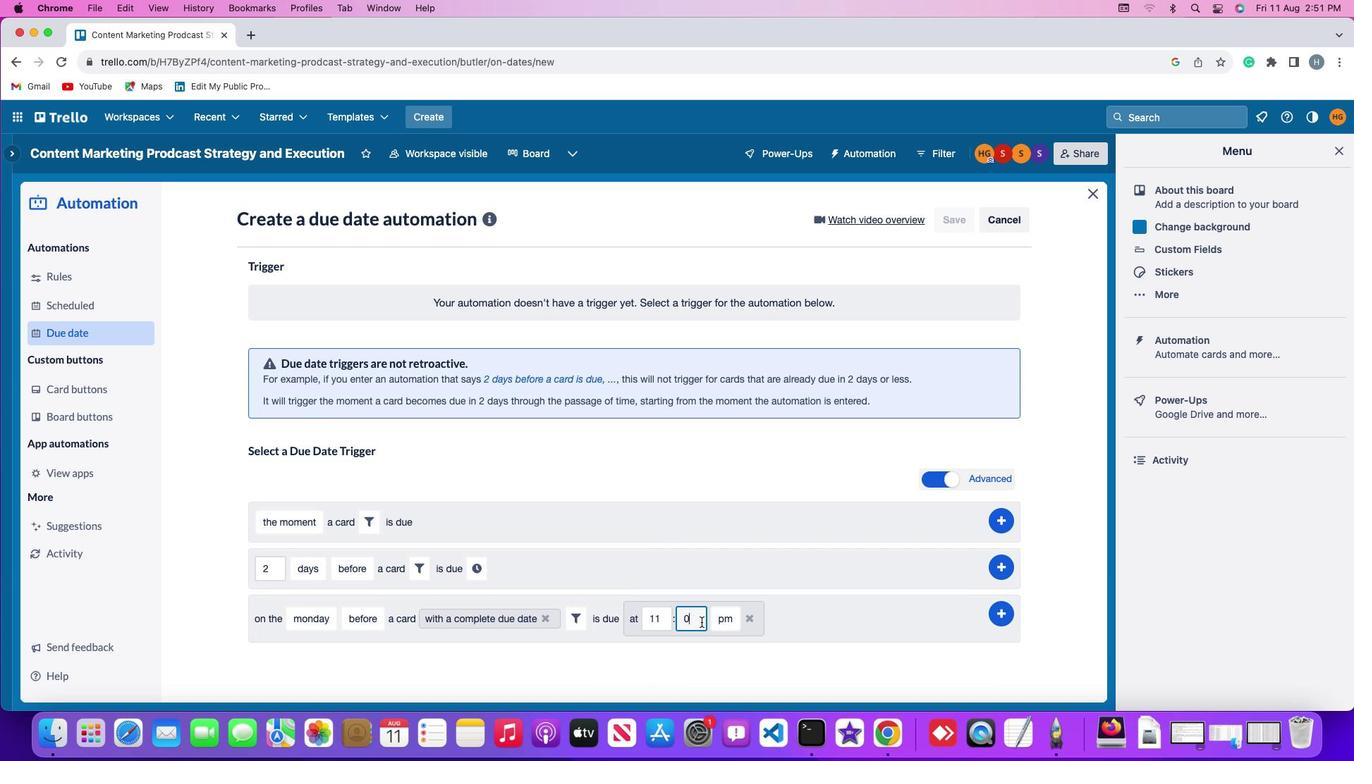 
Action: Key pressed '0'
Screenshot: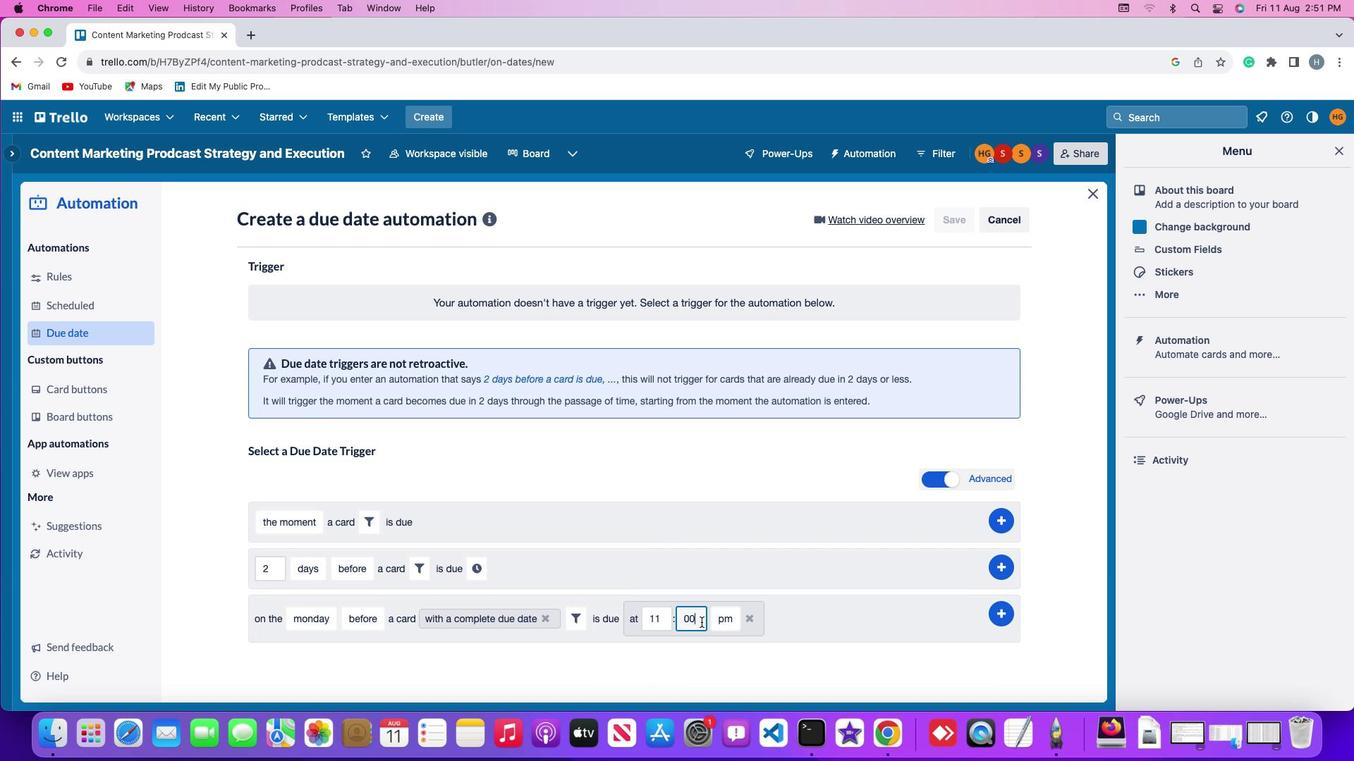 
Action: Mouse moved to (718, 617)
Screenshot: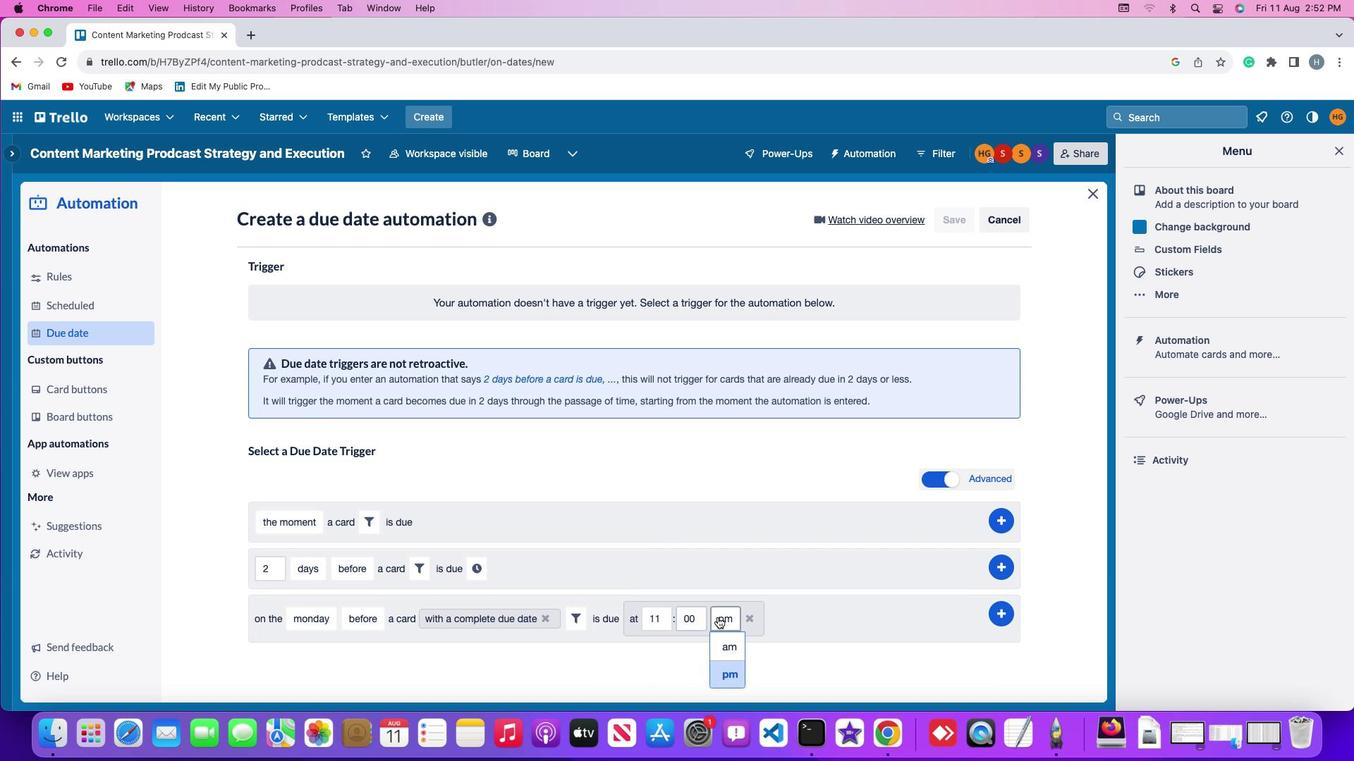 
Action: Mouse pressed left at (718, 617)
Screenshot: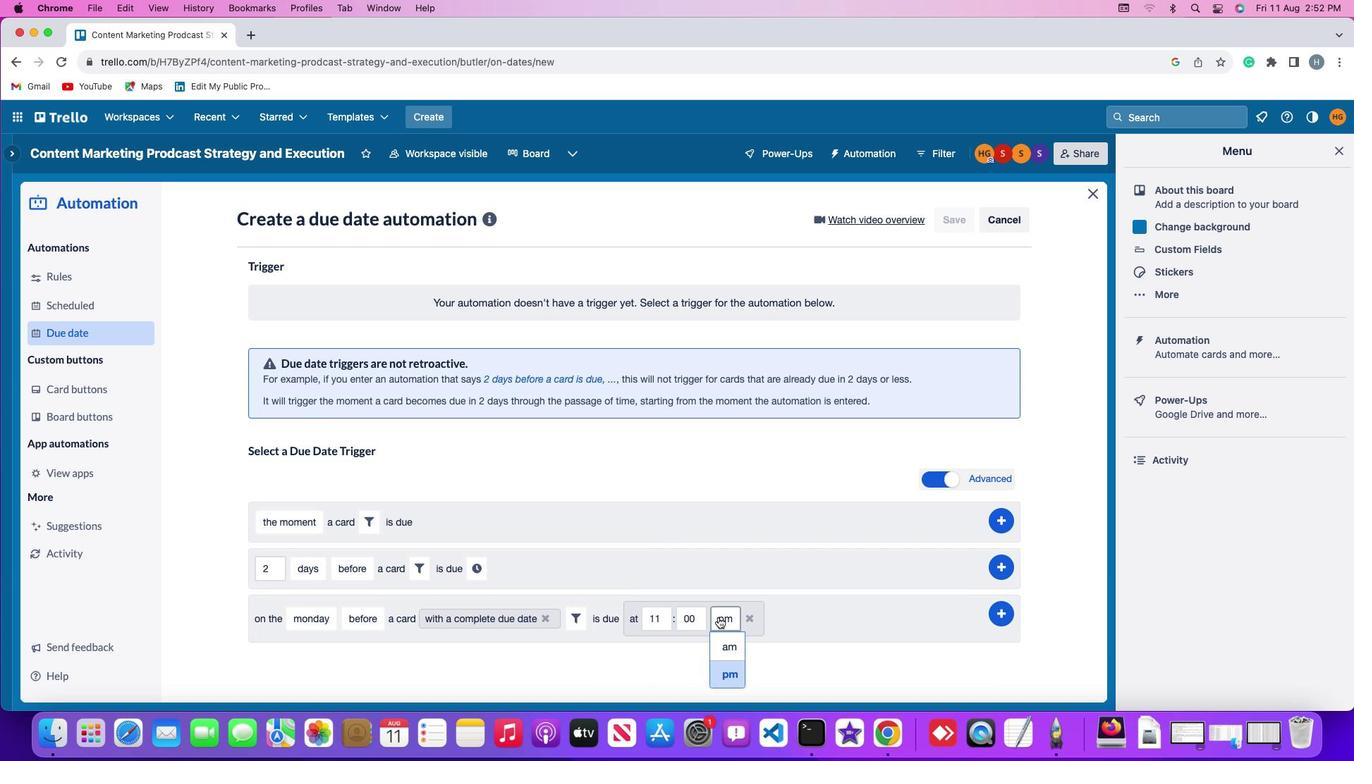 
Action: Mouse moved to (724, 646)
Screenshot: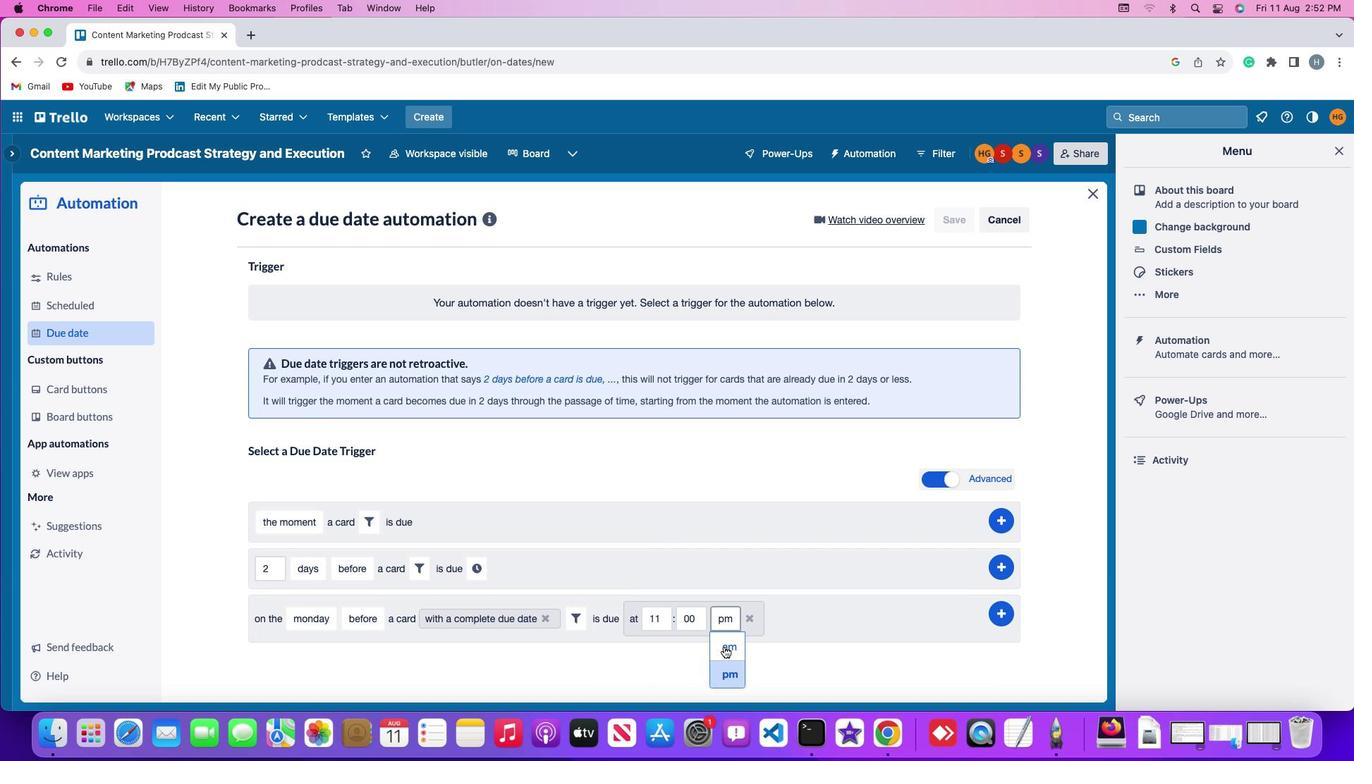 
Action: Mouse pressed left at (724, 646)
Screenshot: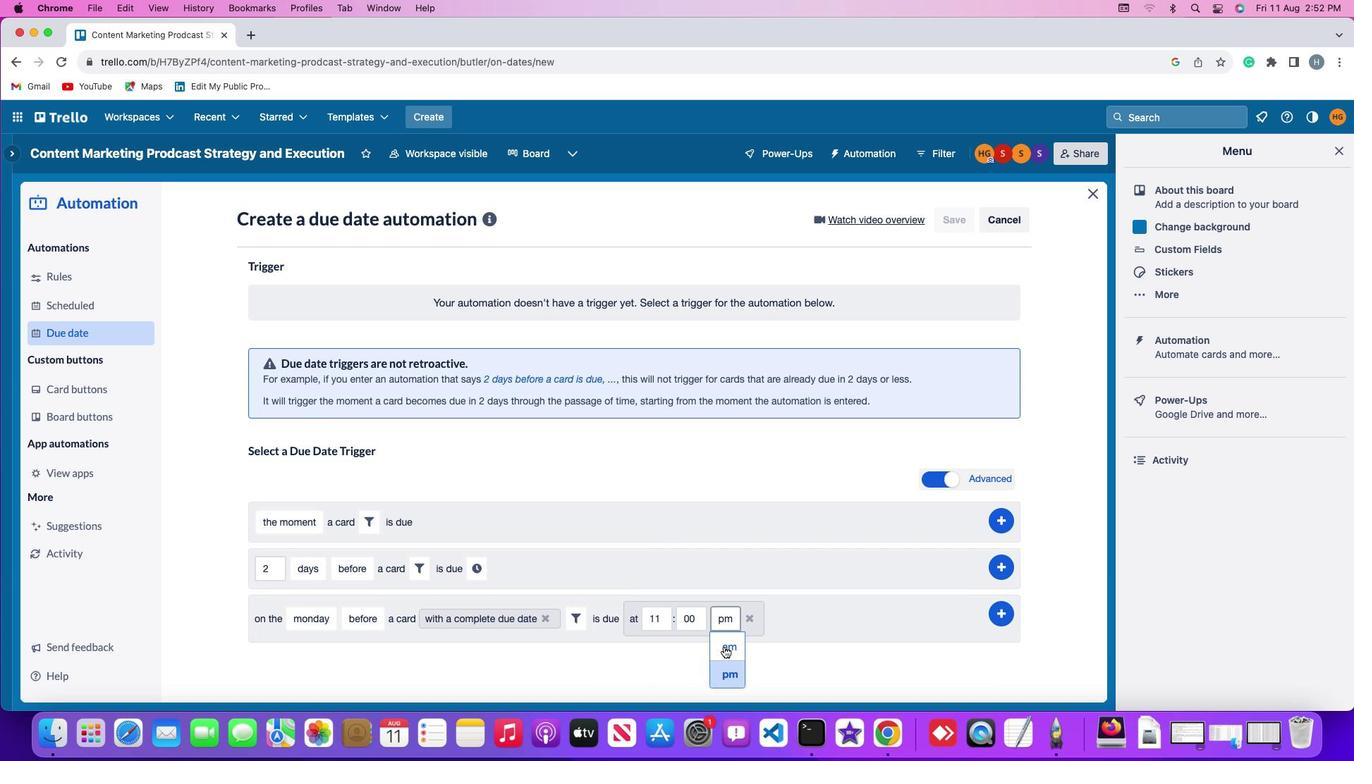 
Action: Mouse moved to (1003, 613)
Screenshot: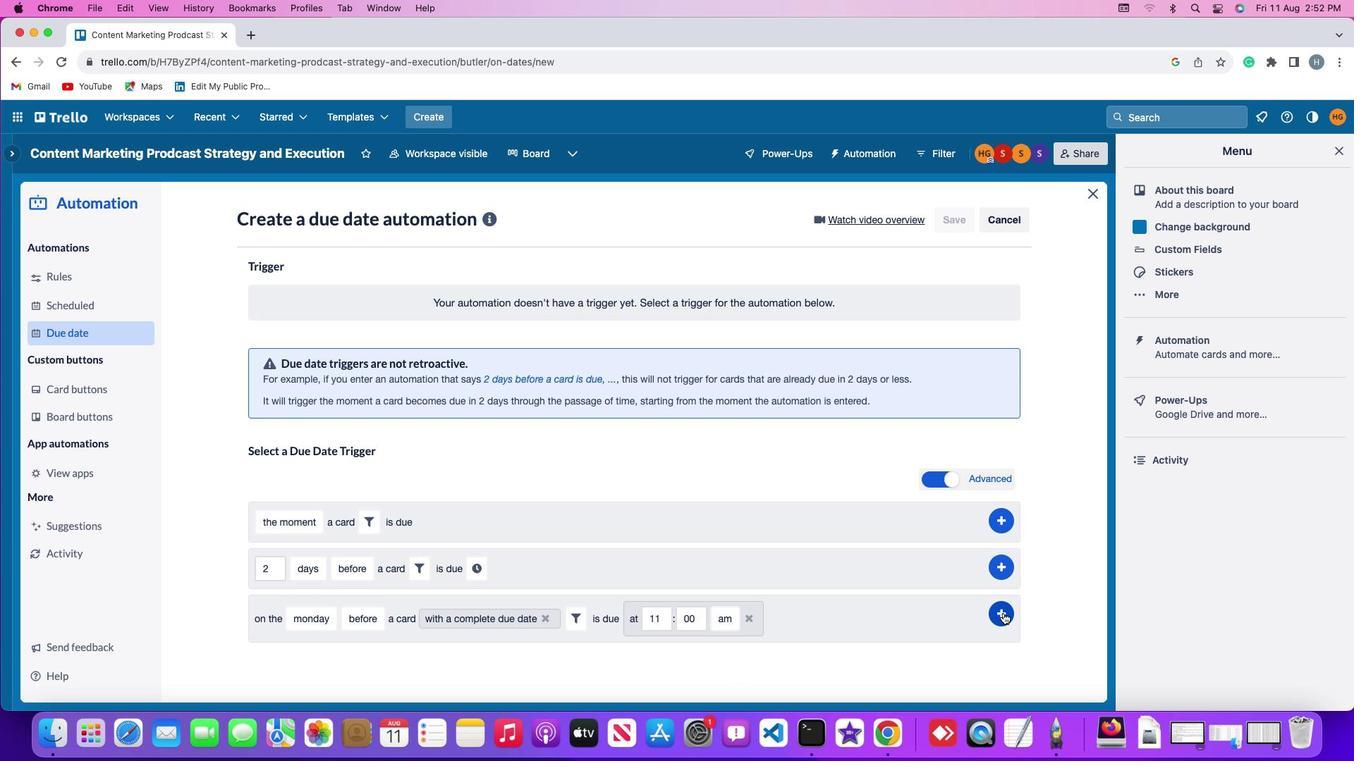 
Action: Mouse pressed left at (1003, 613)
Screenshot: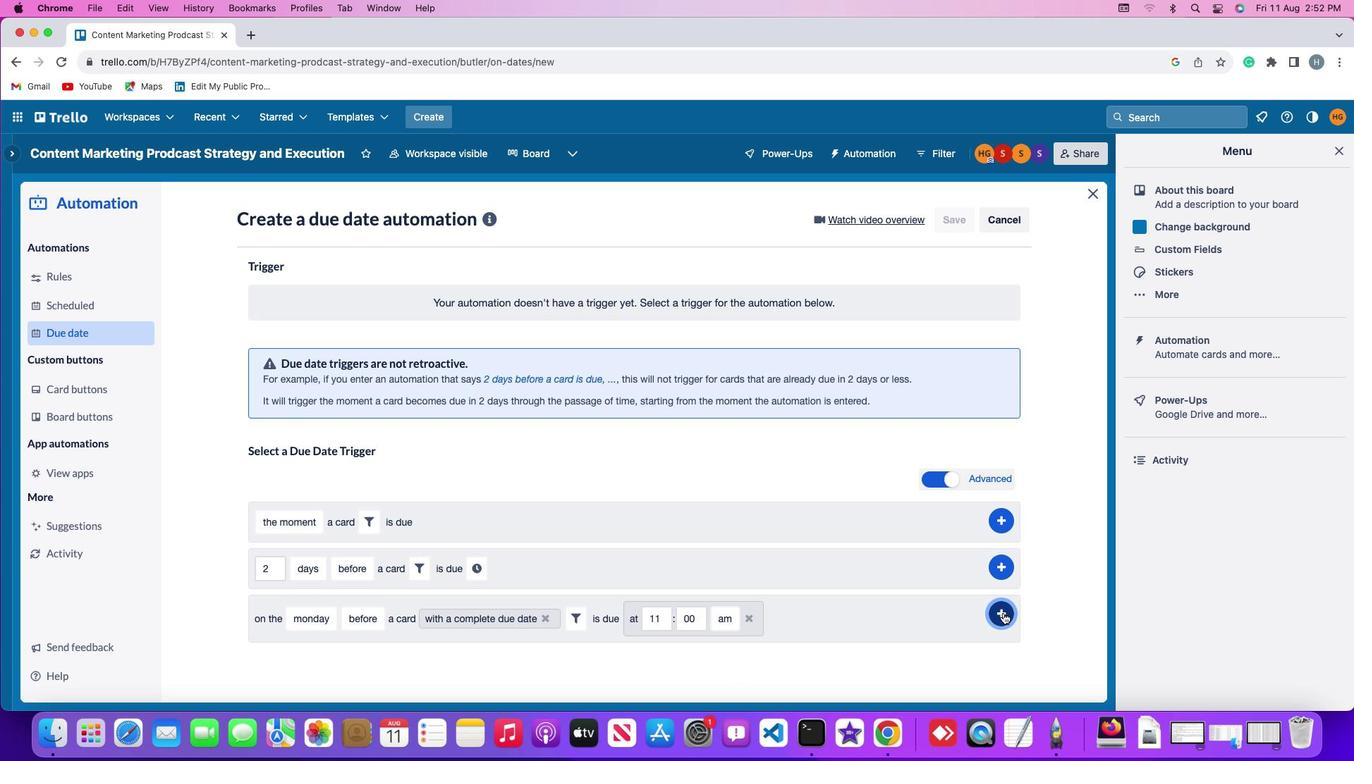 
Action: Mouse moved to (1067, 475)
Screenshot: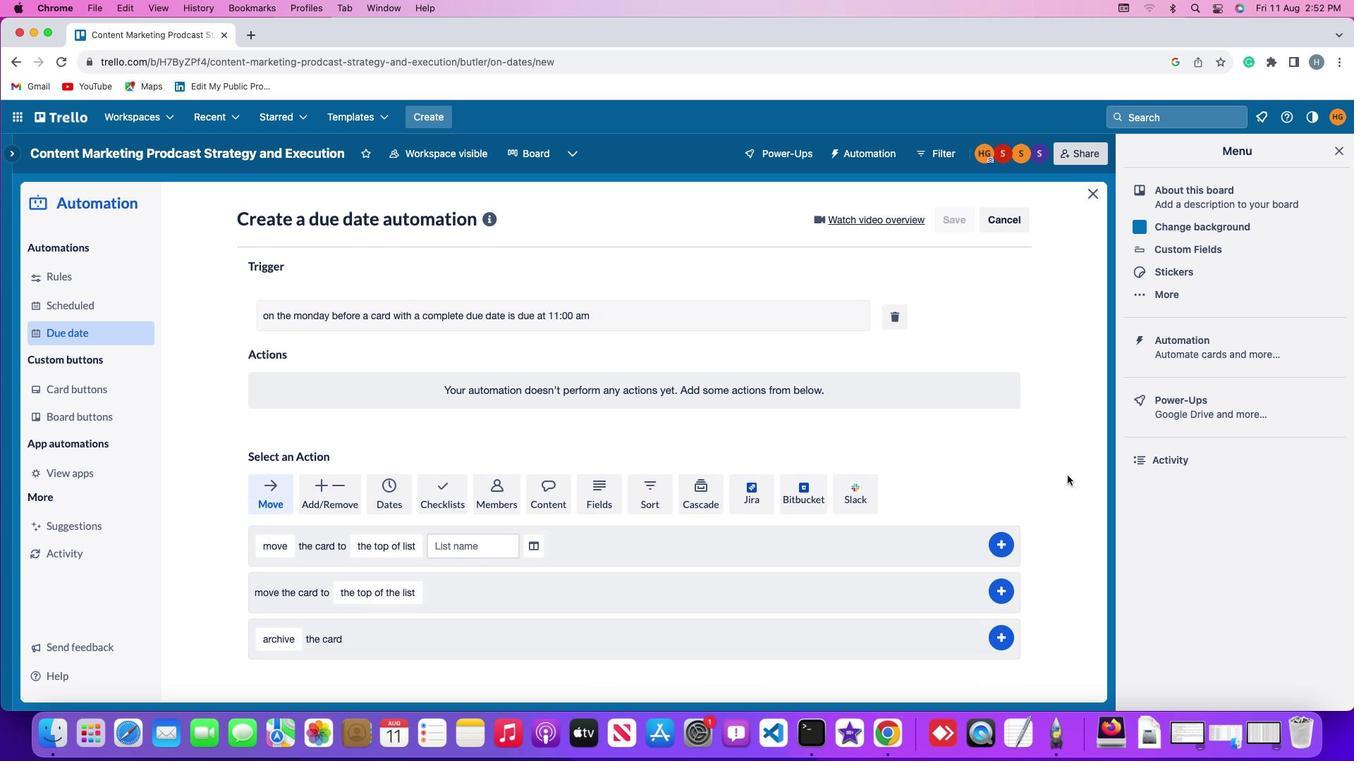
